 Task: Look for space in Kosamba, India from 7th July, 2023 to 15th July, 2023 for 6 adults in price range Rs.15000 to Rs.20000. Place can be entire place with 3 bedrooms having 3 beds and 3 bathrooms. Property type can be house, flat, guest house. Booking option can be shelf check-in. Required host language is English.
Action: Mouse moved to (505, 93)
Screenshot: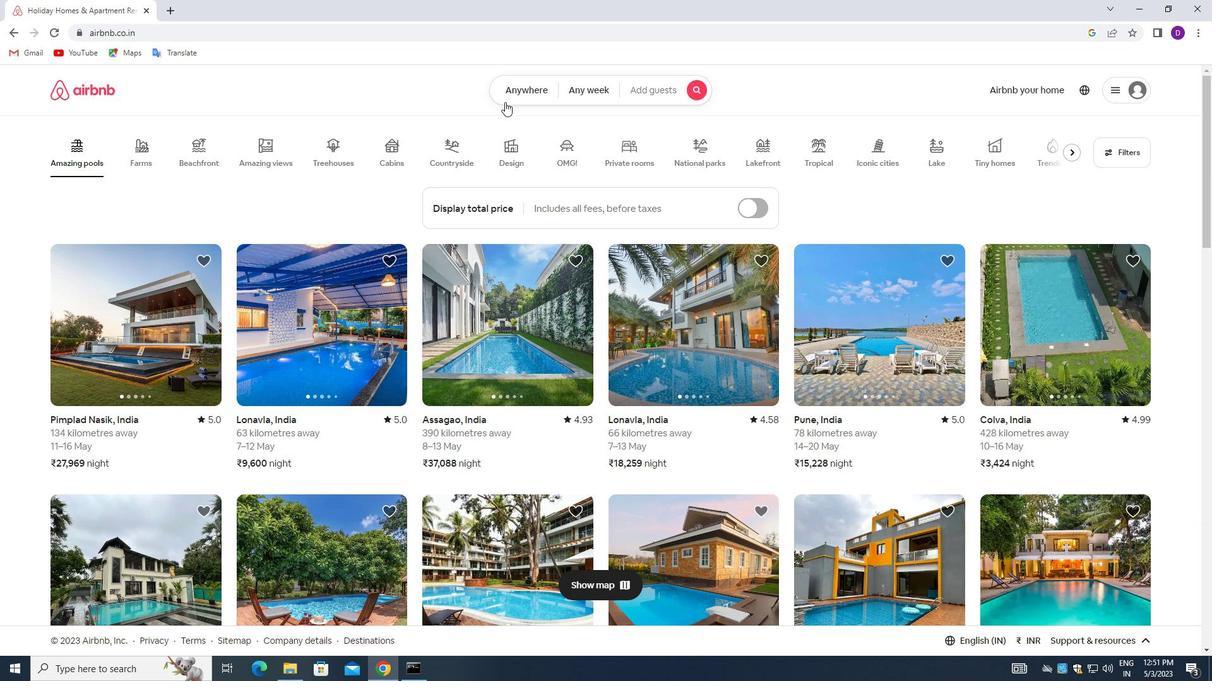 
Action: Mouse pressed left at (505, 93)
Screenshot: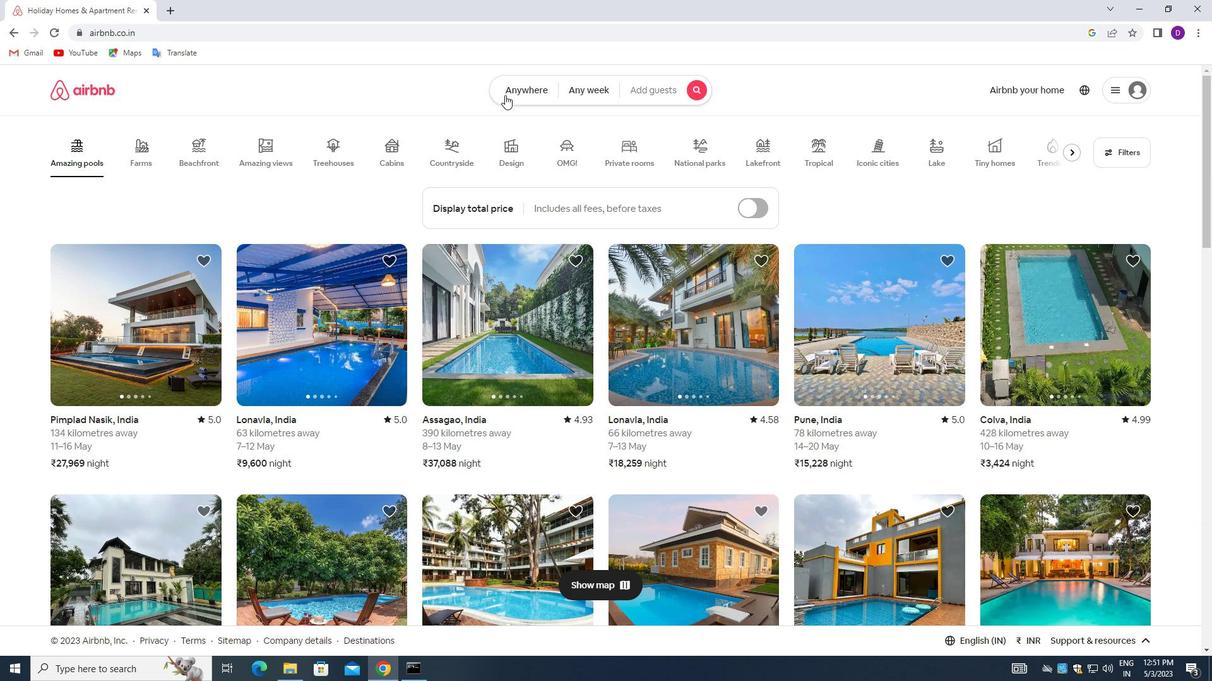 
Action: Mouse moved to (415, 143)
Screenshot: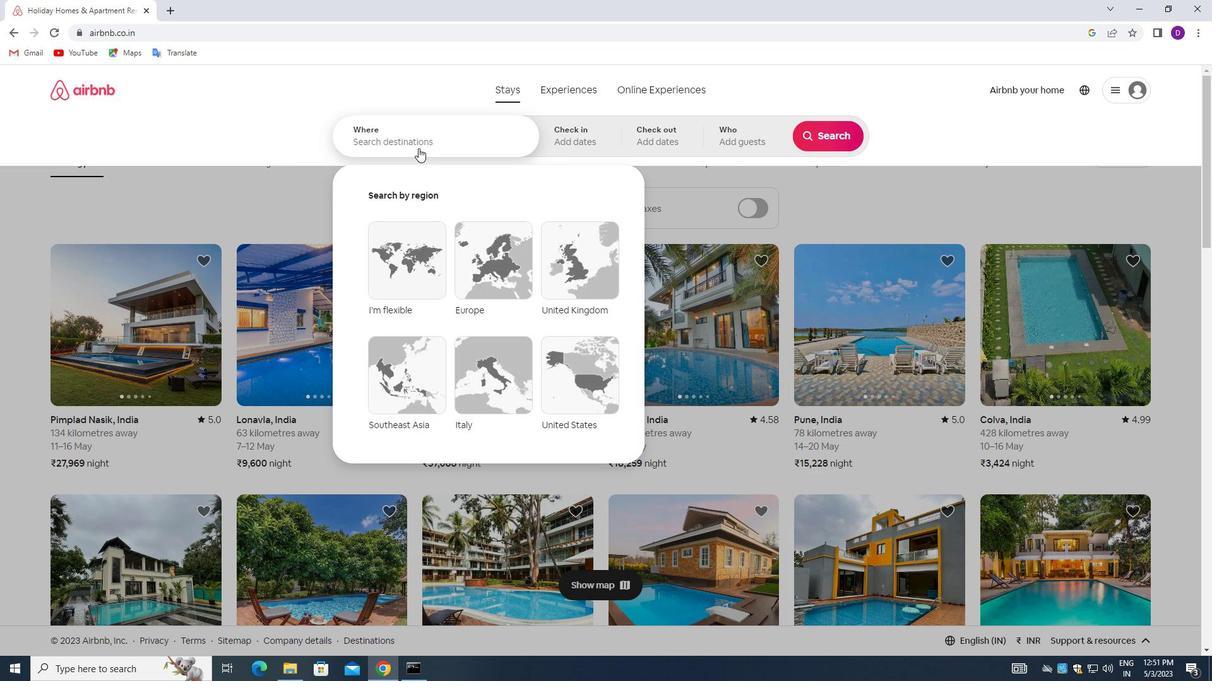 
Action: Mouse pressed left at (415, 143)
Screenshot: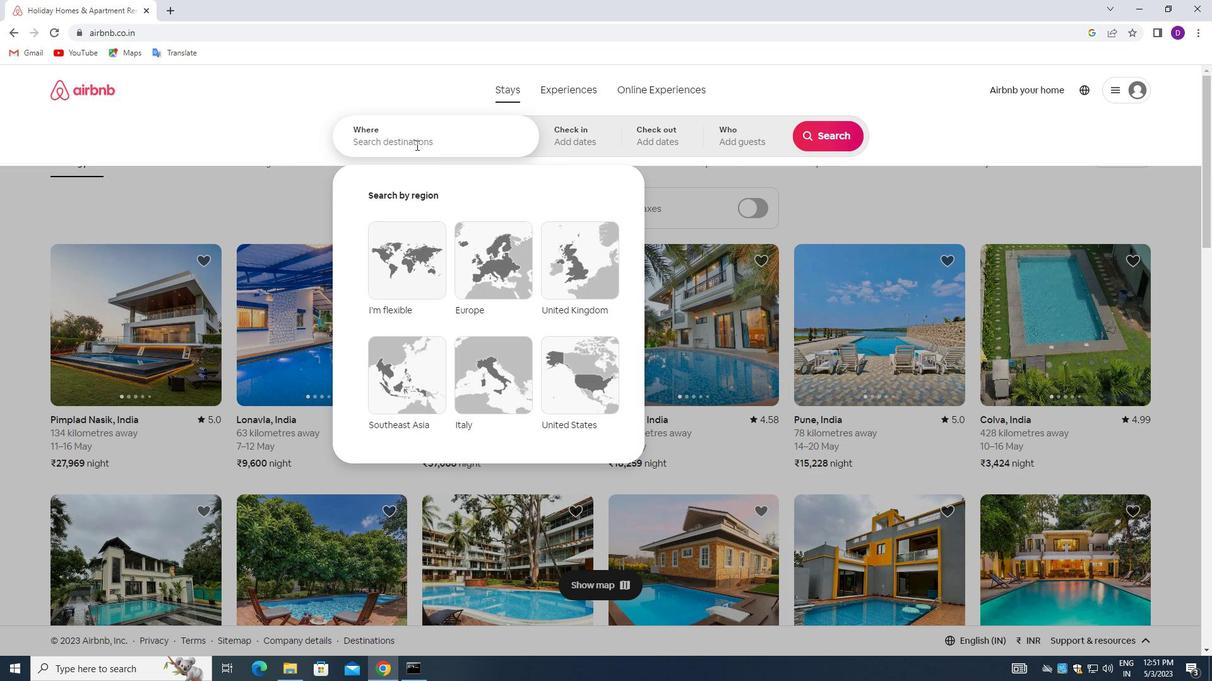 
Action: Mouse moved to (289, 127)
Screenshot: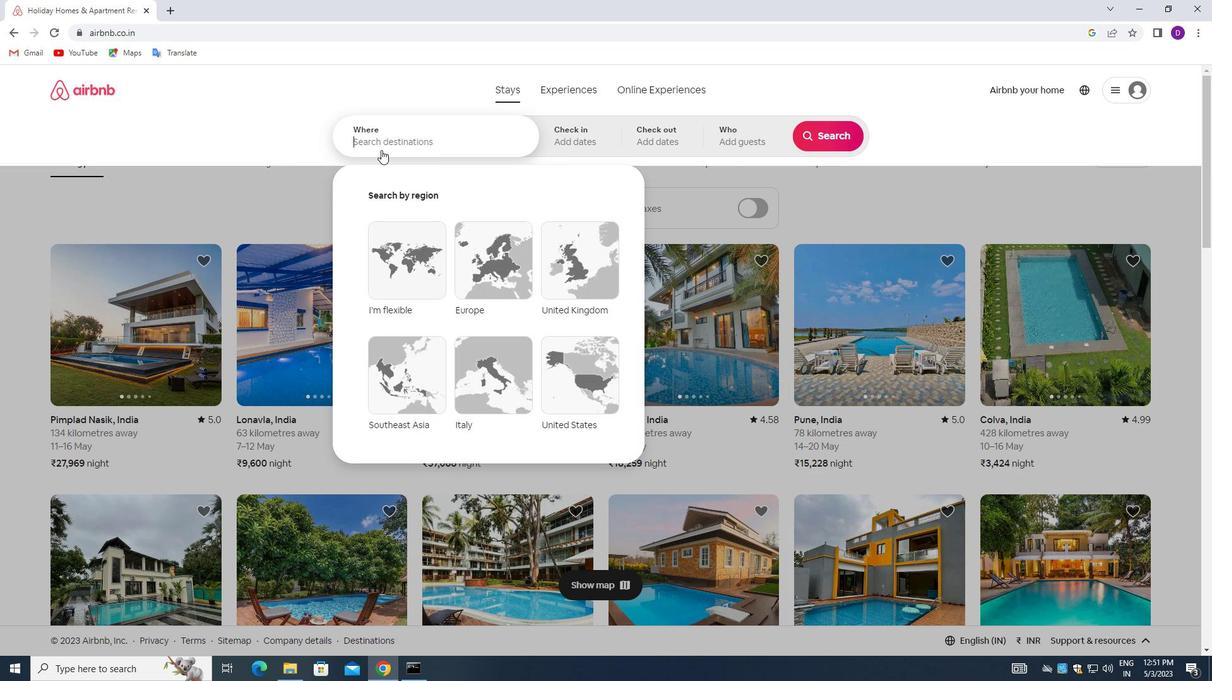 
Action: Key pressed <Key.shift>KOSAMBA,<Key.space><Key.shift>INDIA<Key.enter>
Screenshot: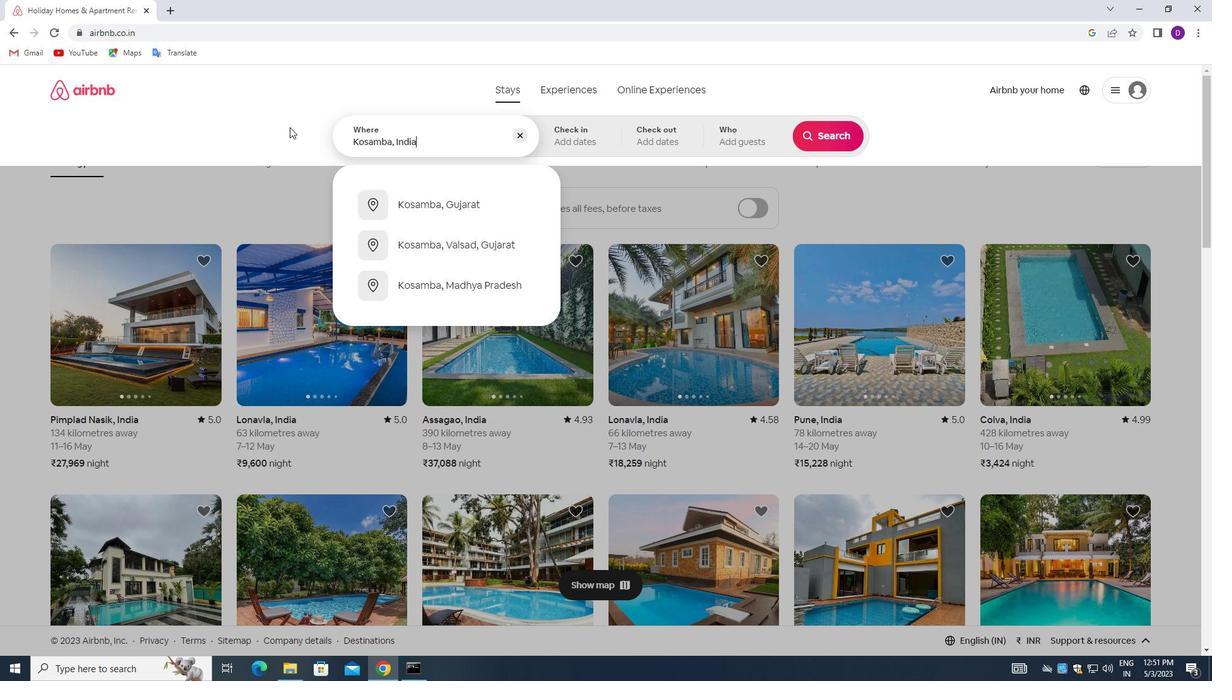
Action: Mouse moved to (821, 241)
Screenshot: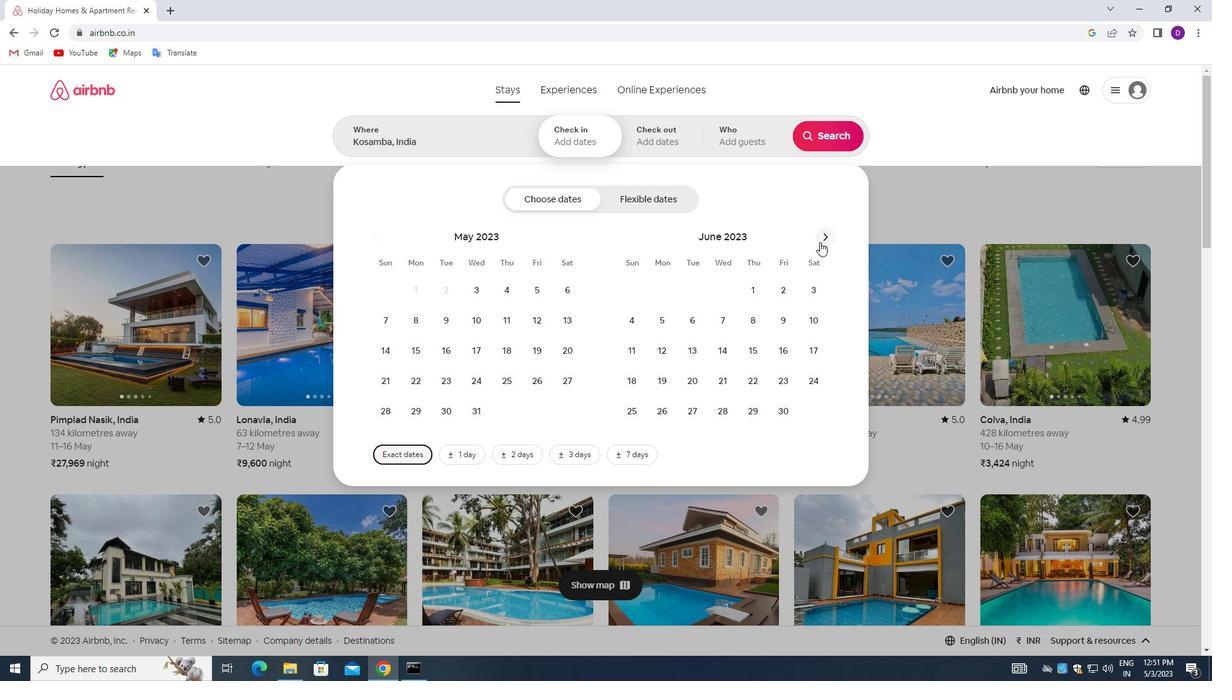 
Action: Mouse pressed left at (821, 241)
Screenshot: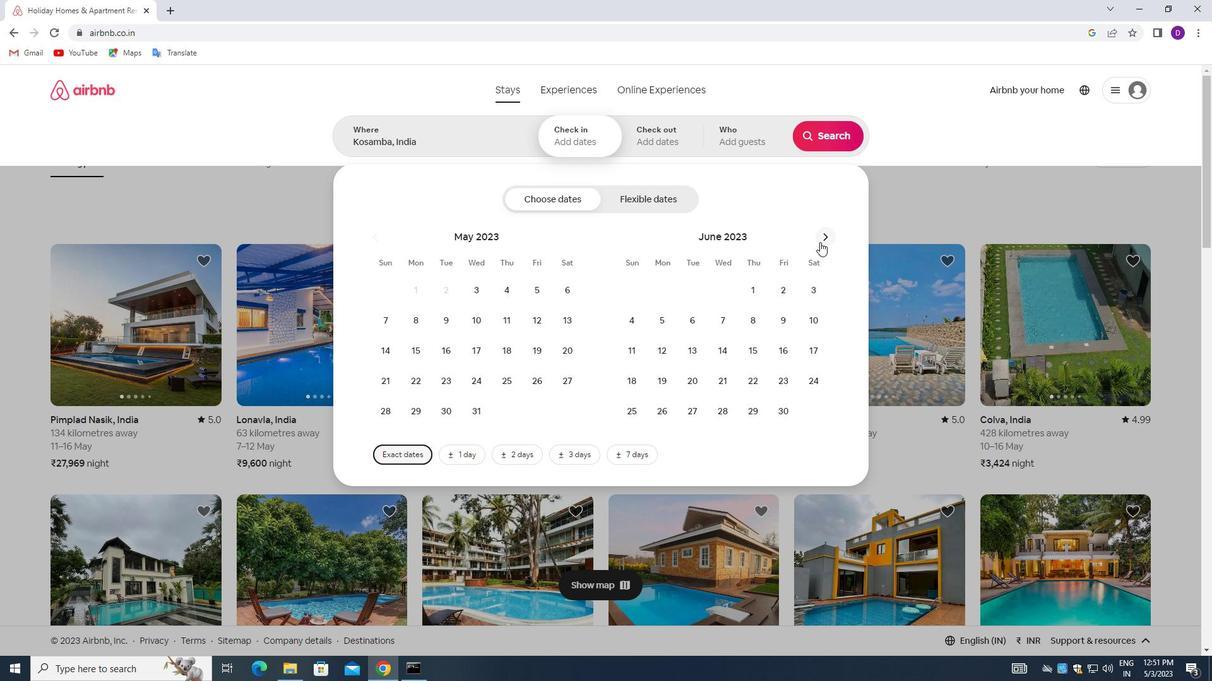 
Action: Mouse moved to (786, 311)
Screenshot: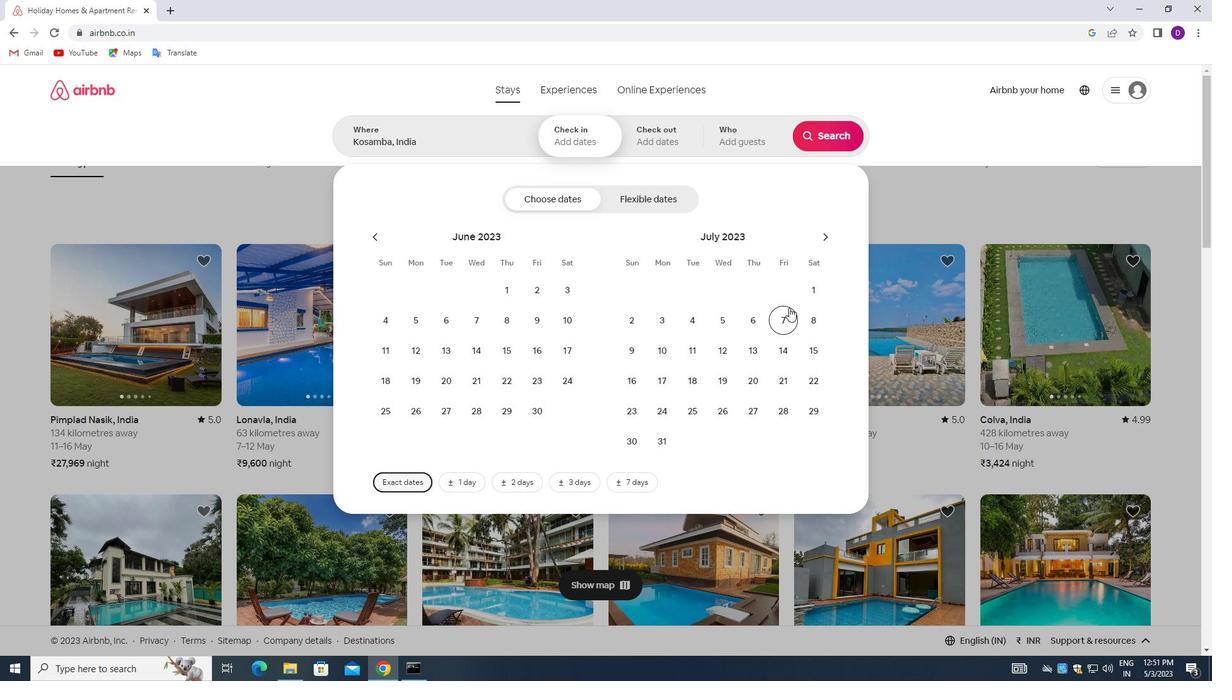
Action: Mouse pressed left at (786, 311)
Screenshot: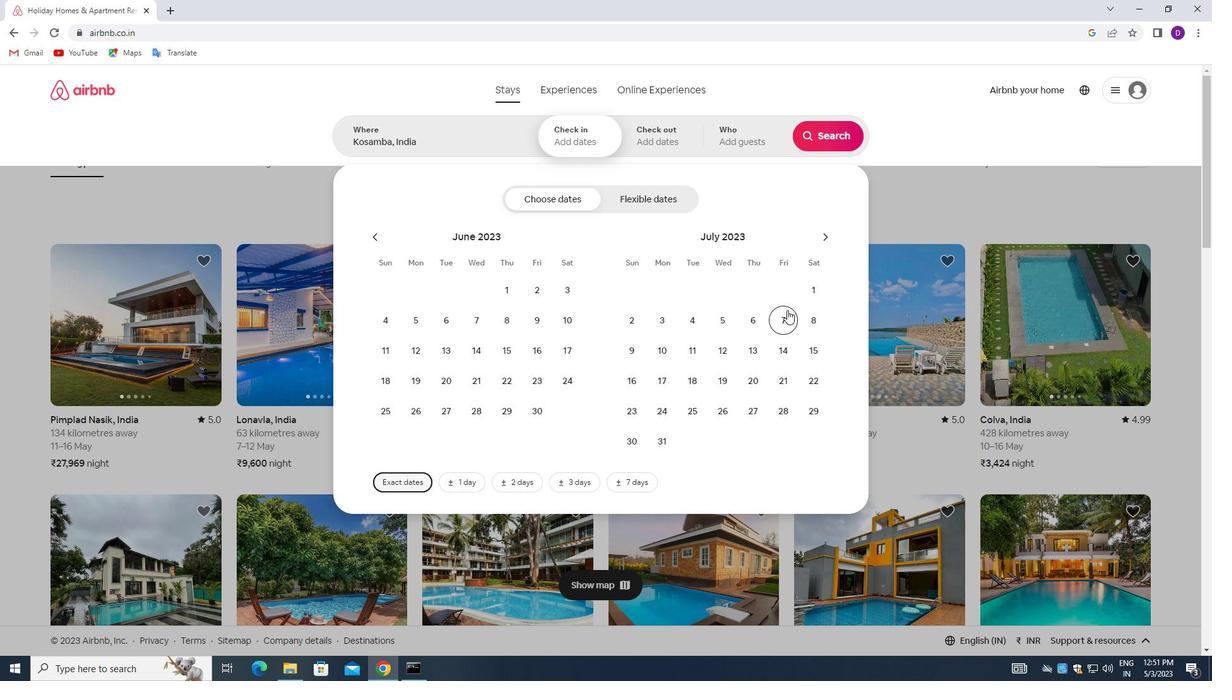 
Action: Mouse moved to (804, 347)
Screenshot: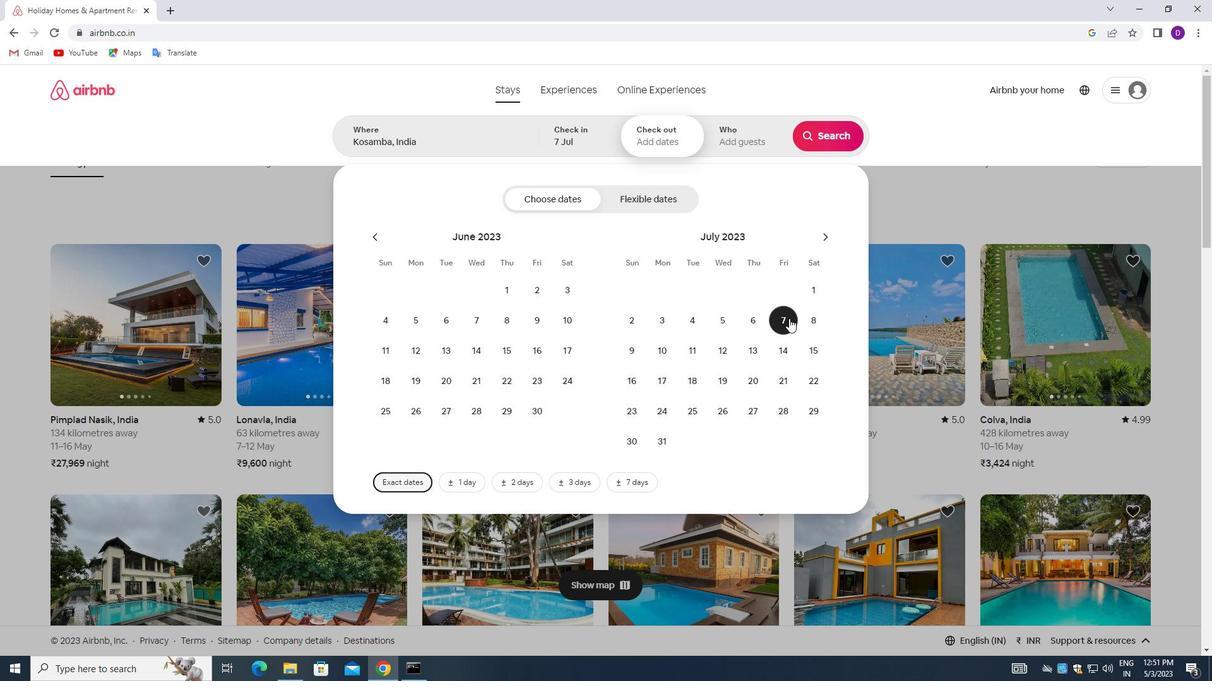 
Action: Mouse pressed left at (804, 347)
Screenshot: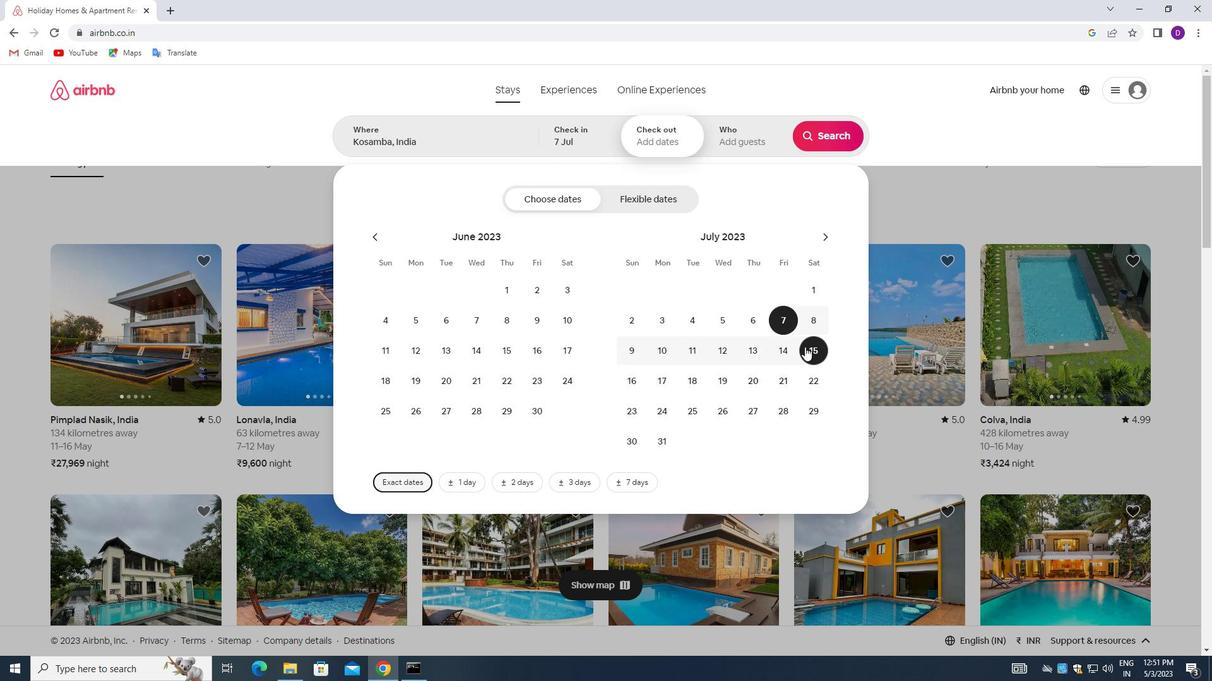 
Action: Mouse moved to (738, 137)
Screenshot: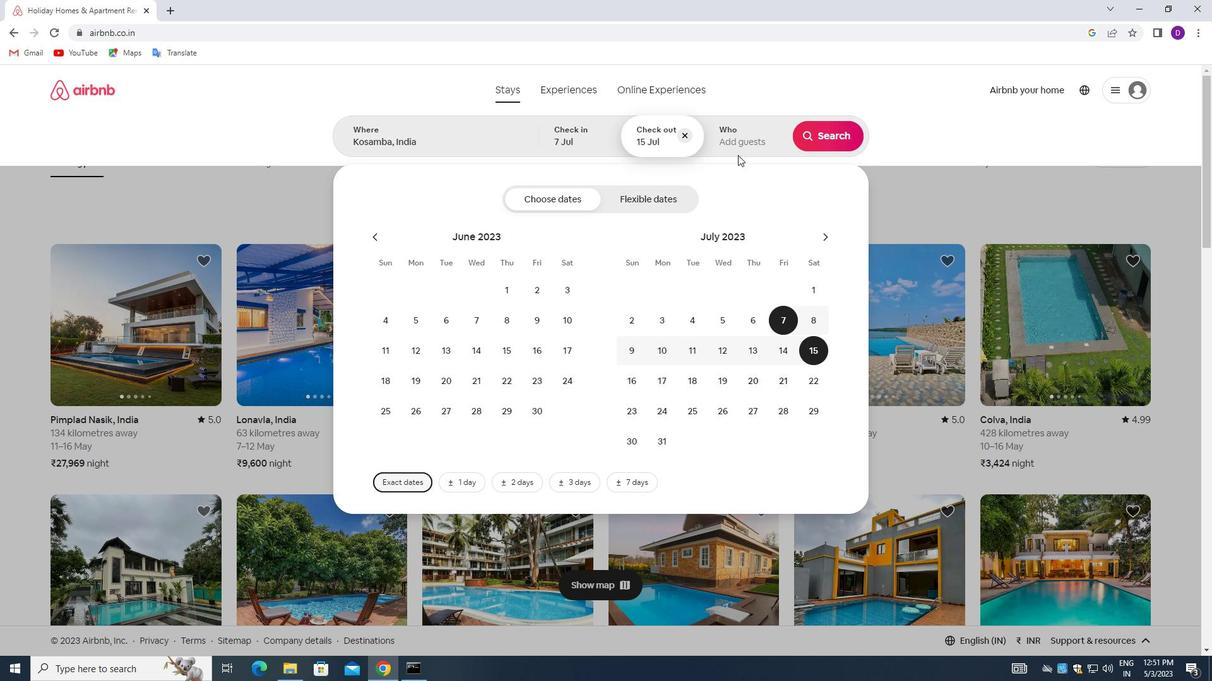 
Action: Mouse pressed left at (738, 137)
Screenshot: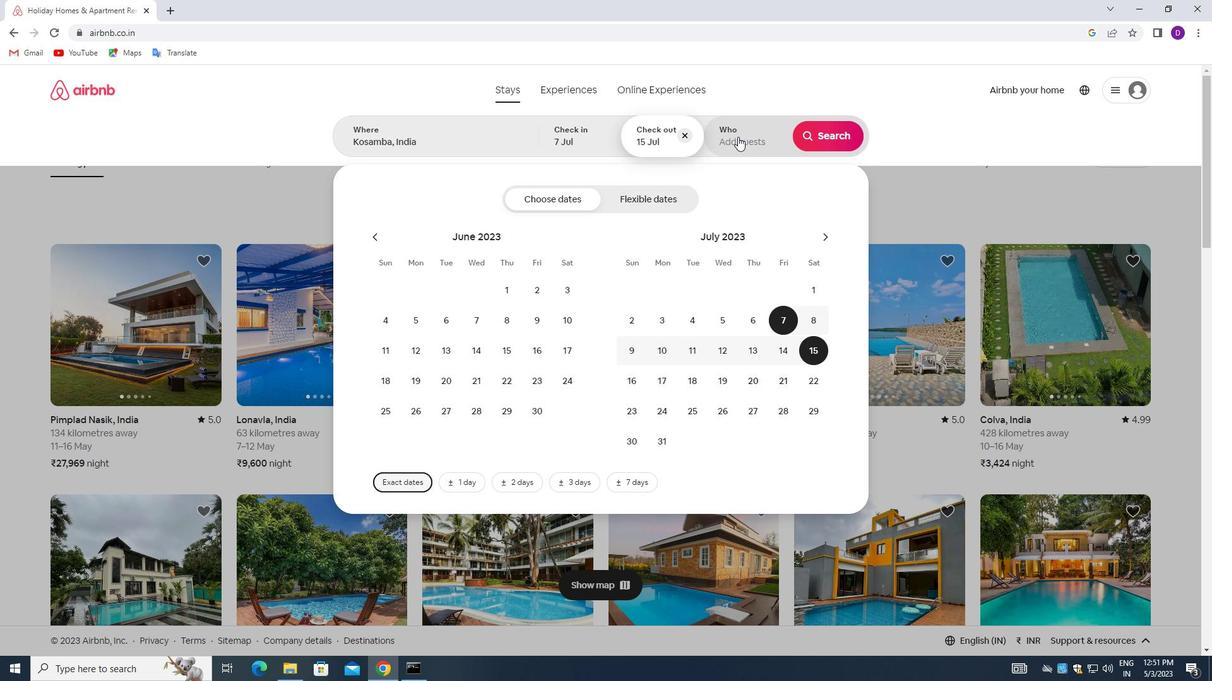 
Action: Mouse moved to (830, 207)
Screenshot: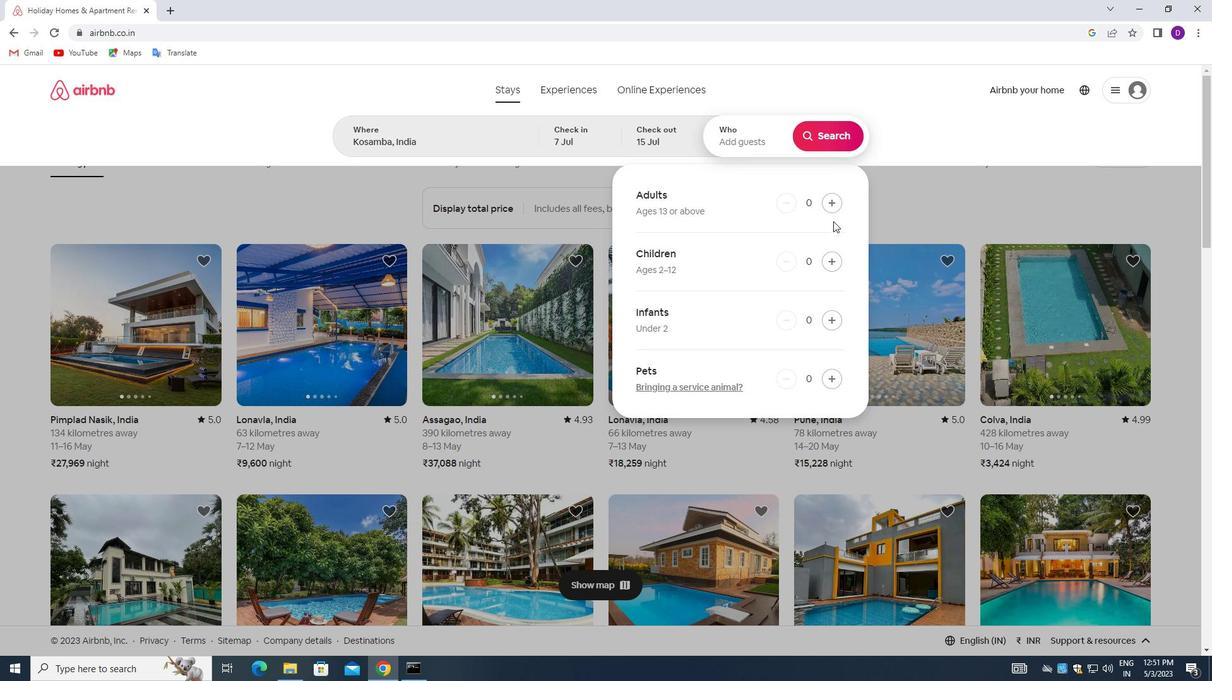 
Action: Mouse pressed left at (830, 207)
Screenshot: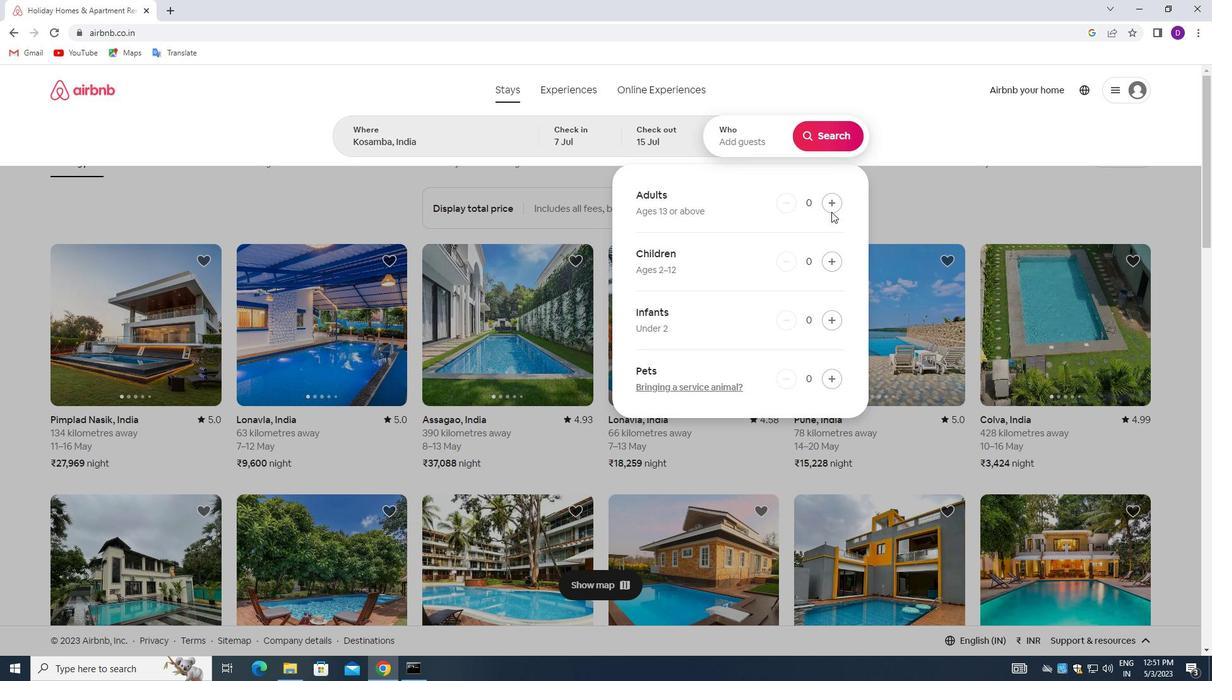 
Action: Mouse pressed left at (830, 207)
Screenshot: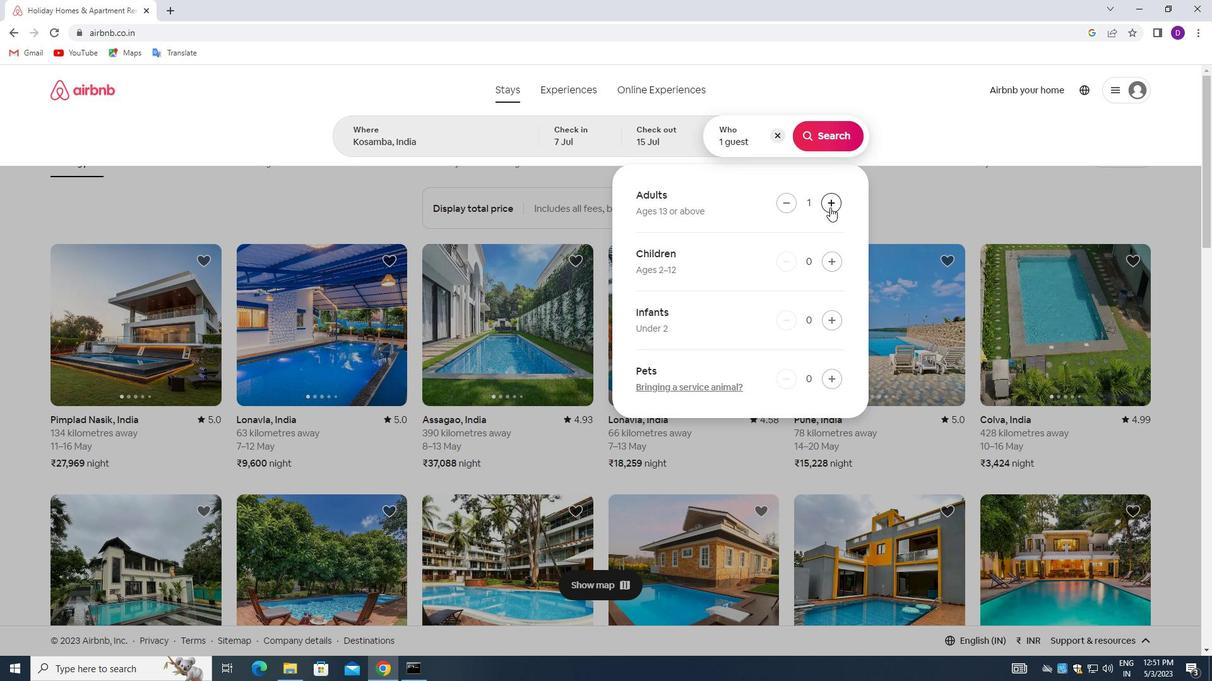 
Action: Mouse pressed left at (830, 207)
Screenshot: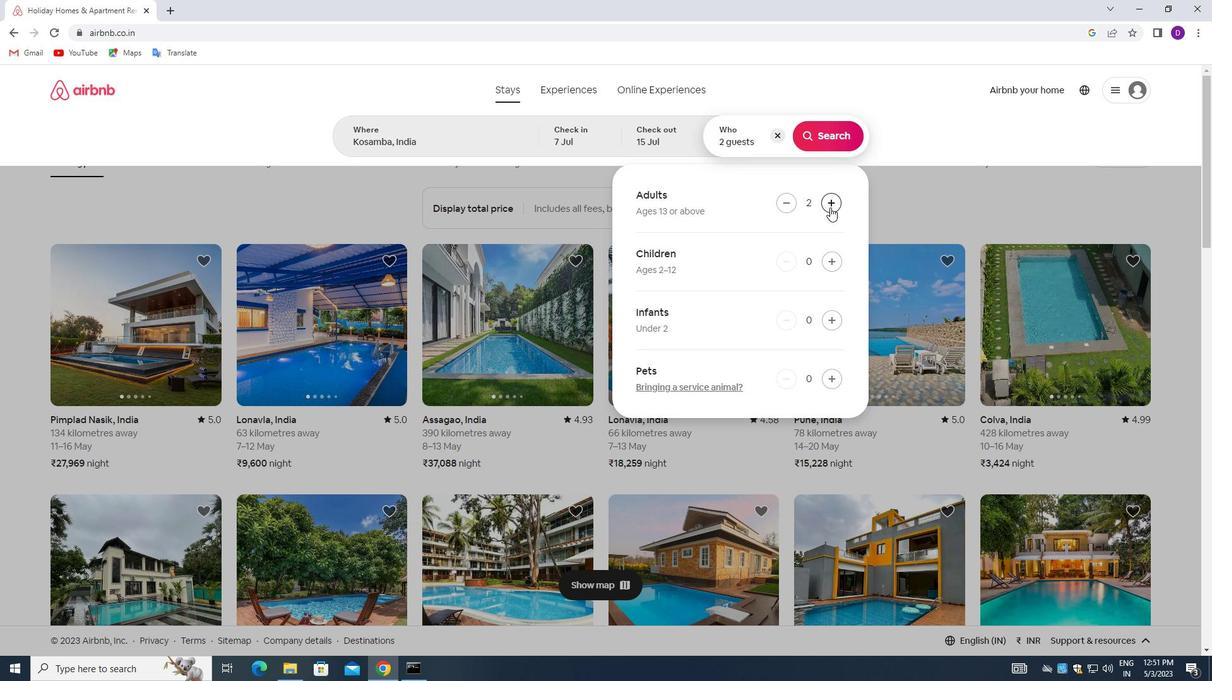 
Action: Mouse pressed left at (830, 207)
Screenshot: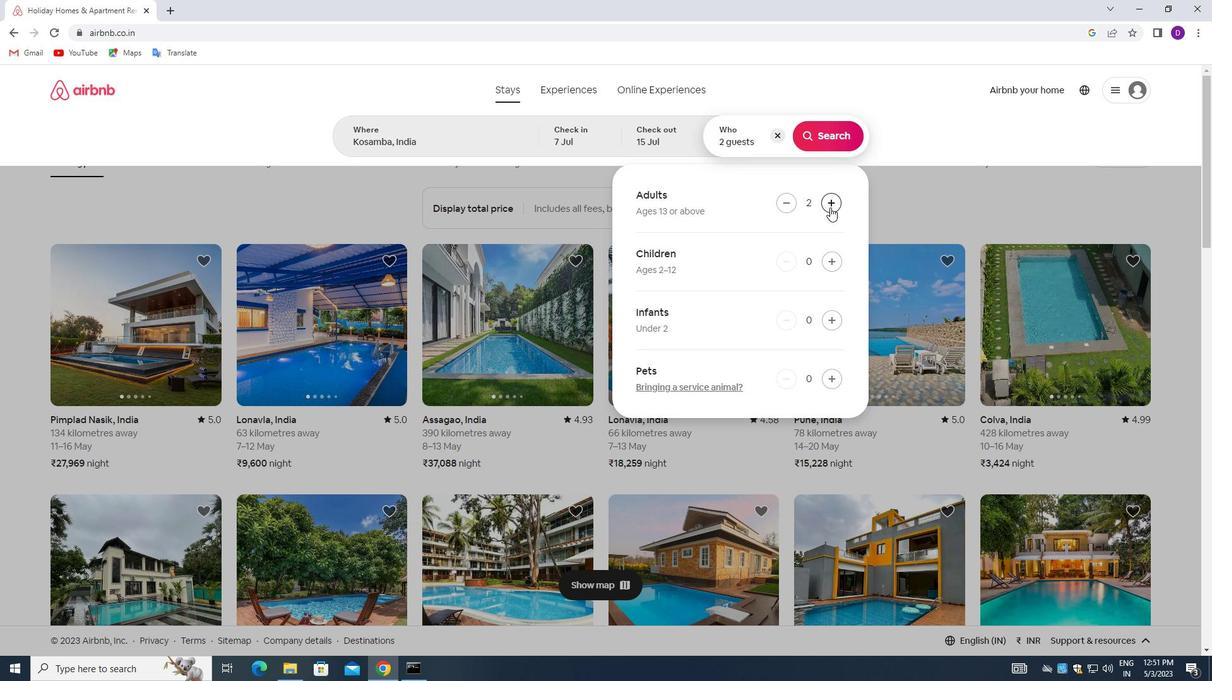 
Action: Mouse pressed left at (830, 207)
Screenshot: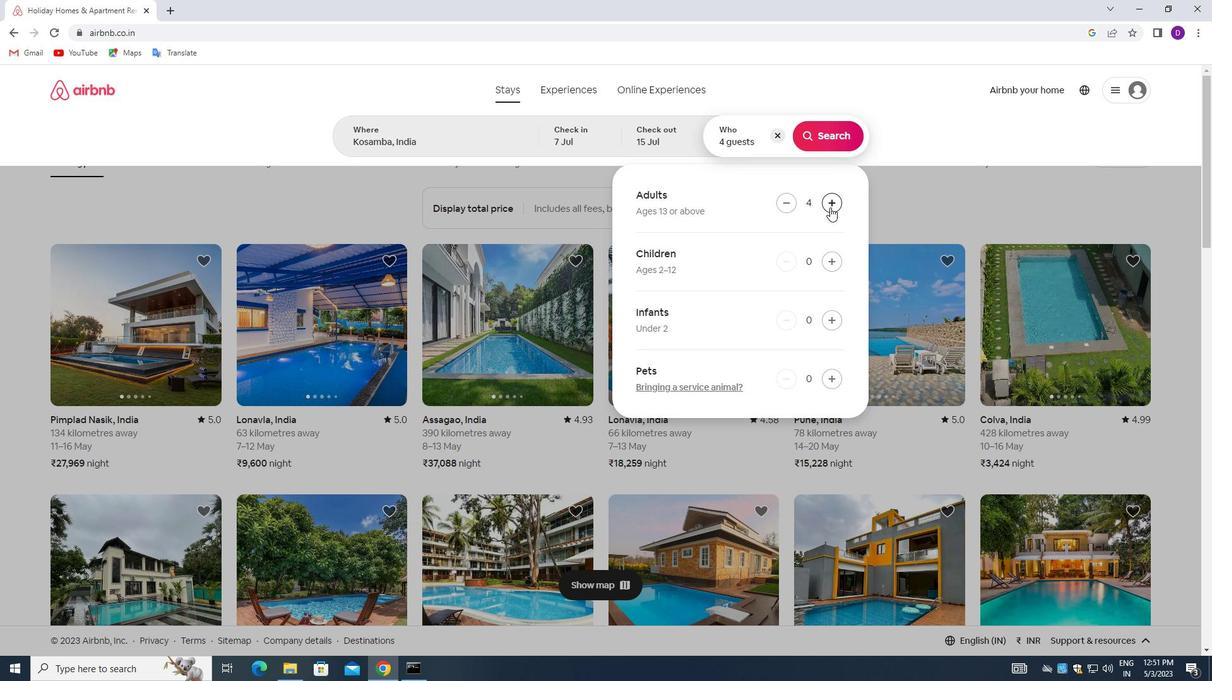 
Action: Mouse pressed left at (830, 207)
Screenshot: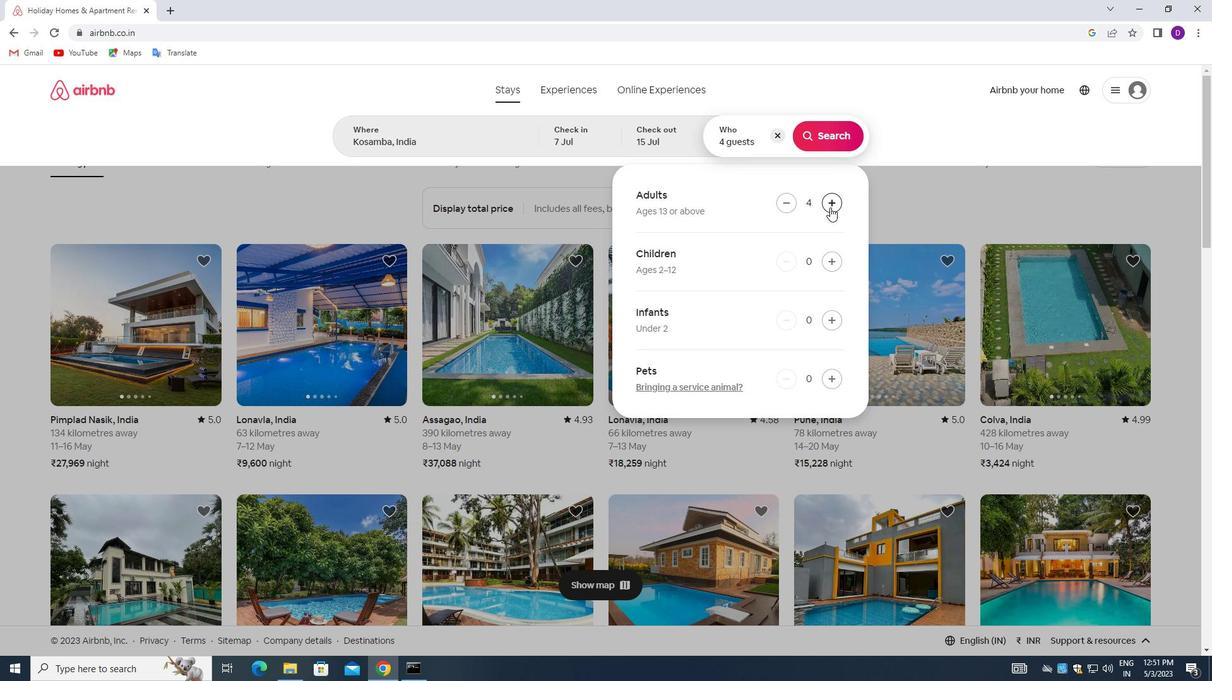 
Action: Mouse moved to (822, 135)
Screenshot: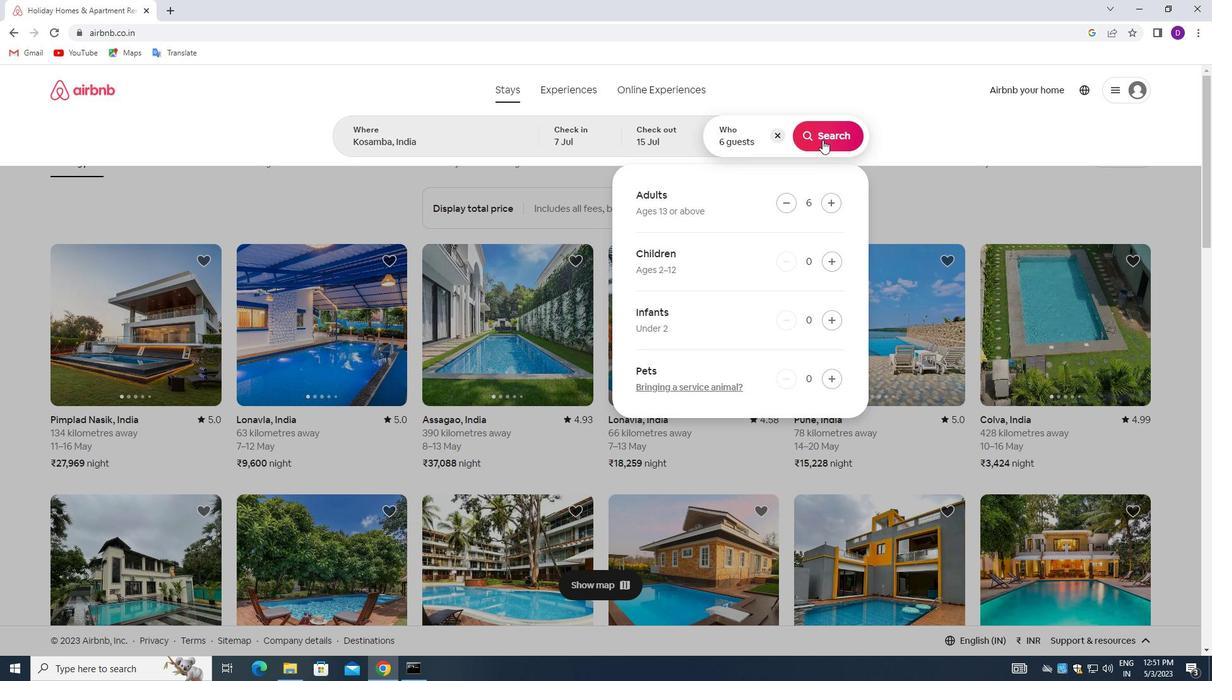 
Action: Mouse pressed left at (822, 135)
Screenshot: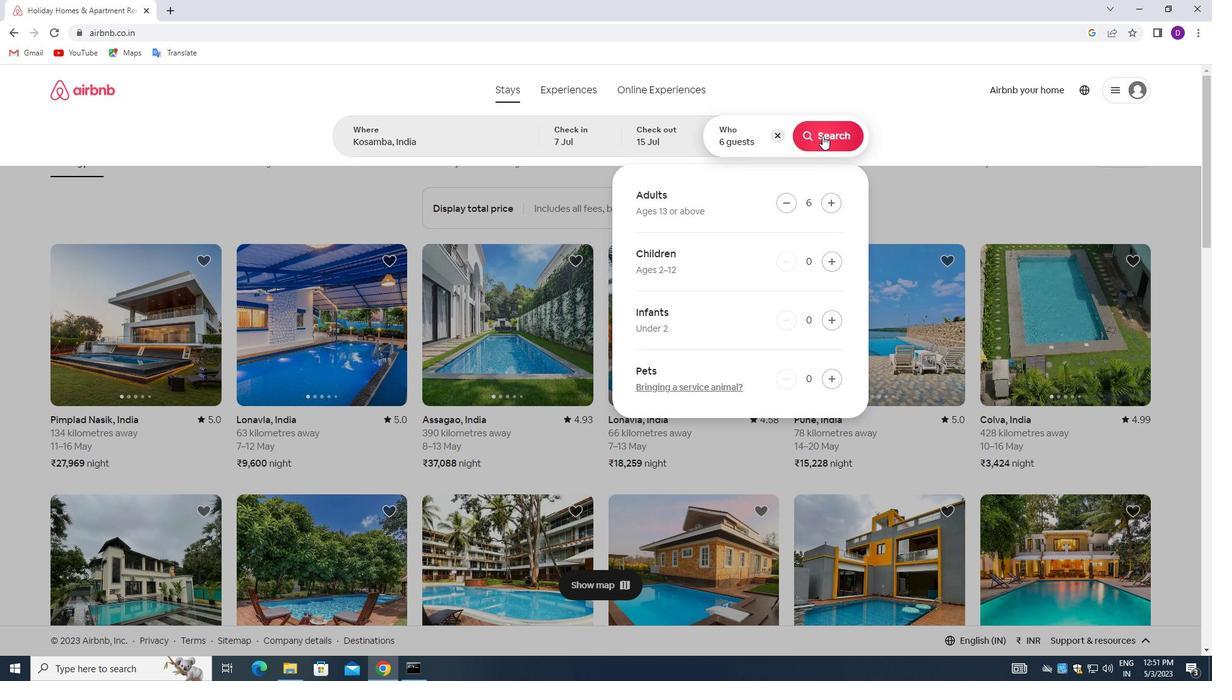 
Action: Mouse moved to (1149, 146)
Screenshot: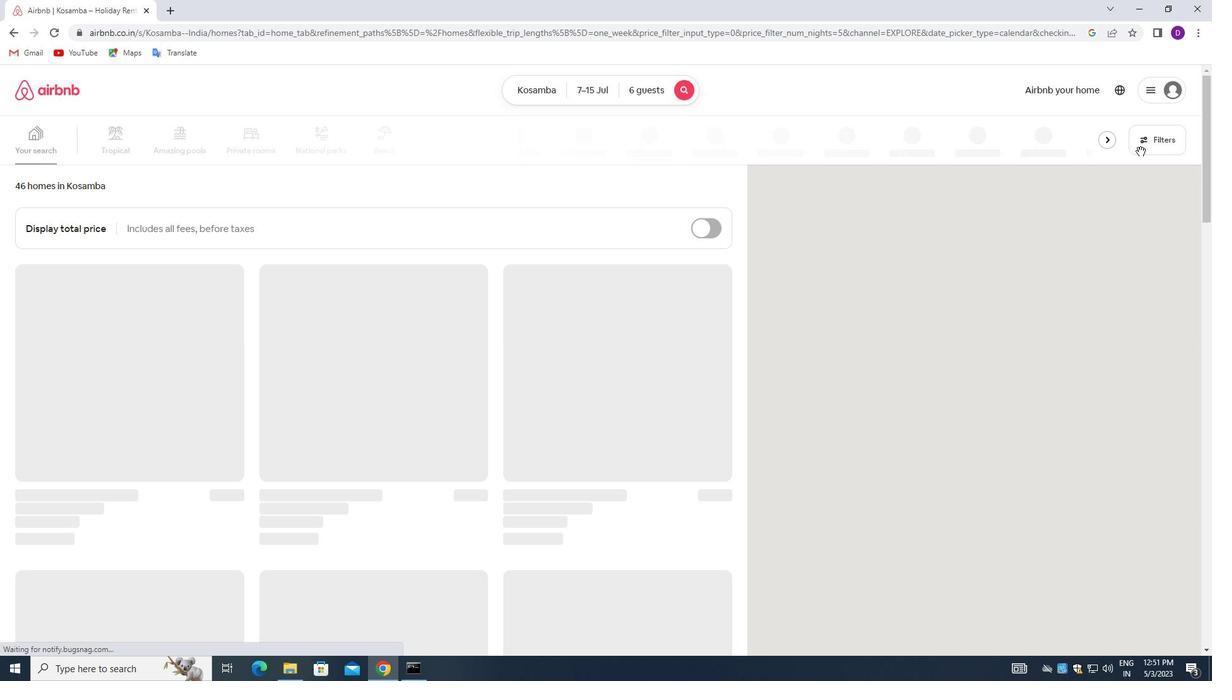 
Action: Mouse pressed left at (1149, 146)
Screenshot: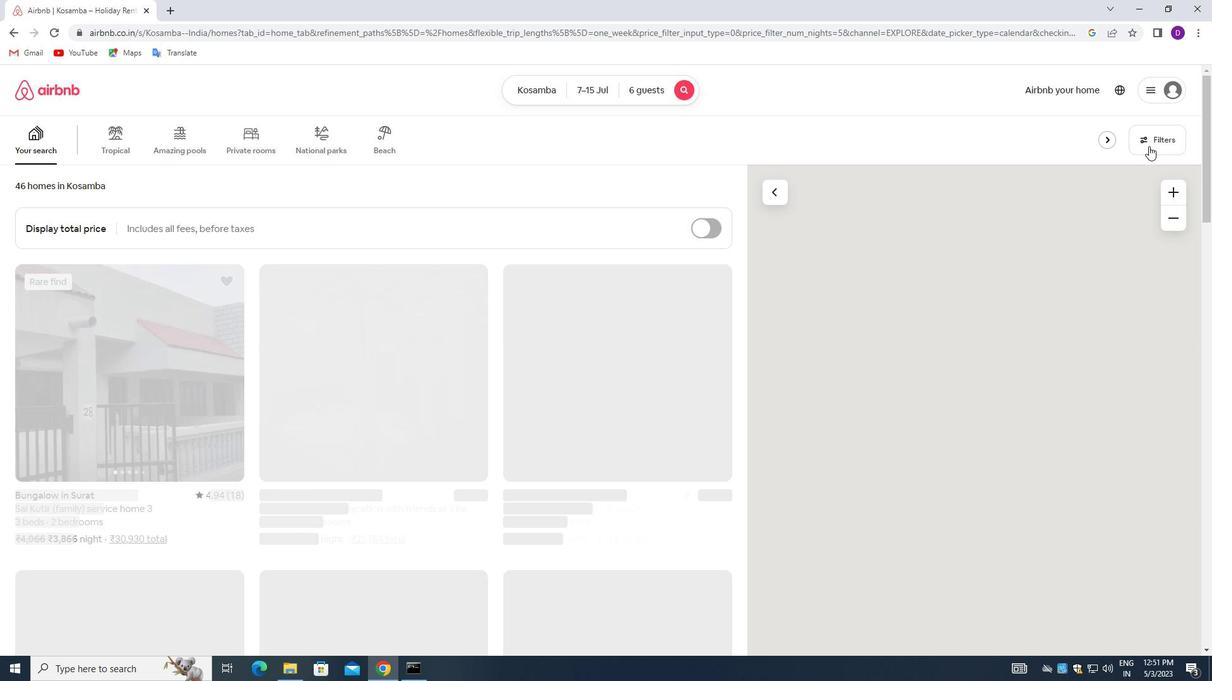 
Action: Mouse moved to (439, 304)
Screenshot: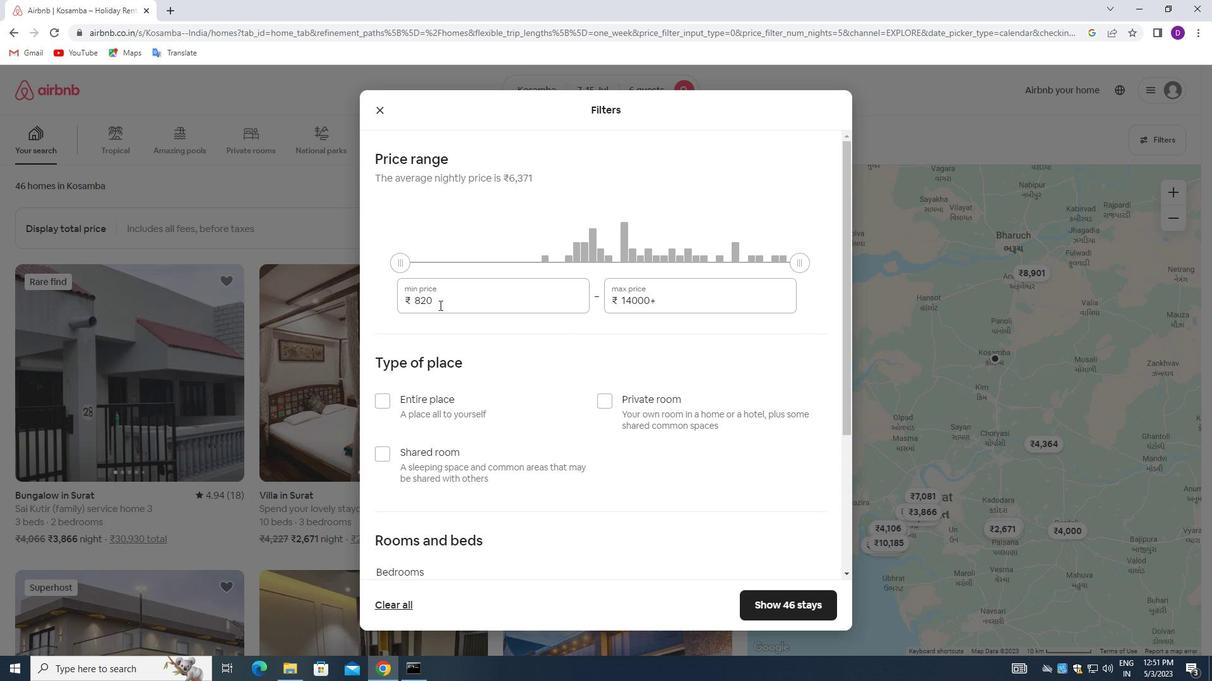 
Action: Mouse pressed left at (439, 304)
Screenshot: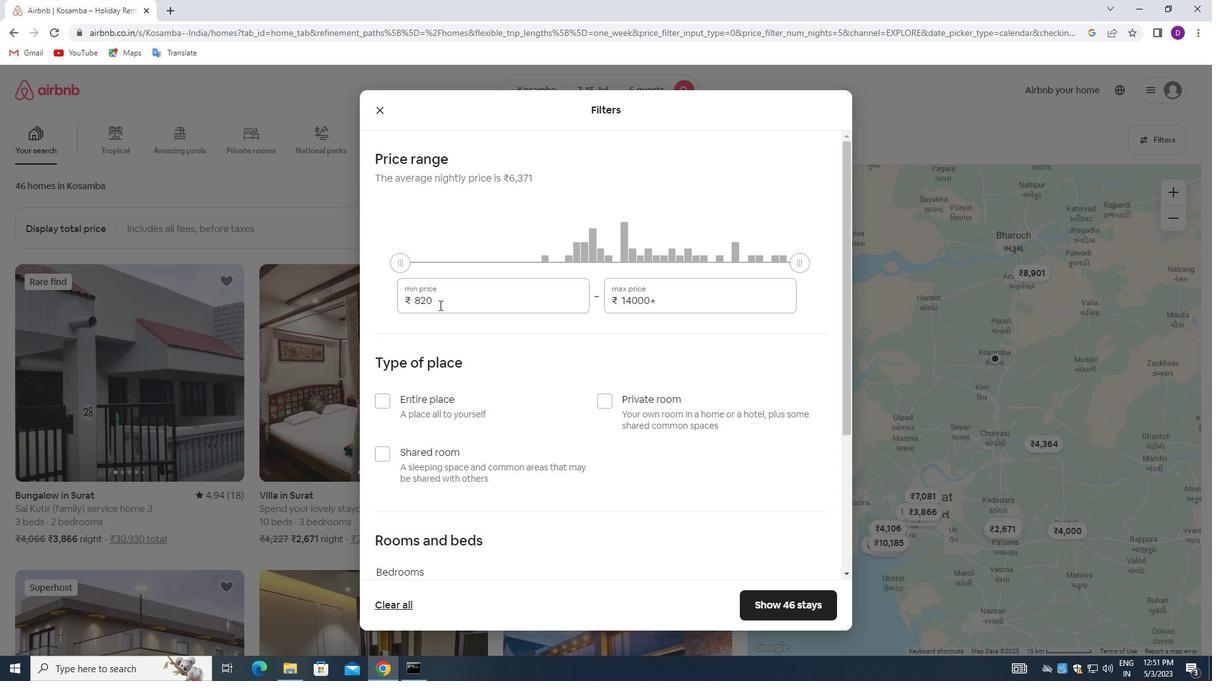 
Action: Mouse pressed left at (439, 304)
Screenshot: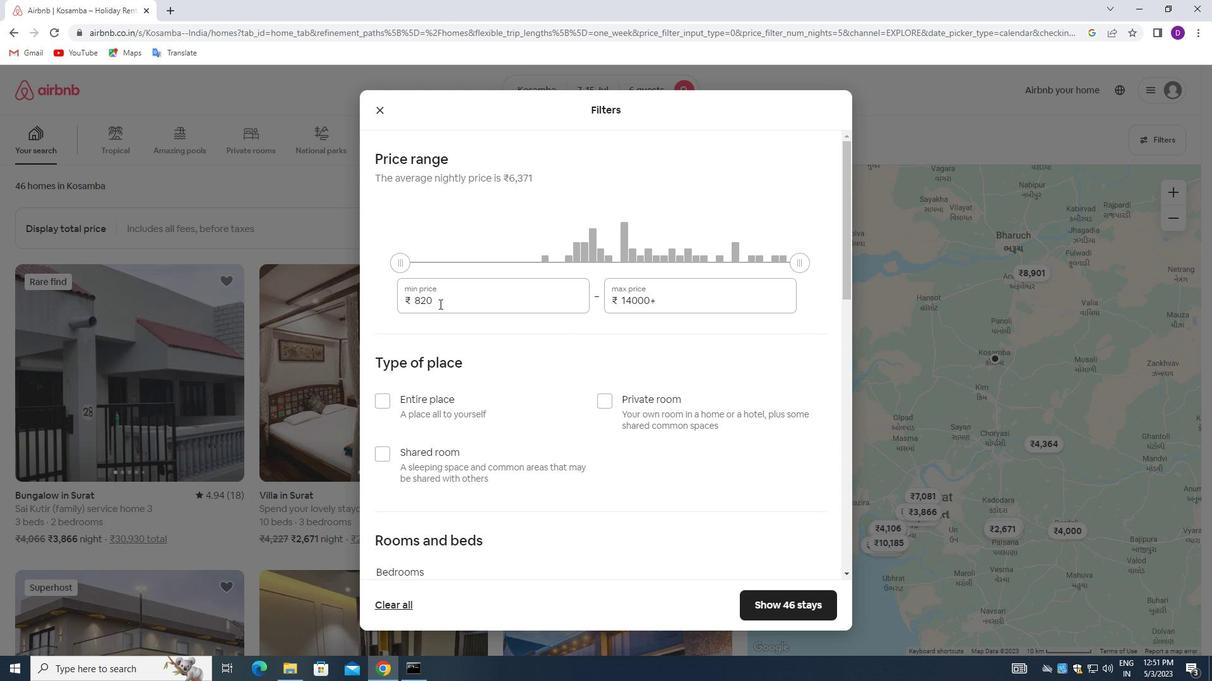 
Action: Key pressed 15000<Key.tab>2<Key.backspace><Key.backspace><Key.backspace><Key.backspace><Key.backspace><Key.backspace><Key.backspace><Key.backspace><Key.backspace><Key.backspace><Key.backspace>20000
Screenshot: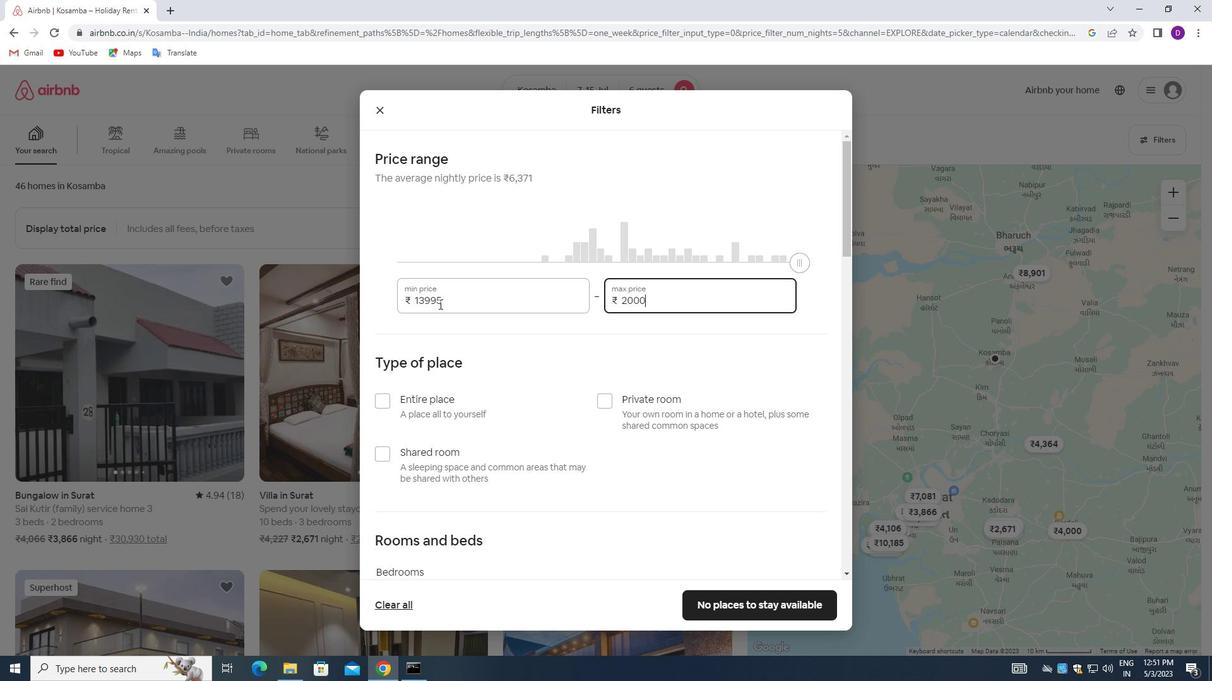 
Action: Mouse moved to (527, 336)
Screenshot: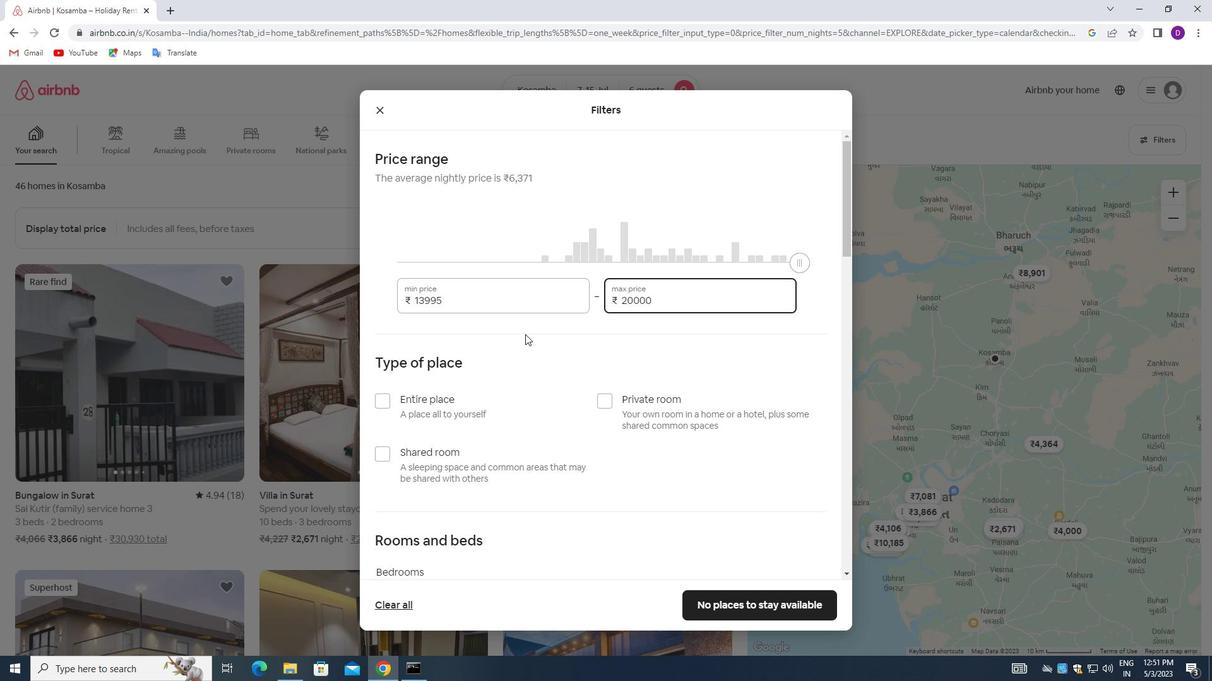 
Action: Mouse scrolled (527, 335) with delta (0, 0)
Screenshot: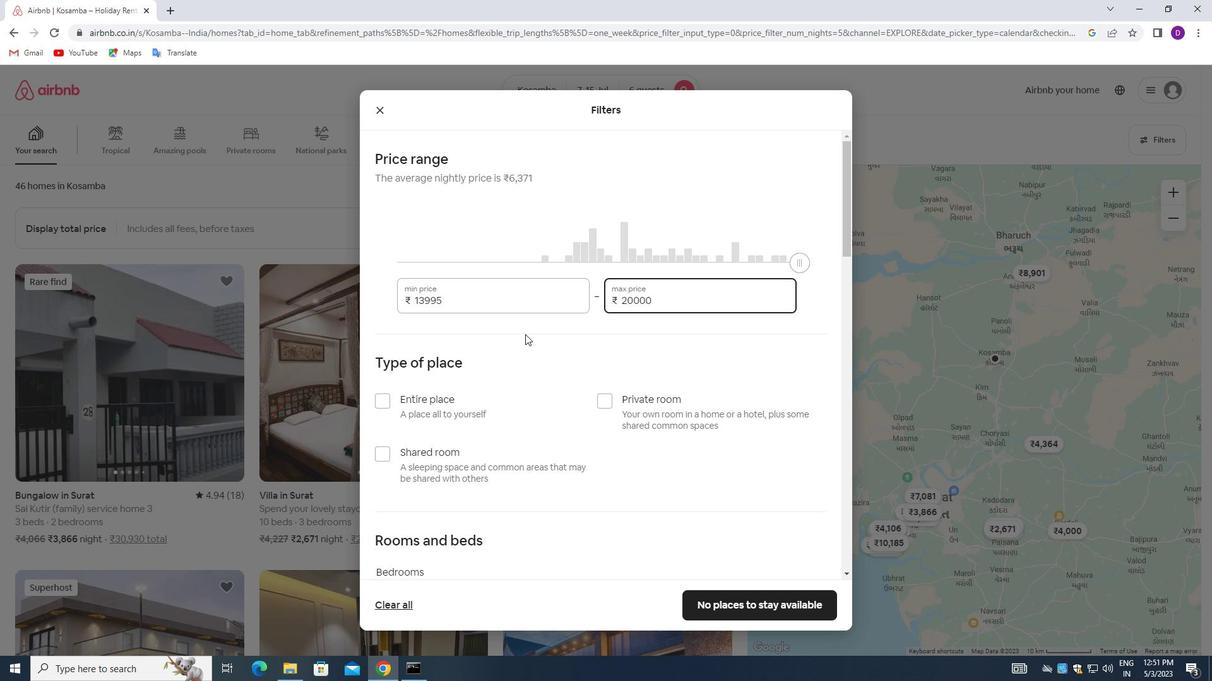 
Action: Mouse moved to (384, 333)
Screenshot: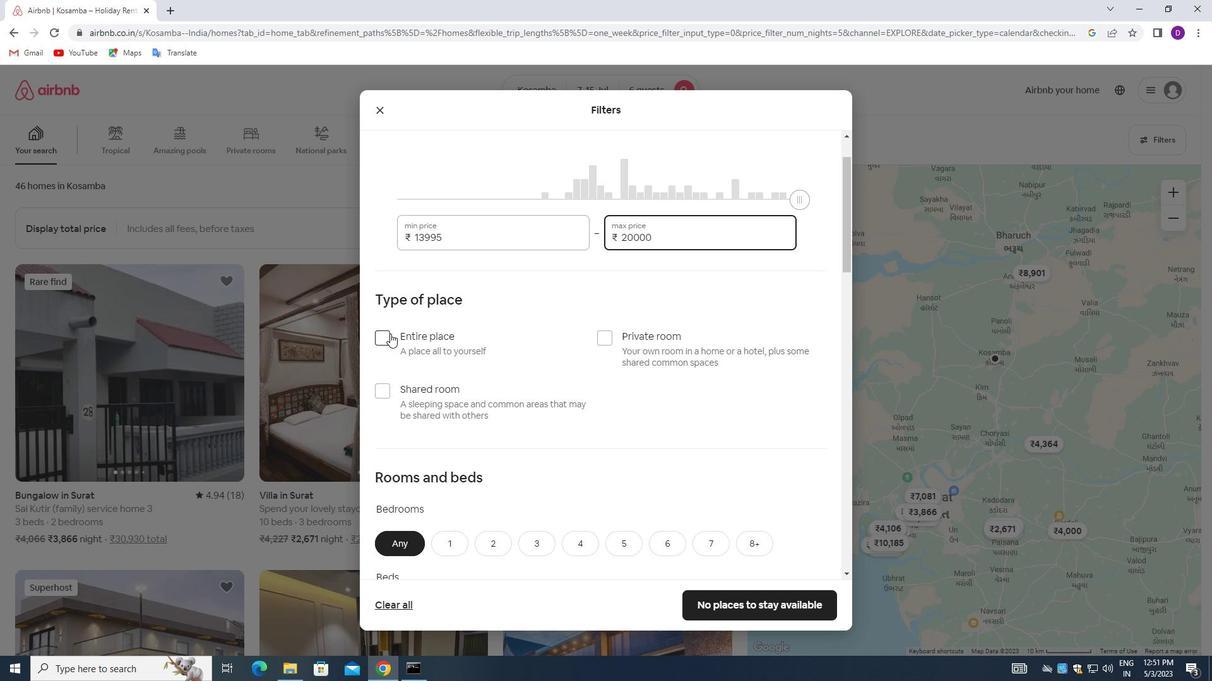 
Action: Mouse pressed left at (384, 333)
Screenshot: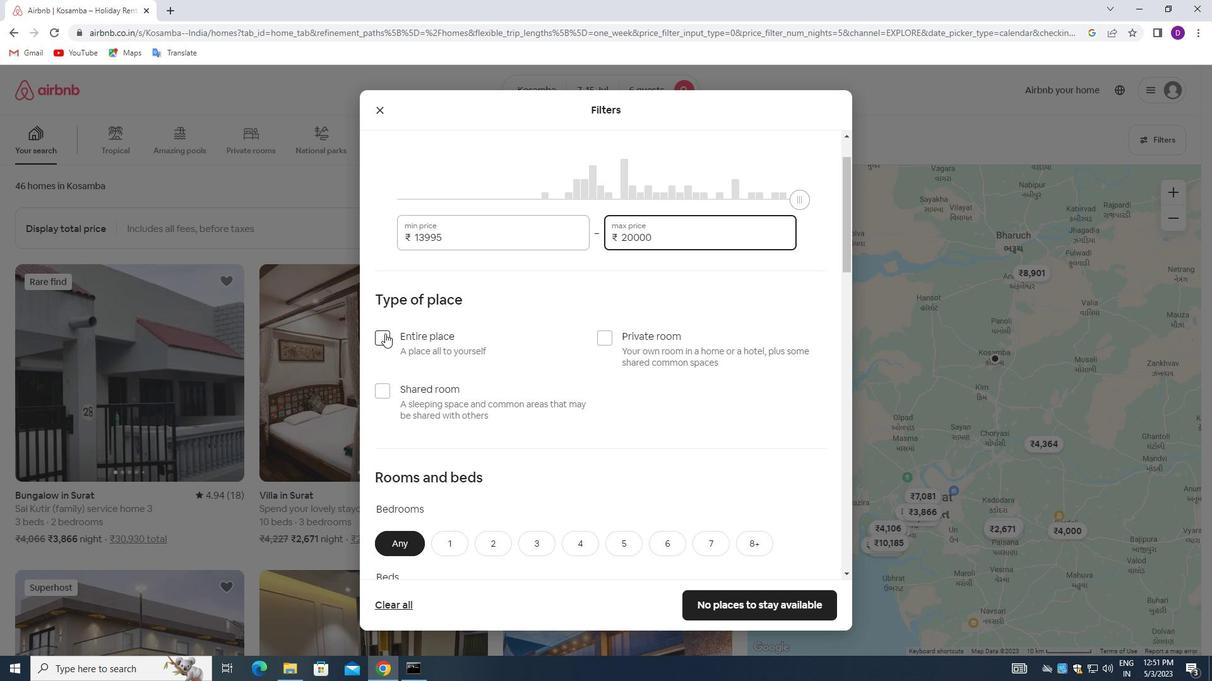 
Action: Mouse moved to (531, 352)
Screenshot: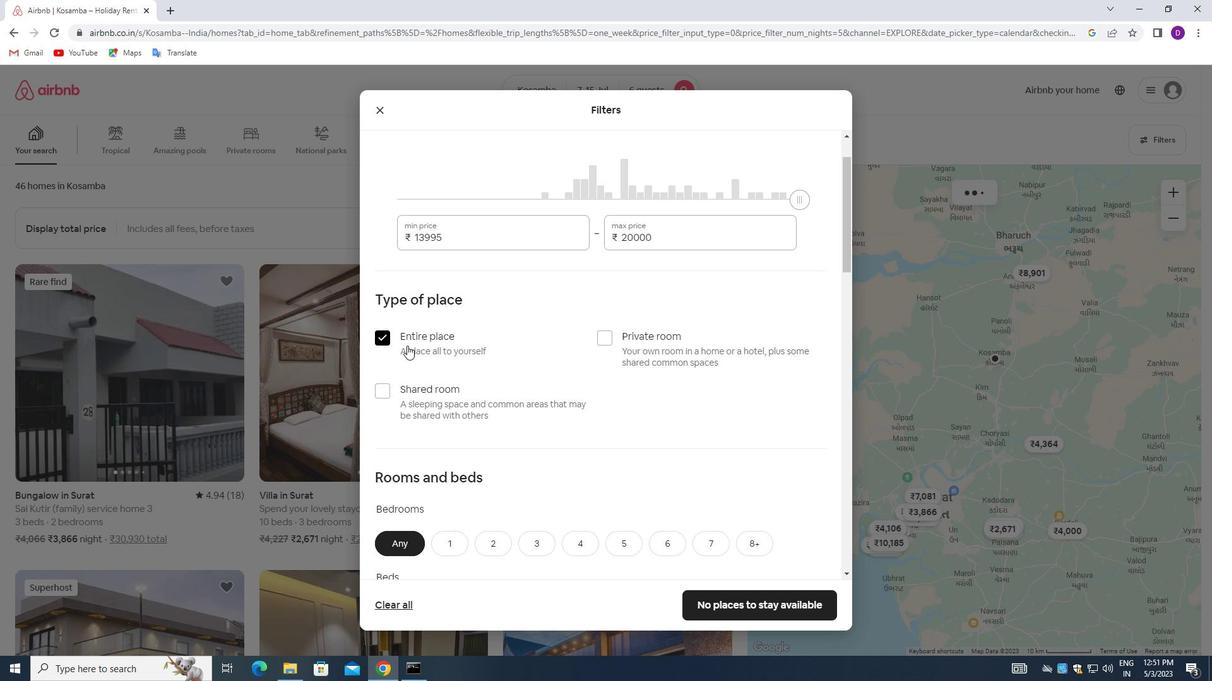 
Action: Mouse scrolled (531, 352) with delta (0, 0)
Screenshot: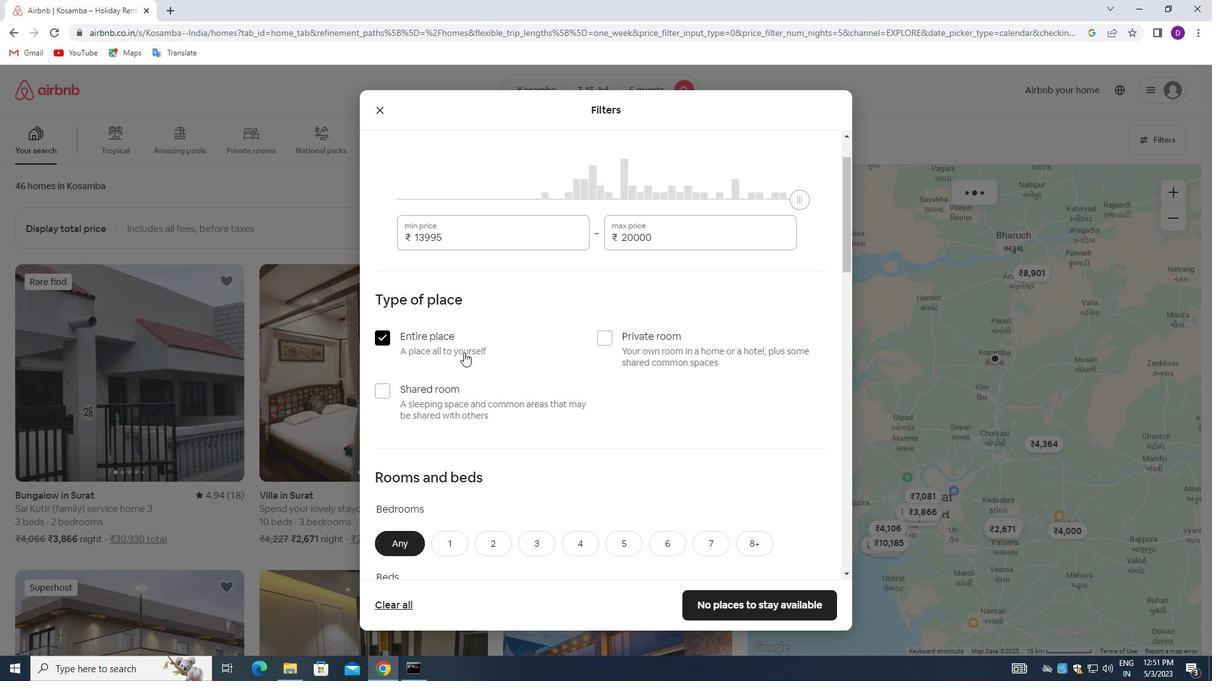 
Action: Mouse scrolled (531, 352) with delta (0, 0)
Screenshot: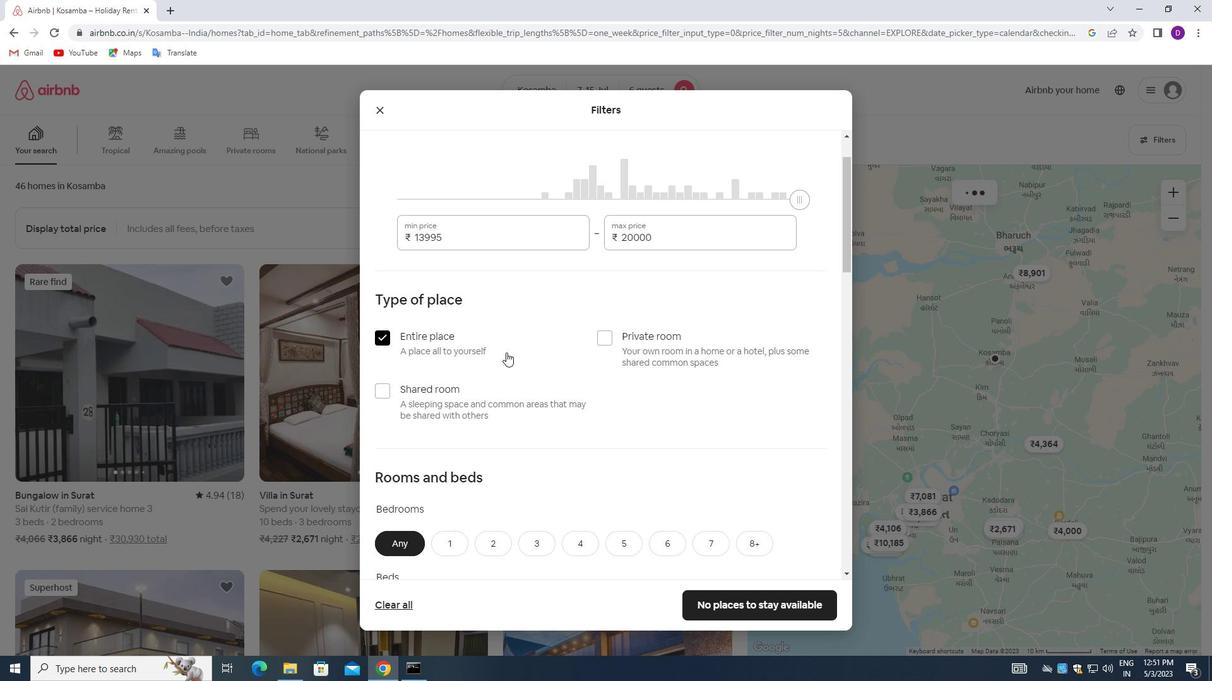 
Action: Mouse moved to (532, 352)
Screenshot: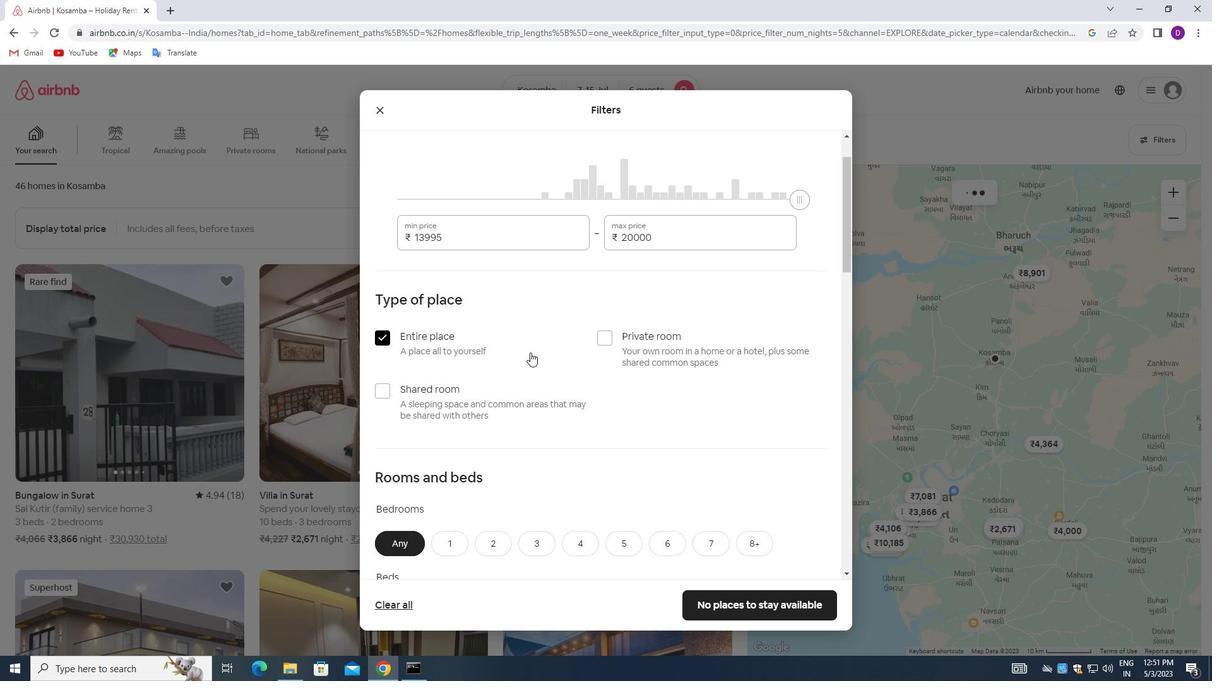 
Action: Mouse scrolled (532, 352) with delta (0, 0)
Screenshot: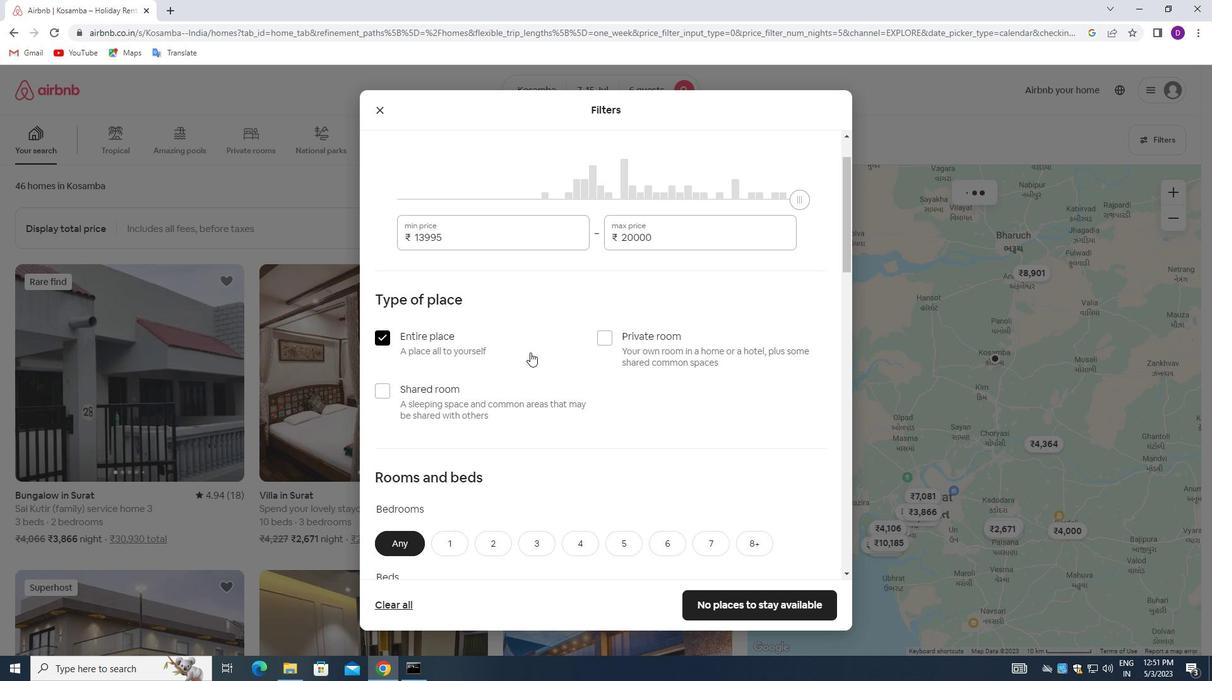 
Action: Mouse moved to (535, 351)
Screenshot: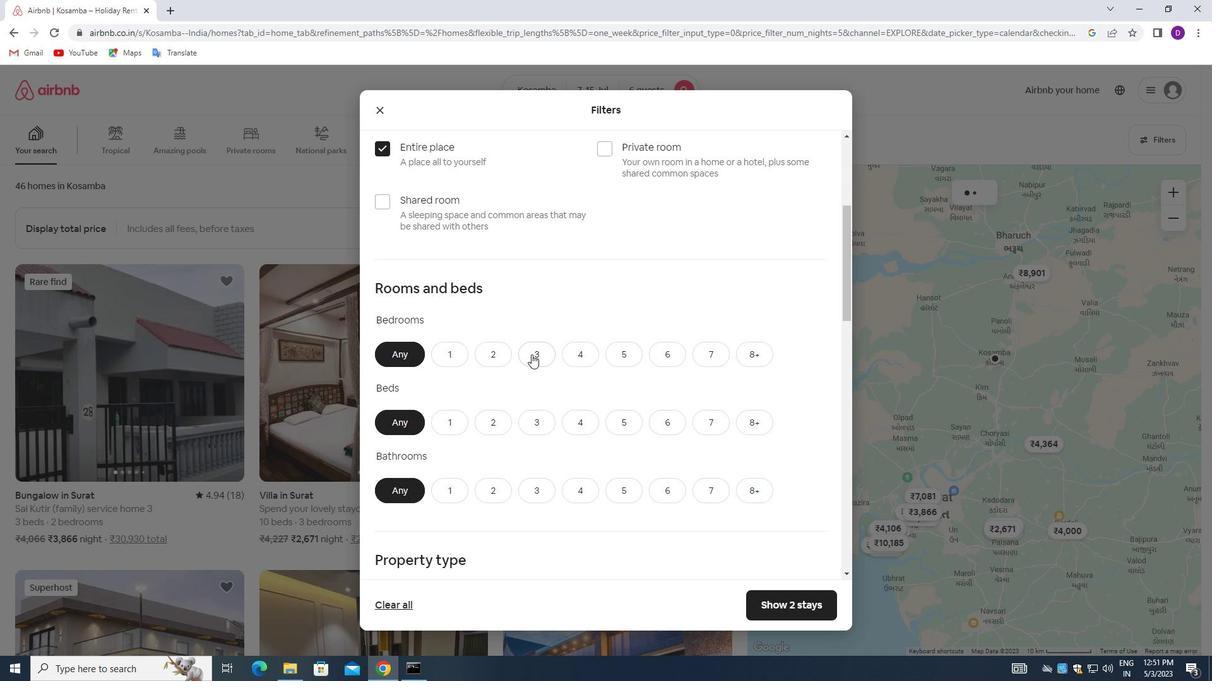 
Action: Mouse pressed left at (535, 351)
Screenshot: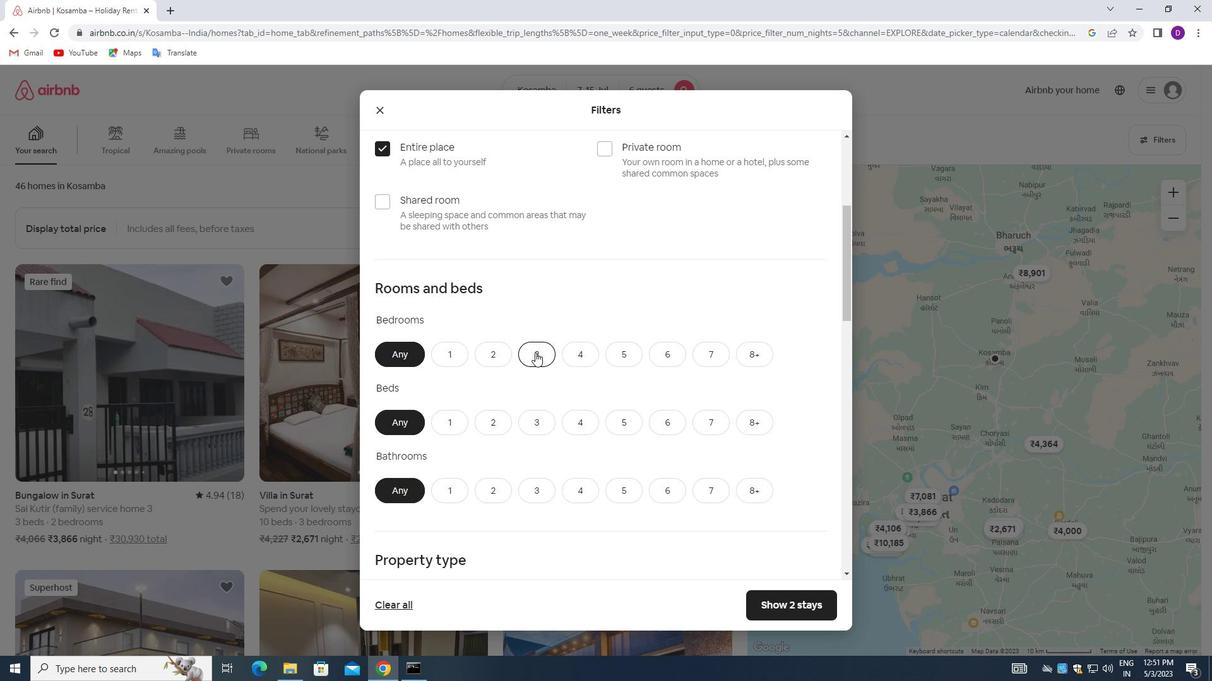 
Action: Mouse moved to (539, 421)
Screenshot: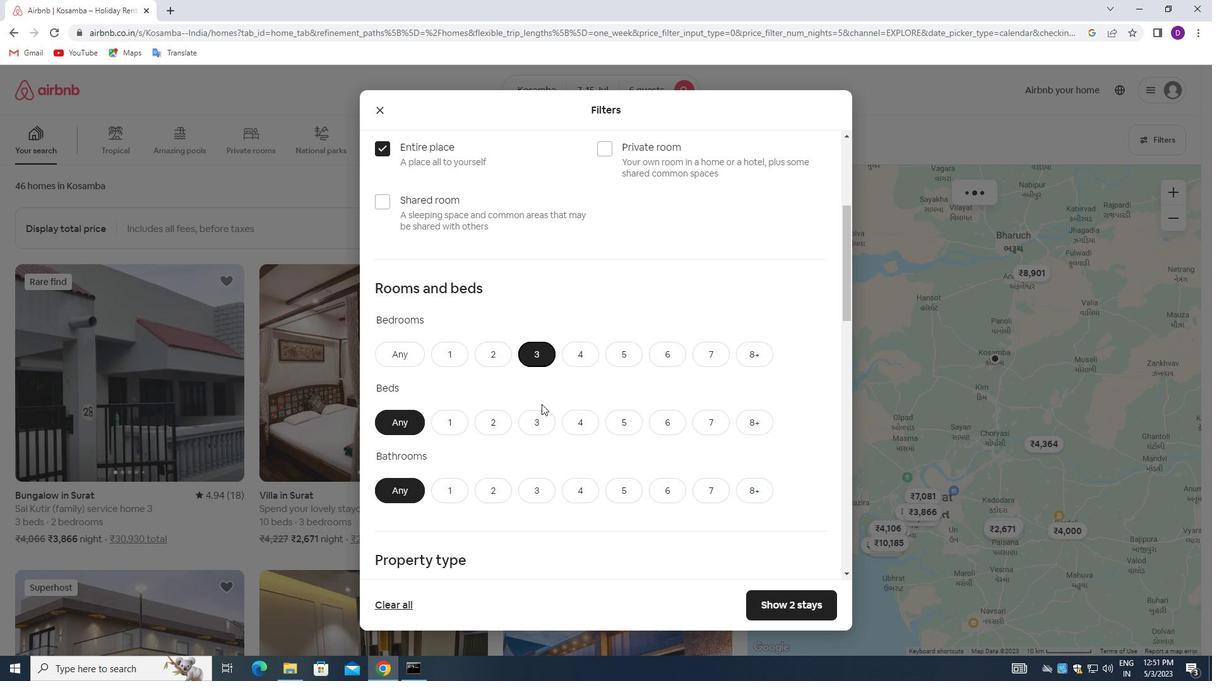 
Action: Mouse pressed left at (539, 421)
Screenshot: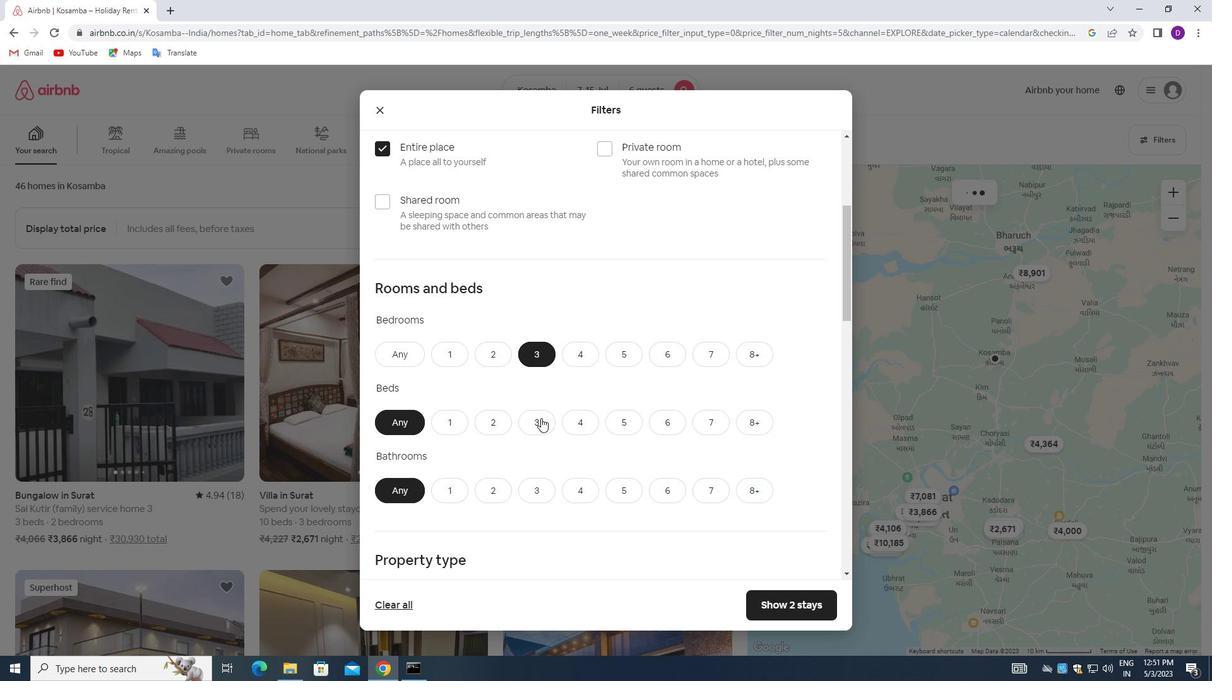 
Action: Mouse moved to (534, 491)
Screenshot: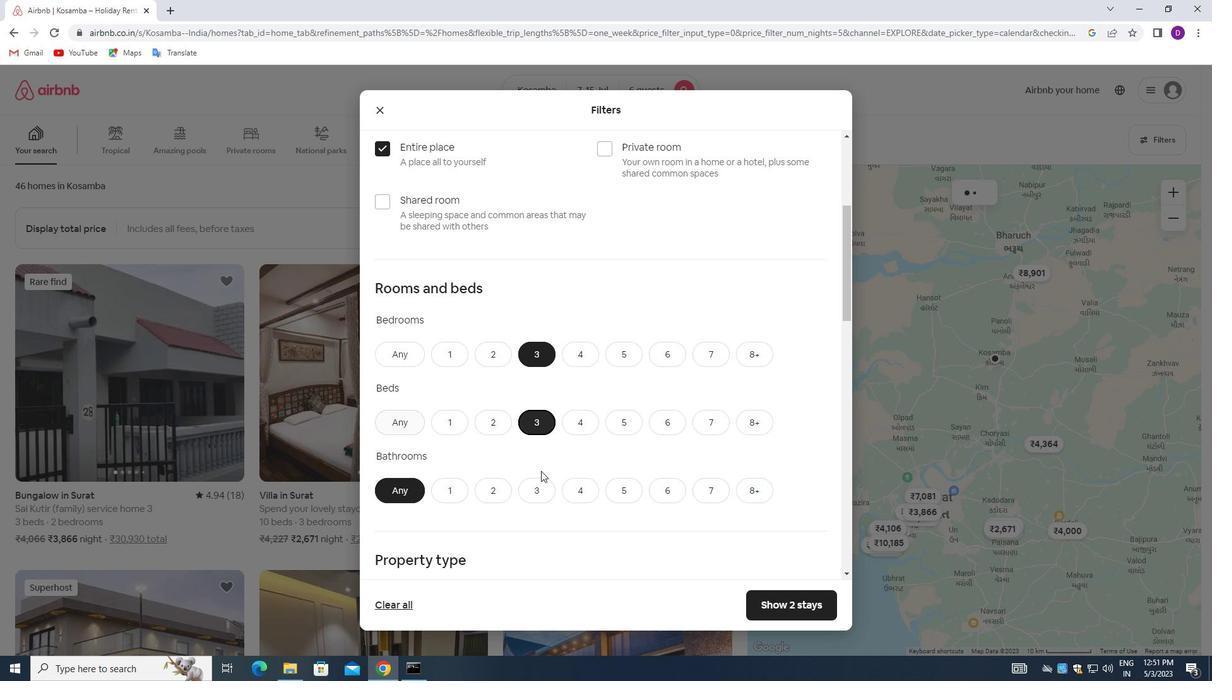 
Action: Mouse pressed left at (534, 491)
Screenshot: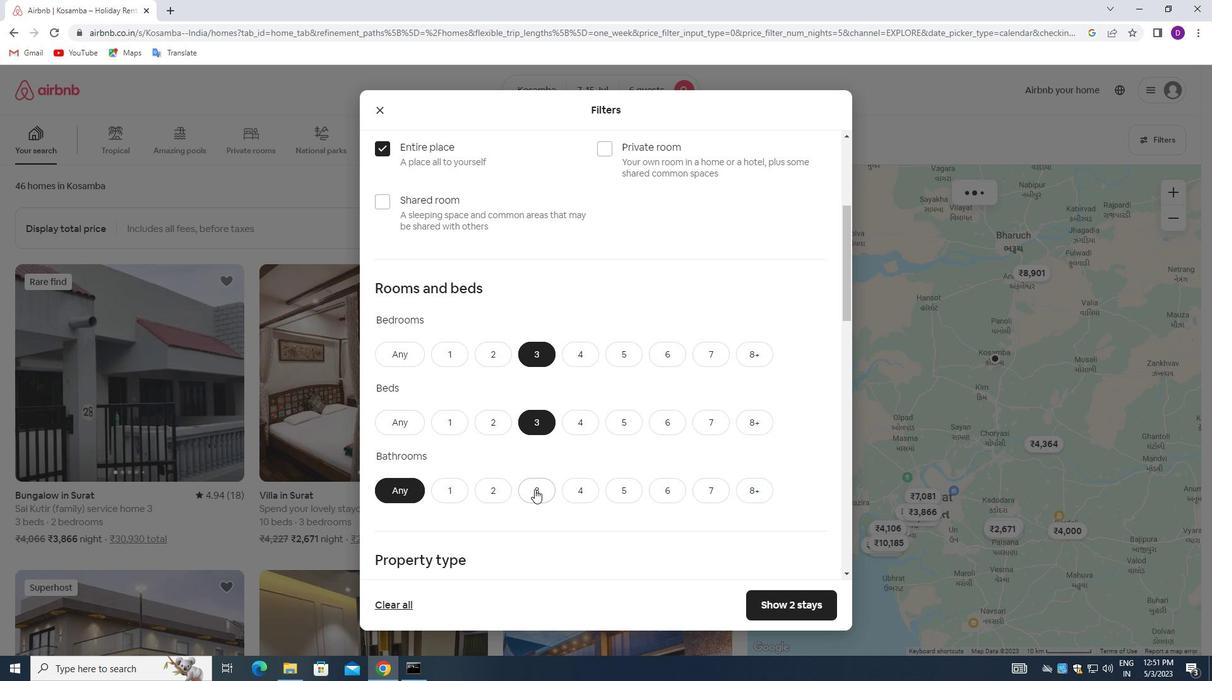 
Action: Mouse moved to (552, 393)
Screenshot: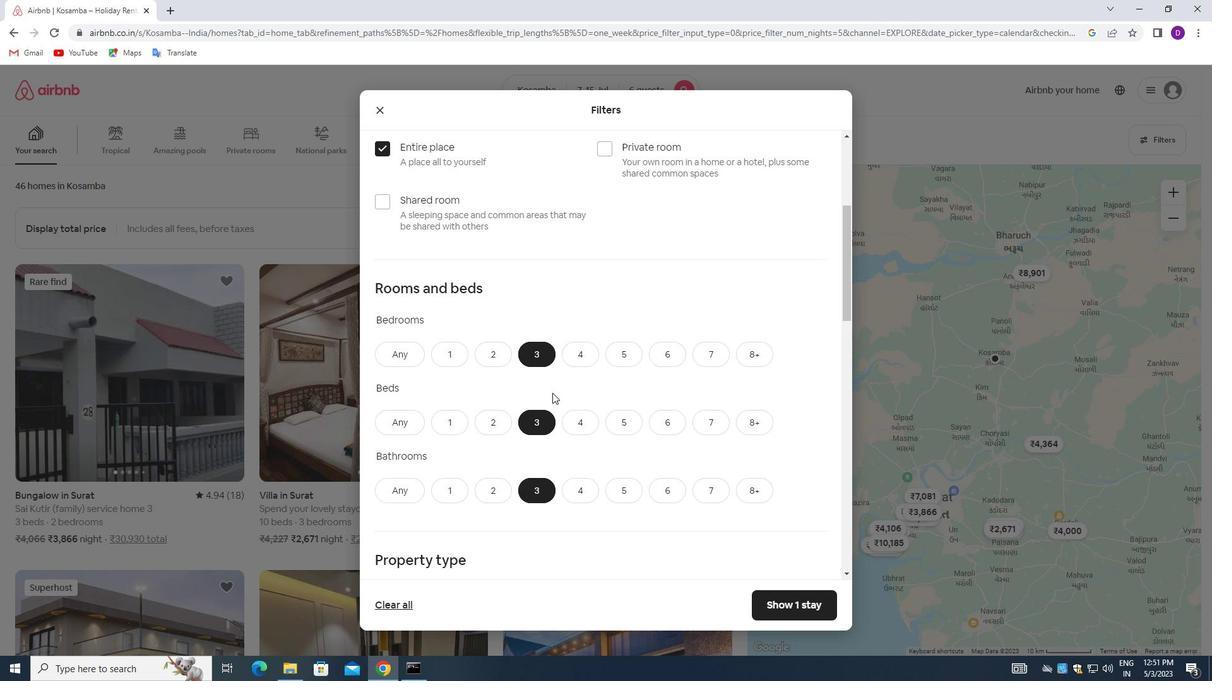 
Action: Mouse scrolled (552, 392) with delta (0, 0)
Screenshot: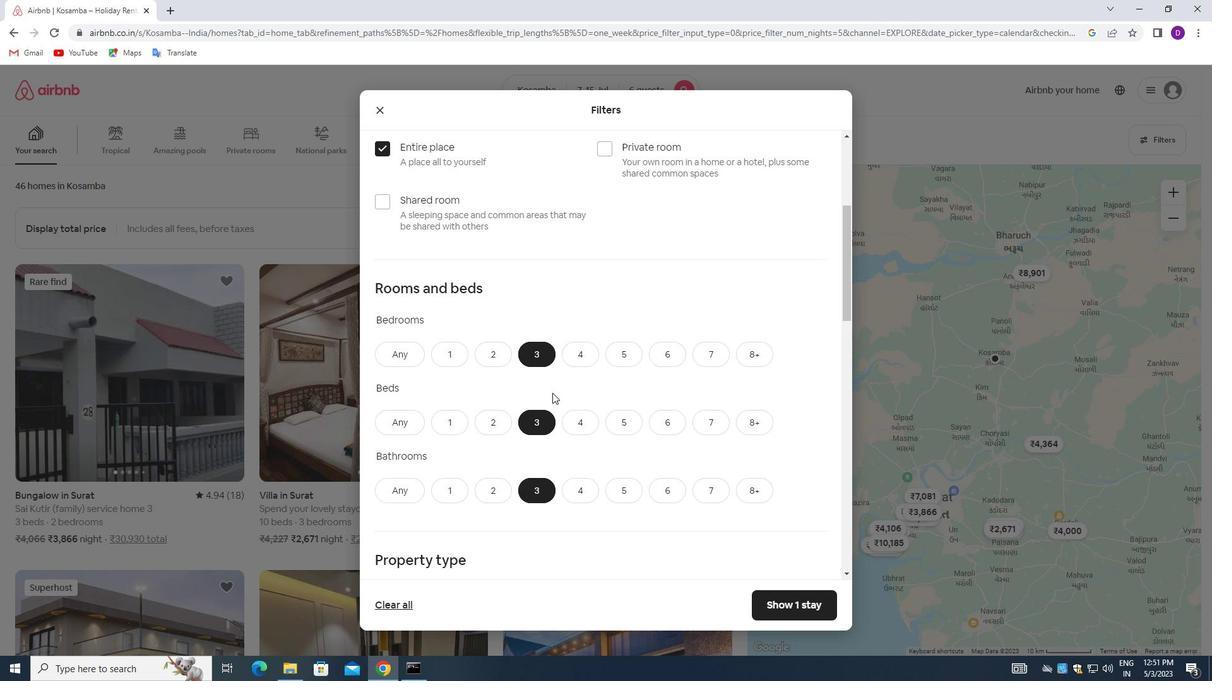 
Action: Mouse scrolled (552, 392) with delta (0, 0)
Screenshot: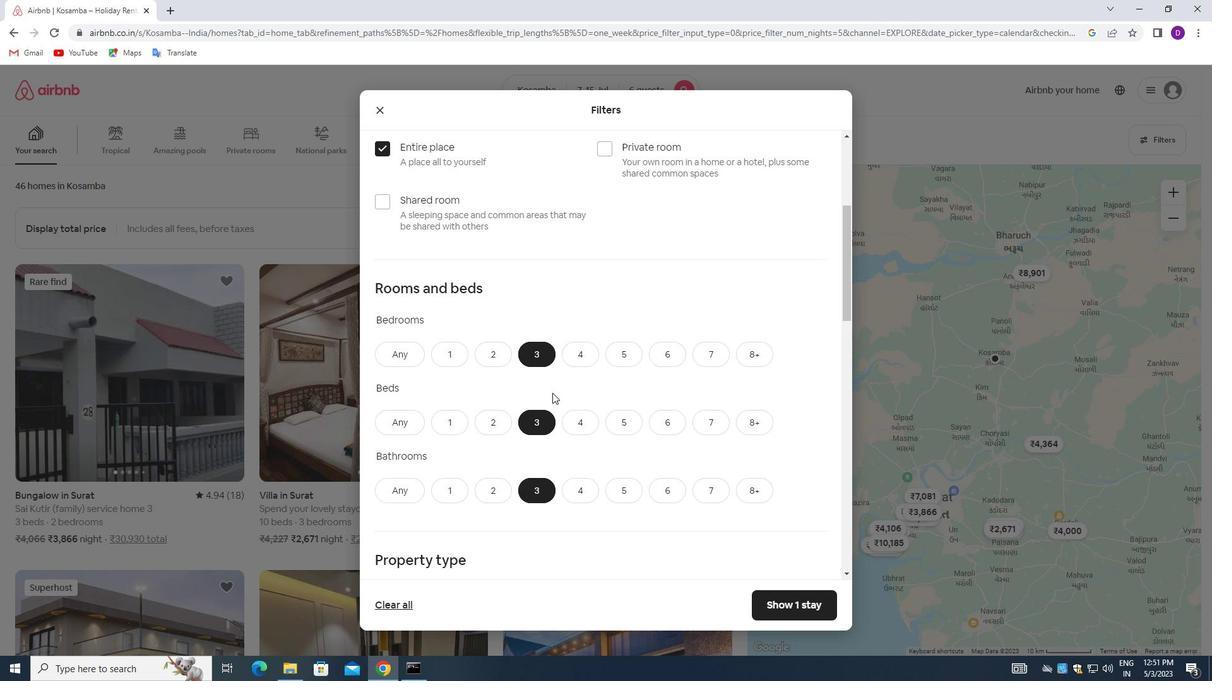 
Action: Mouse scrolled (552, 392) with delta (0, 0)
Screenshot: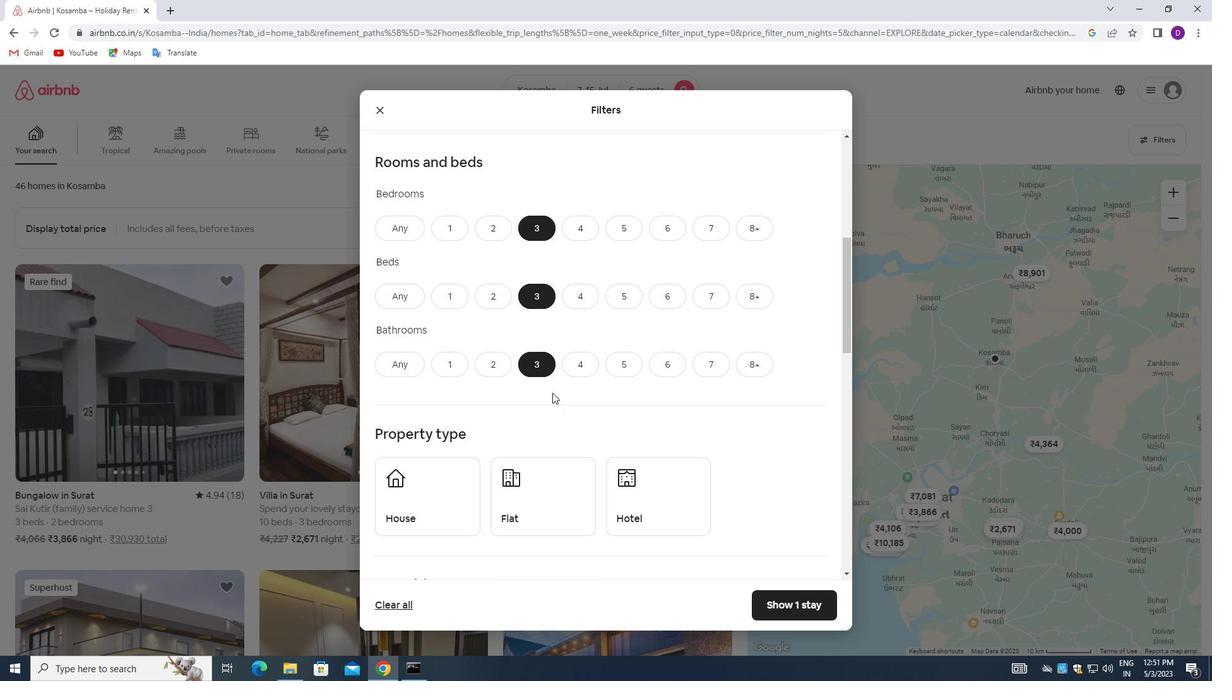 
Action: Mouse moved to (550, 395)
Screenshot: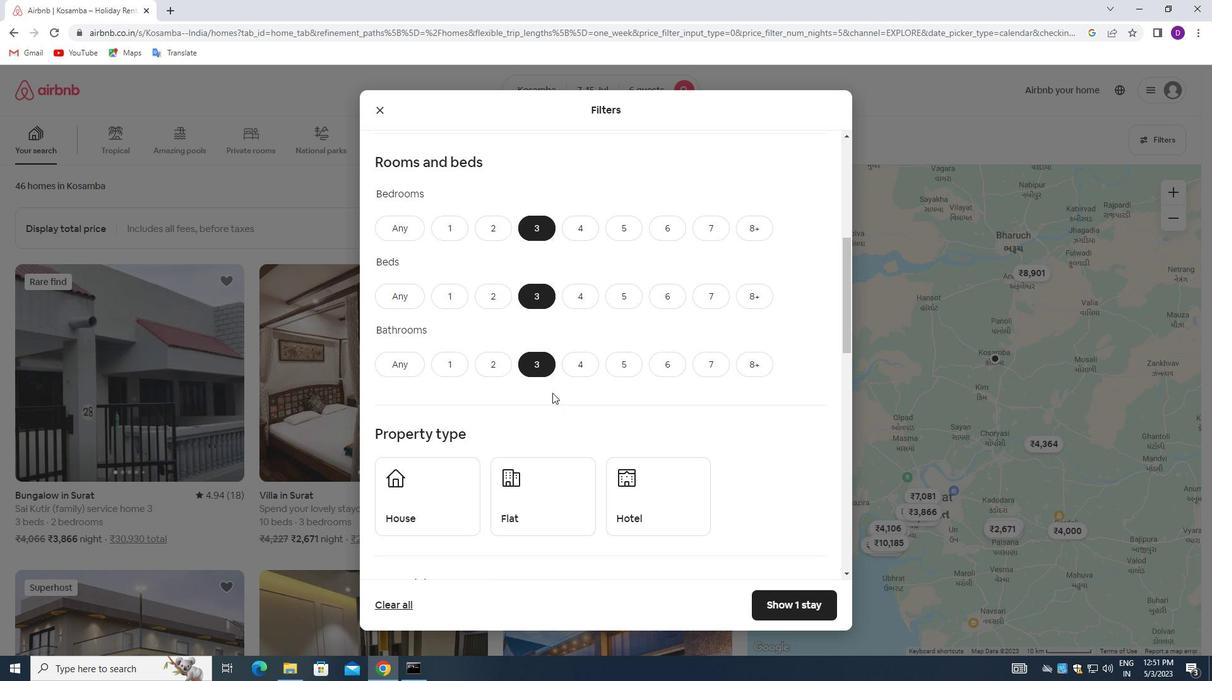 
Action: Mouse scrolled (550, 394) with delta (0, 0)
Screenshot: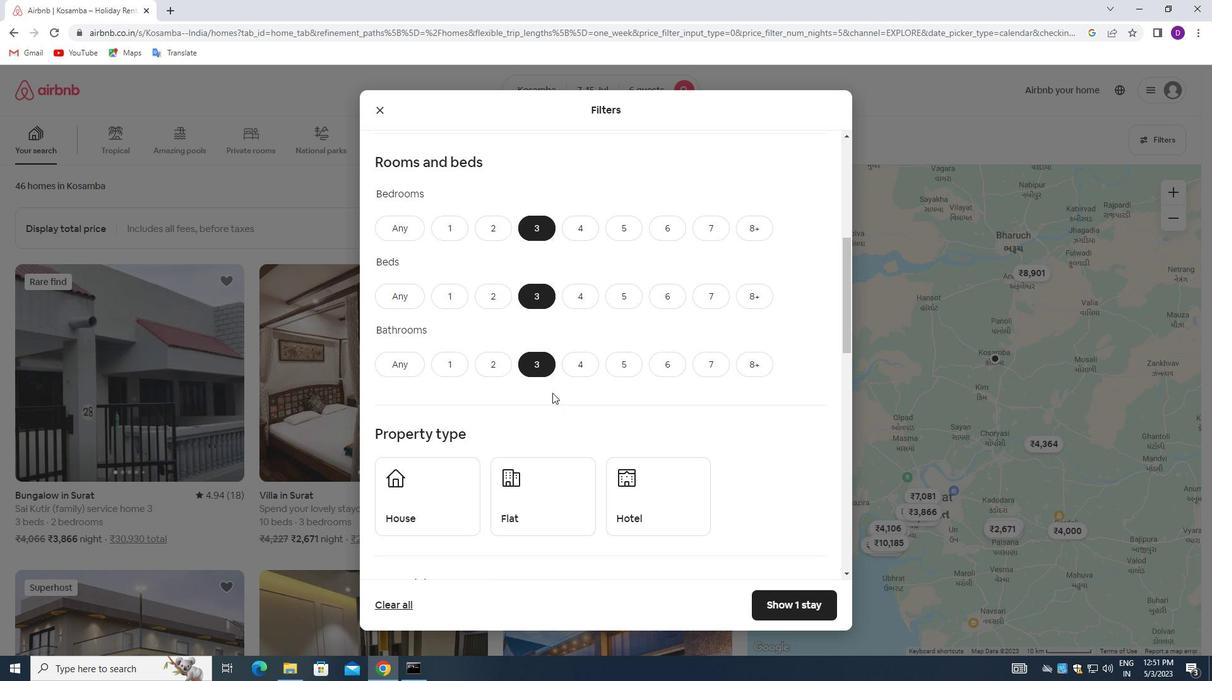 
Action: Mouse moved to (407, 372)
Screenshot: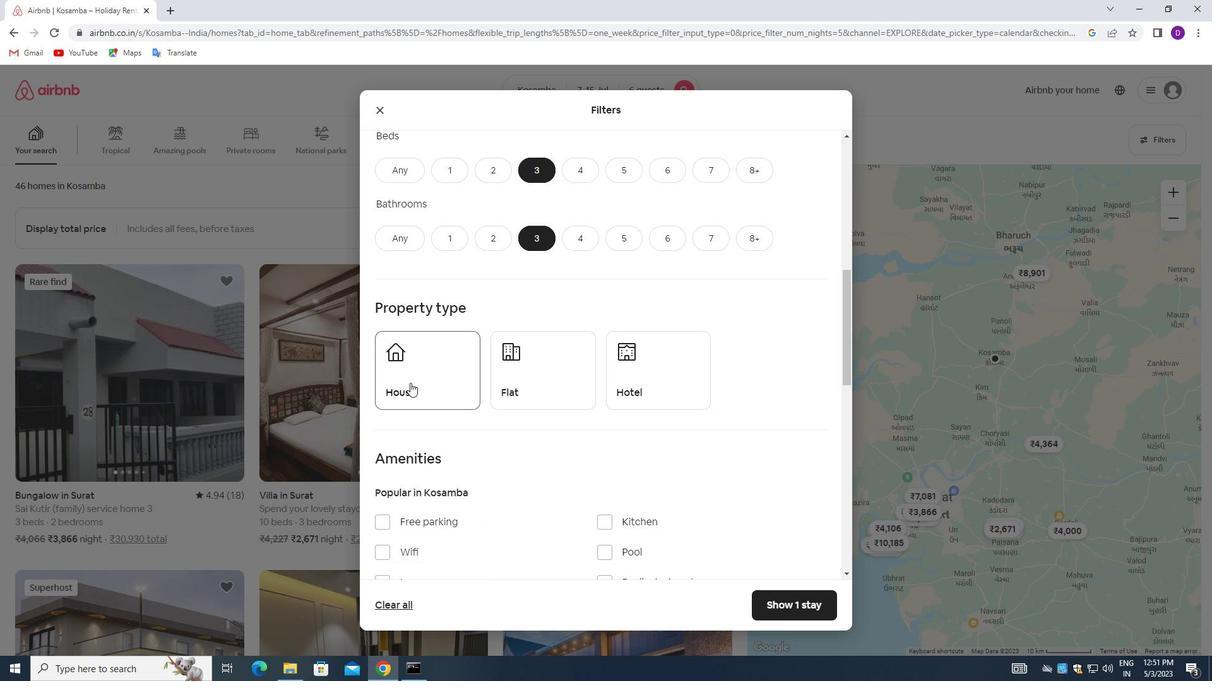 
Action: Mouse pressed left at (407, 372)
Screenshot: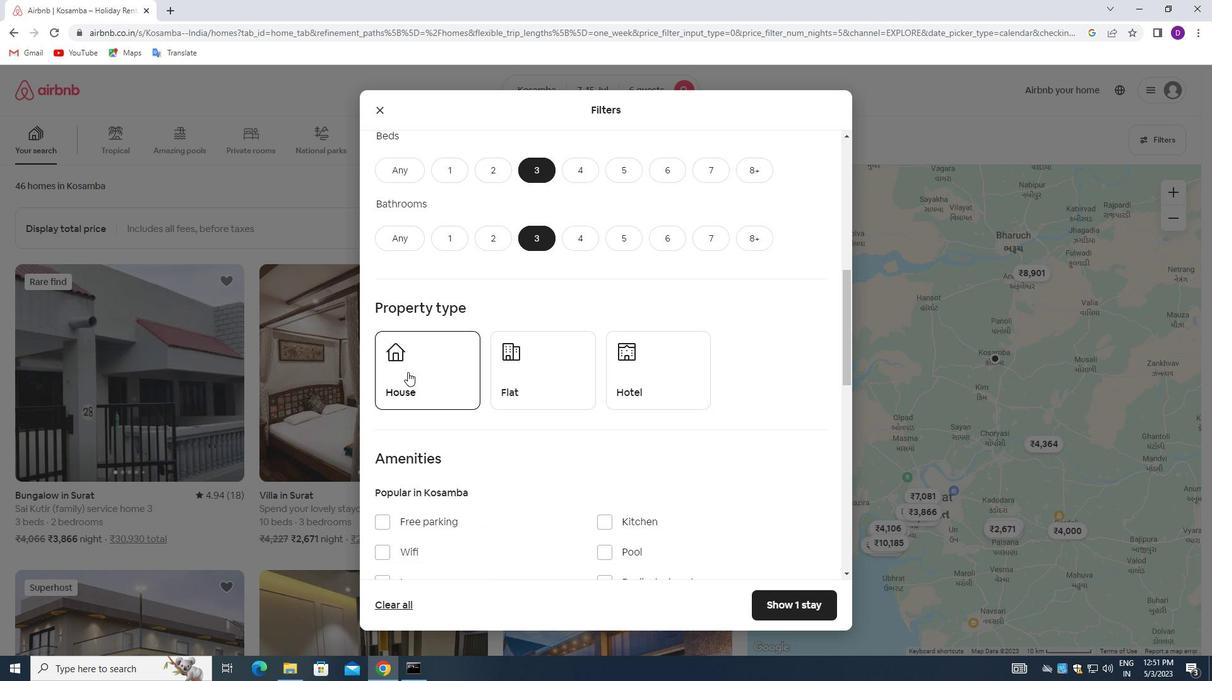 
Action: Mouse moved to (540, 378)
Screenshot: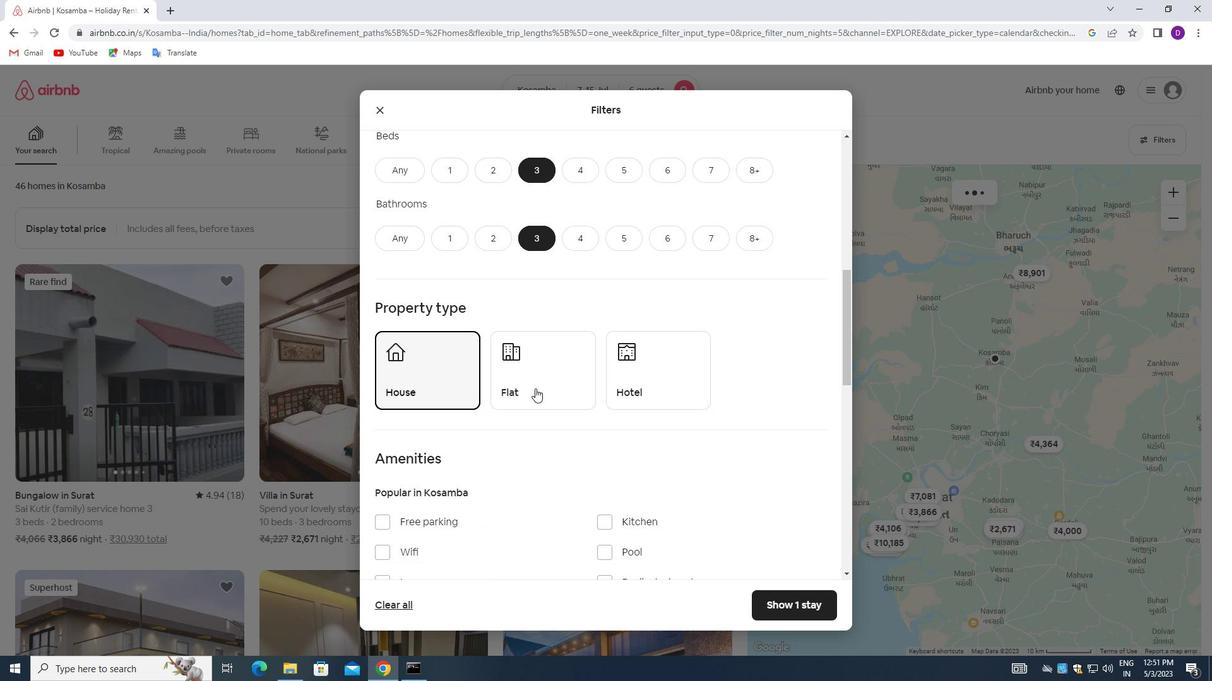 
Action: Mouse pressed left at (540, 378)
Screenshot: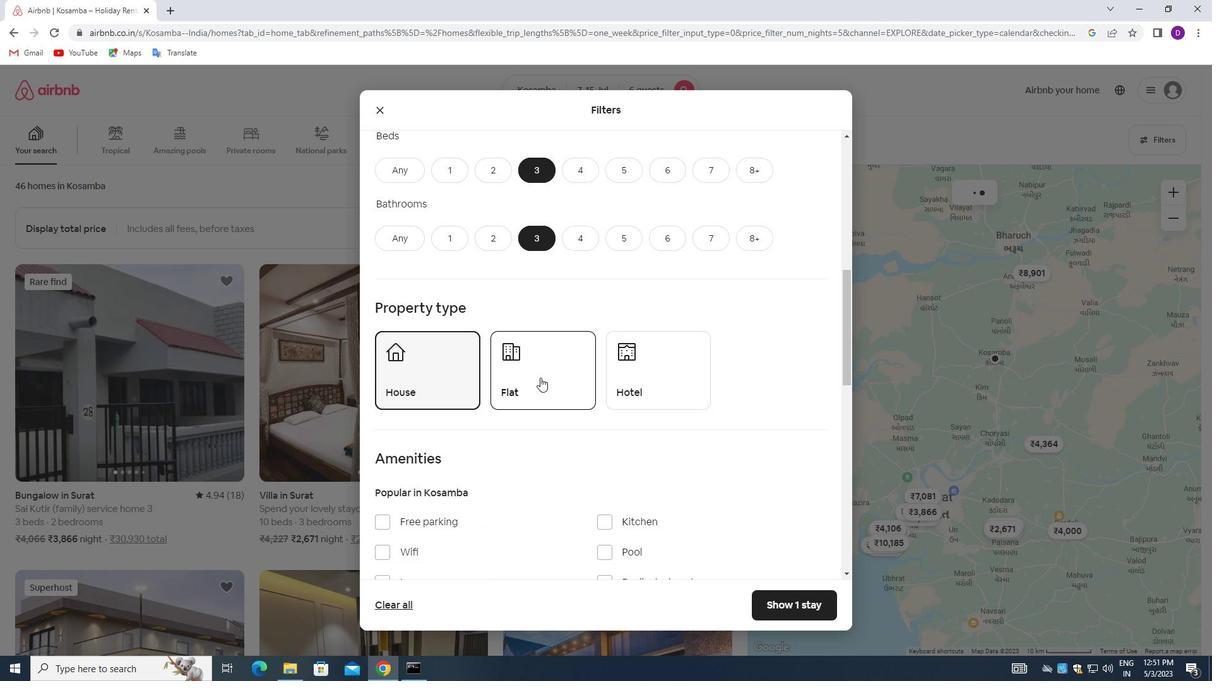 
Action: Mouse moved to (518, 375)
Screenshot: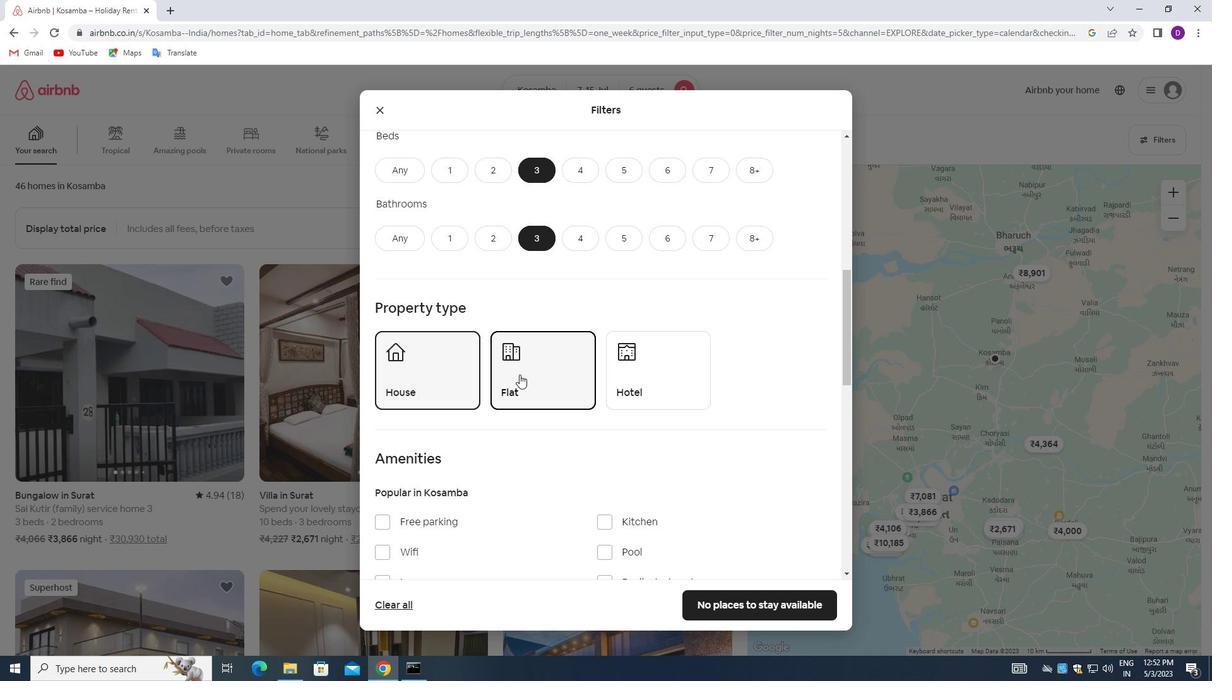 
Action: Mouse scrolled (518, 374) with delta (0, 0)
Screenshot: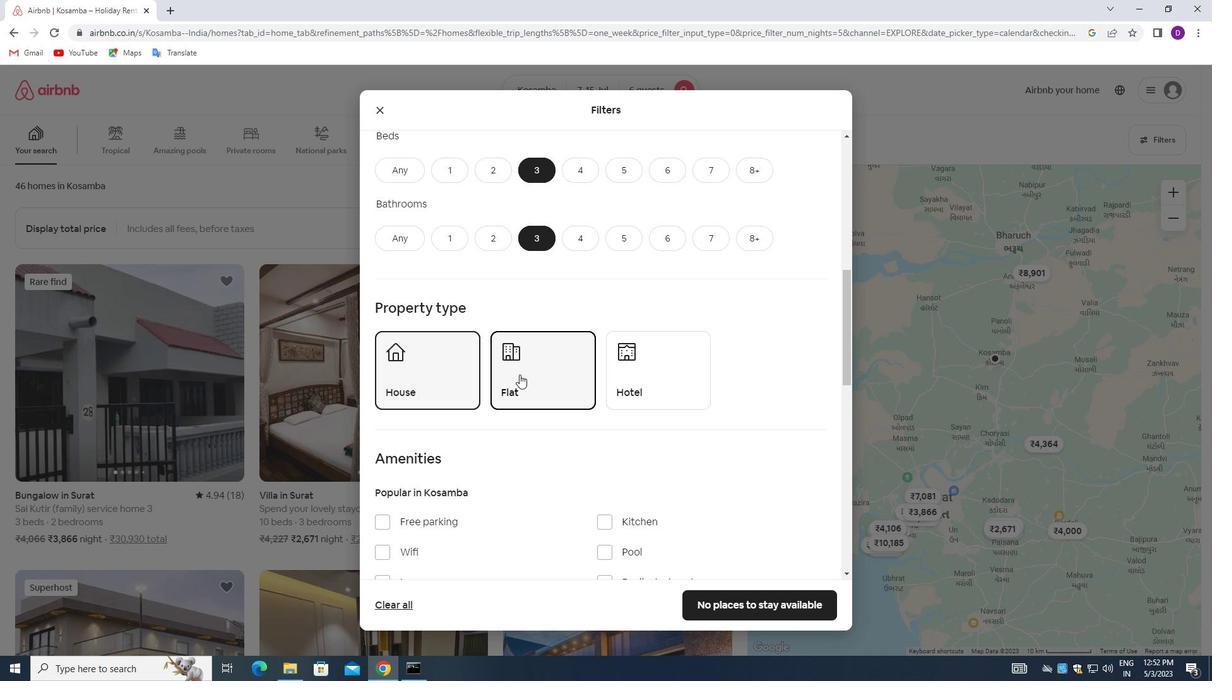 
Action: Mouse moved to (518, 375)
Screenshot: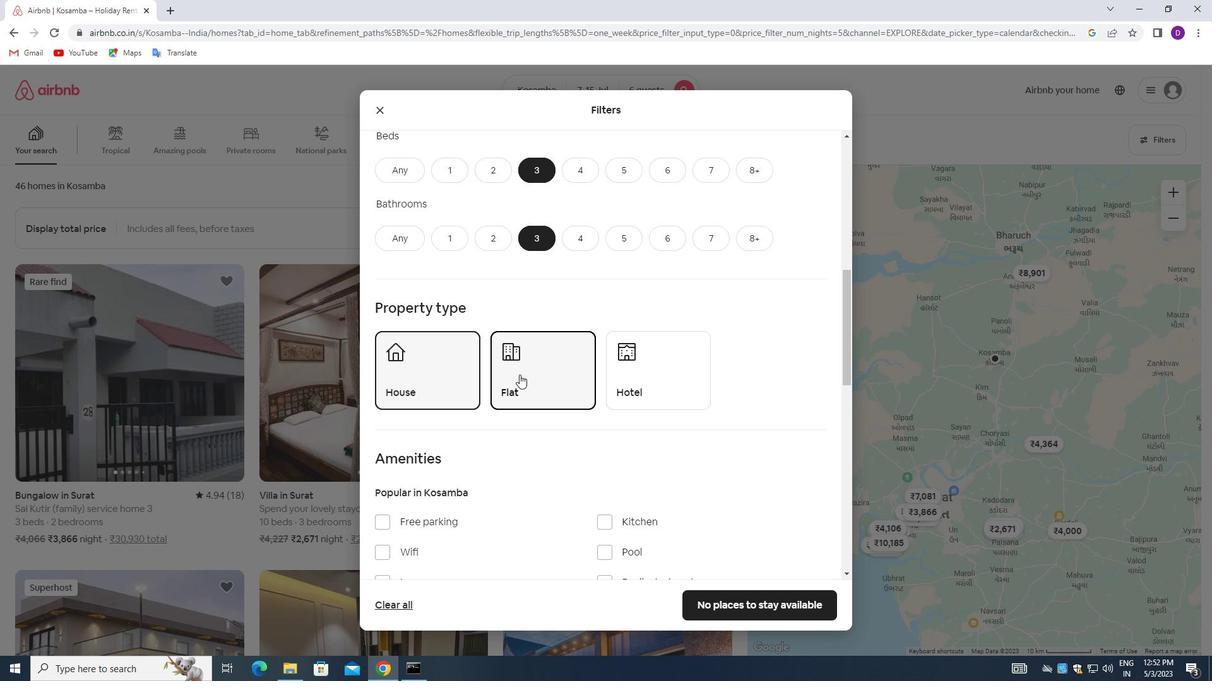 
Action: Mouse scrolled (518, 374) with delta (0, 0)
Screenshot: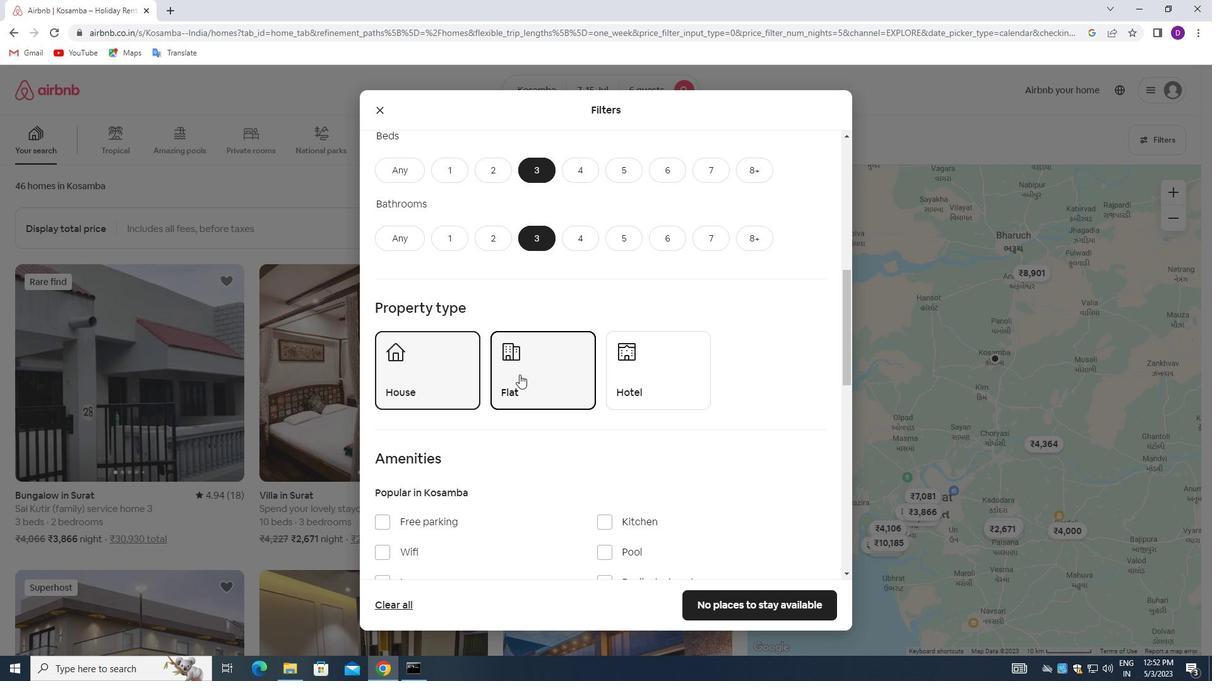 
Action: Mouse moved to (518, 376)
Screenshot: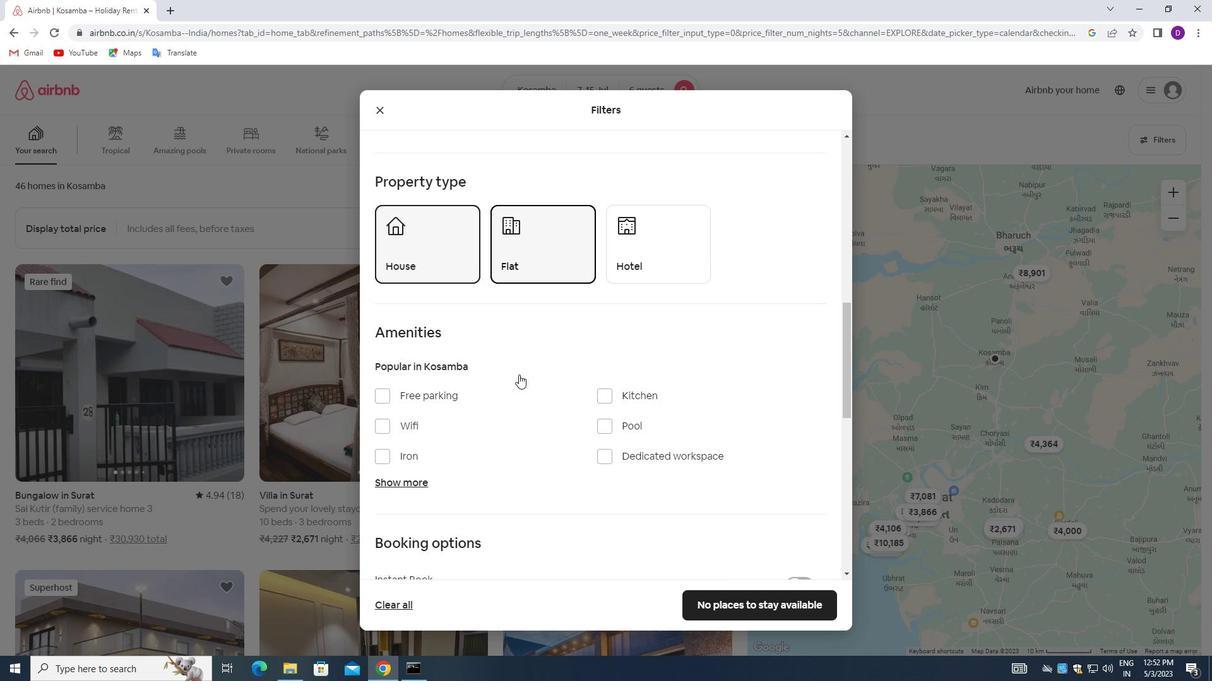 
Action: Mouse scrolled (518, 376) with delta (0, 0)
Screenshot: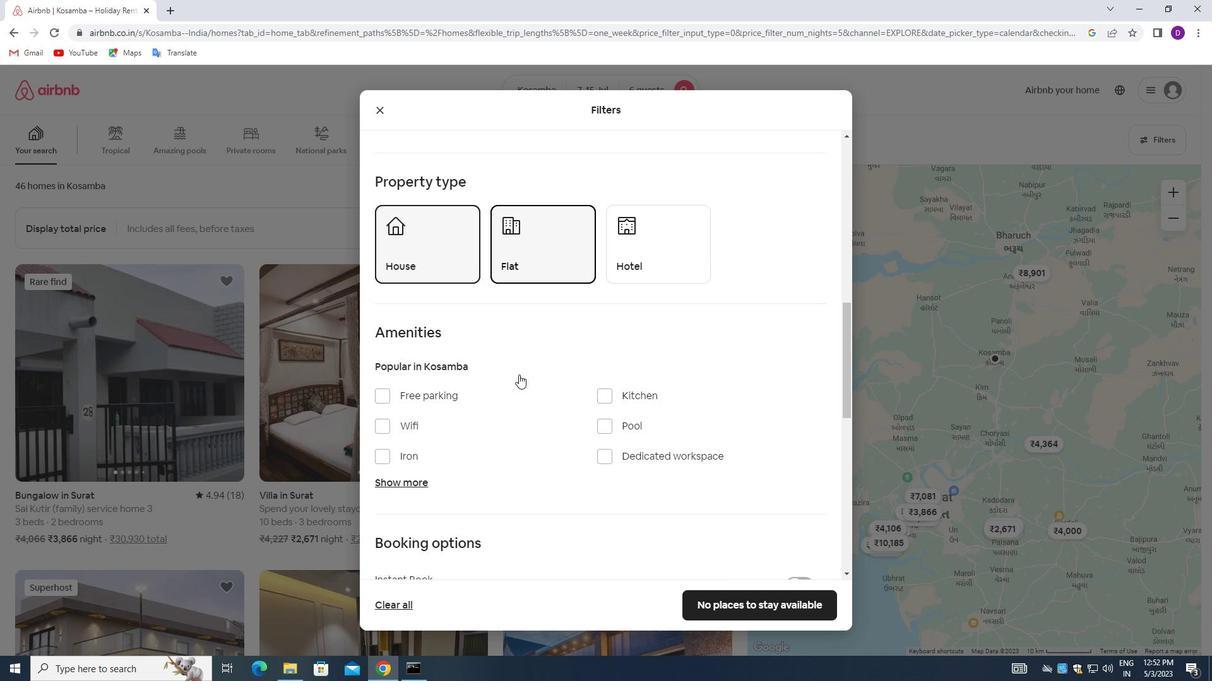 
Action: Mouse moved to (525, 383)
Screenshot: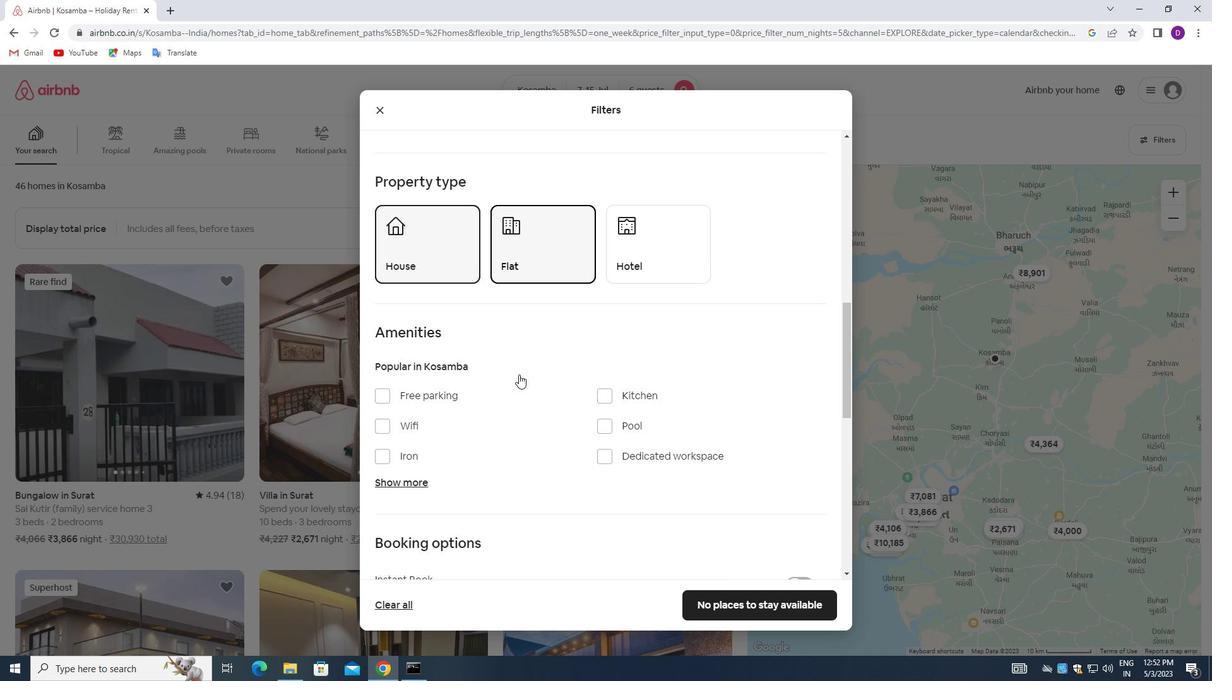 
Action: Mouse scrolled (525, 382) with delta (0, 0)
Screenshot: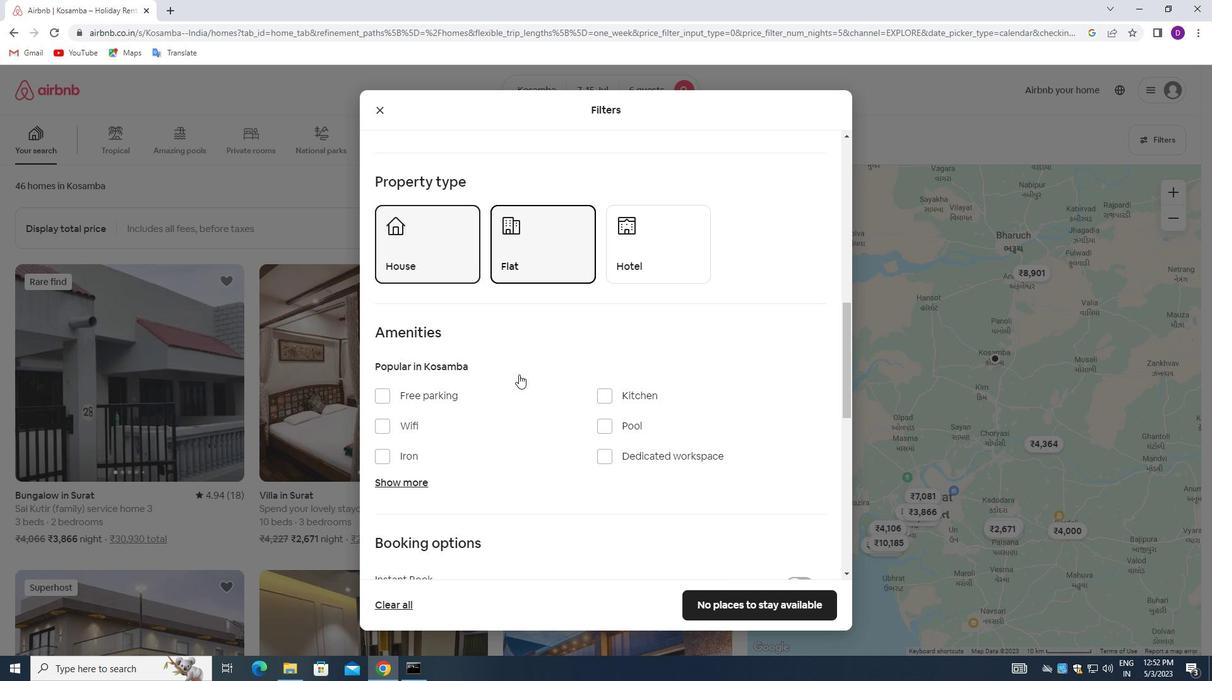 
Action: Mouse moved to (543, 395)
Screenshot: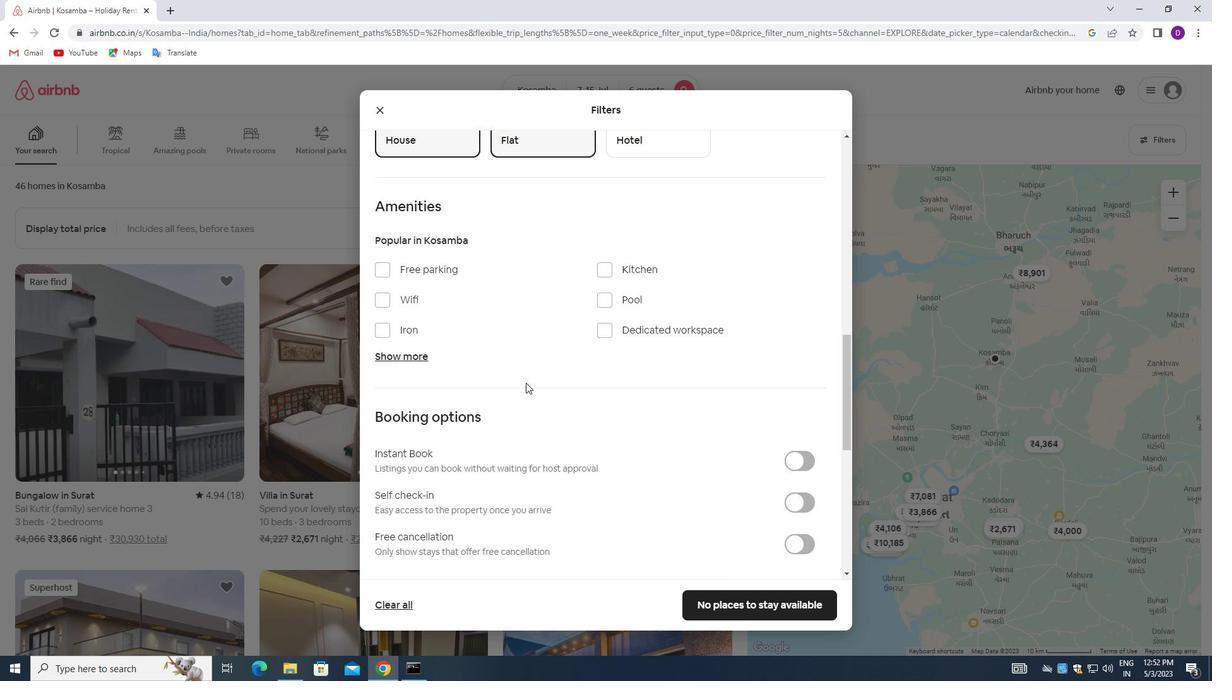 
Action: Mouse scrolled (543, 395) with delta (0, 0)
Screenshot: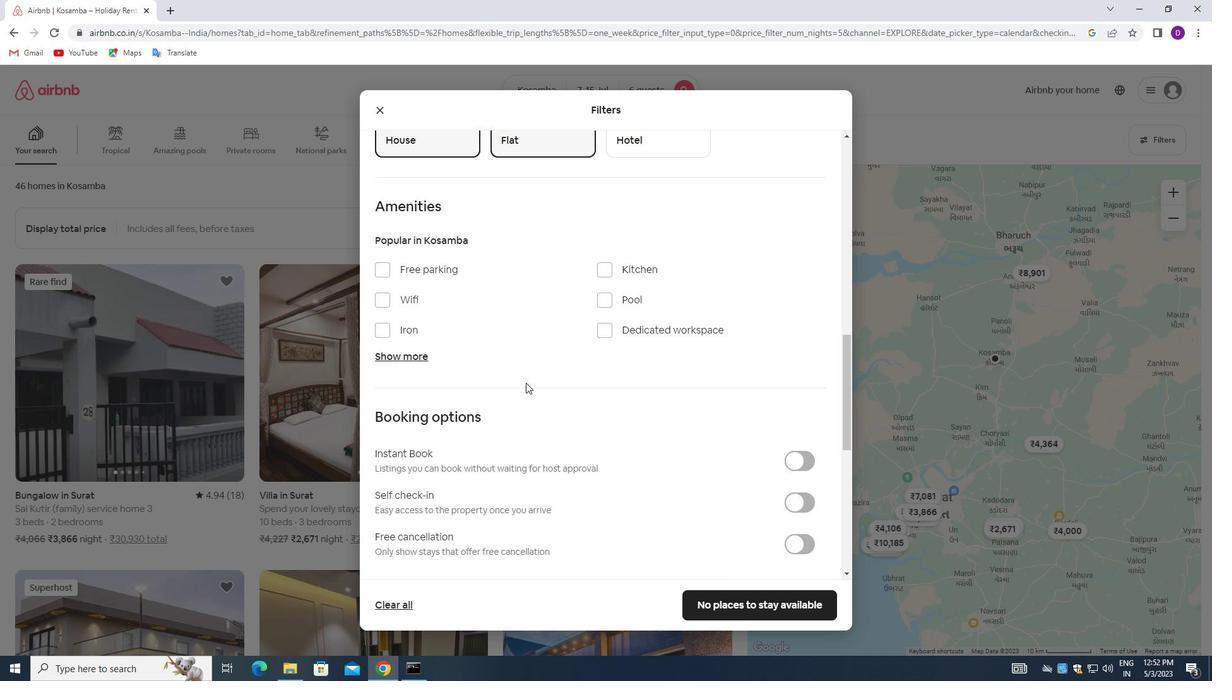 
Action: Mouse moved to (563, 412)
Screenshot: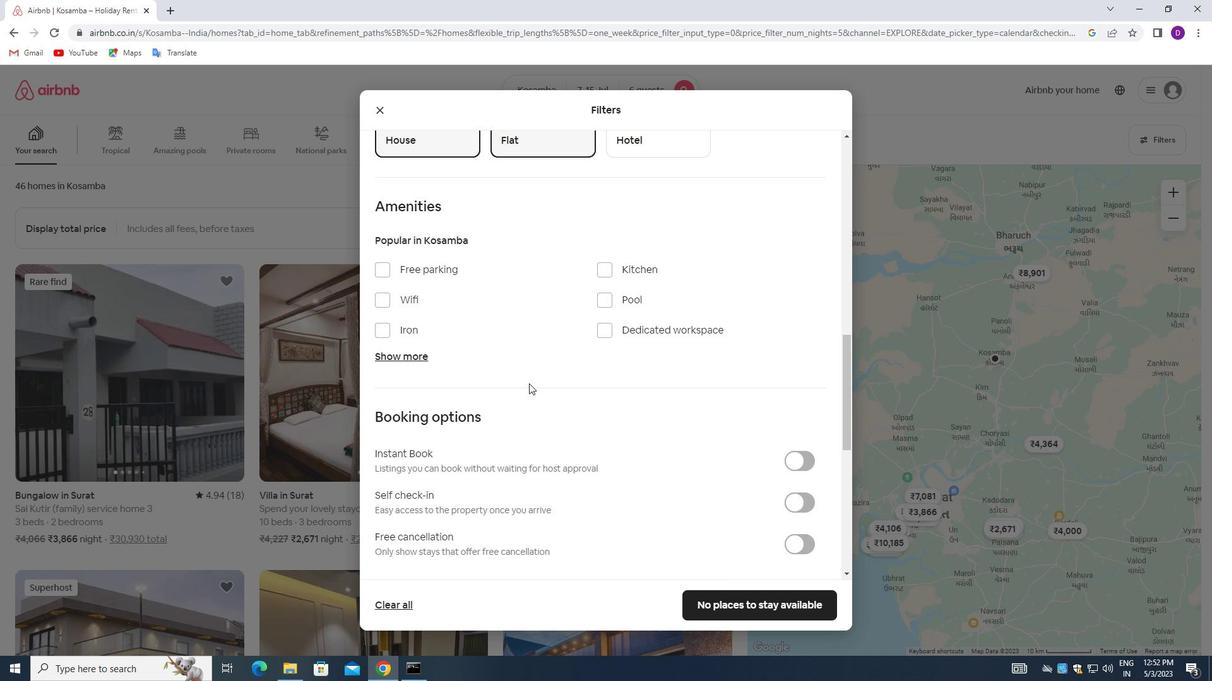
Action: Mouse scrolled (563, 412) with delta (0, 0)
Screenshot: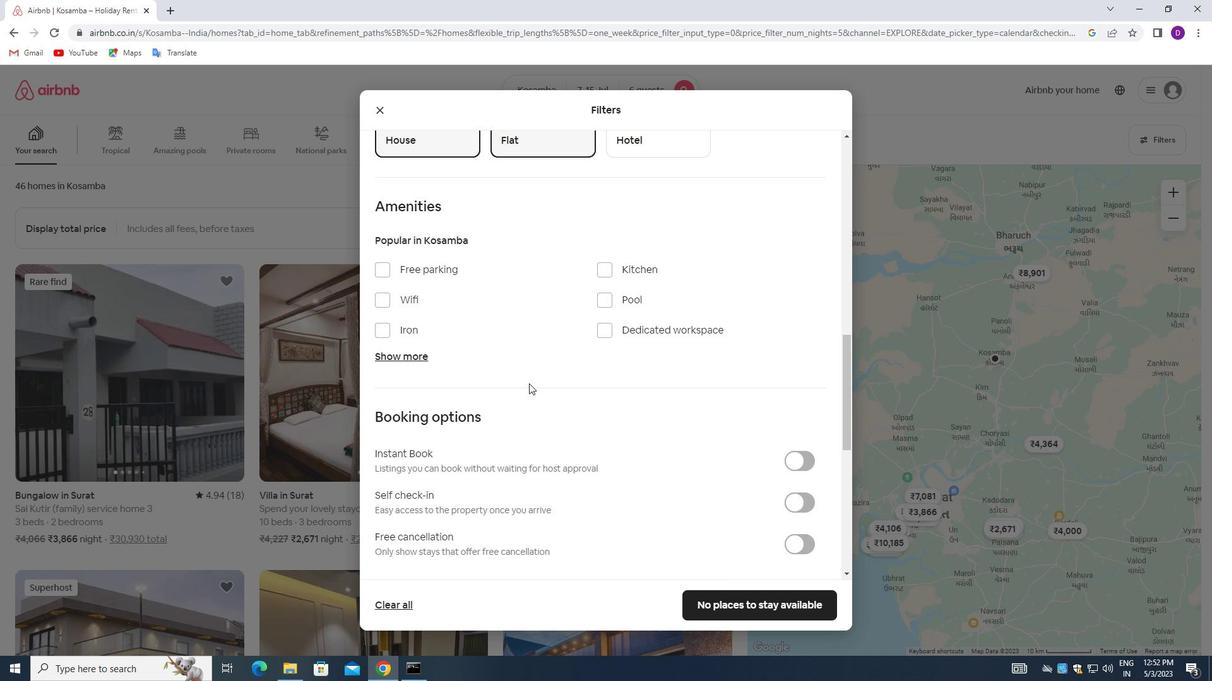 
Action: Mouse moved to (573, 417)
Screenshot: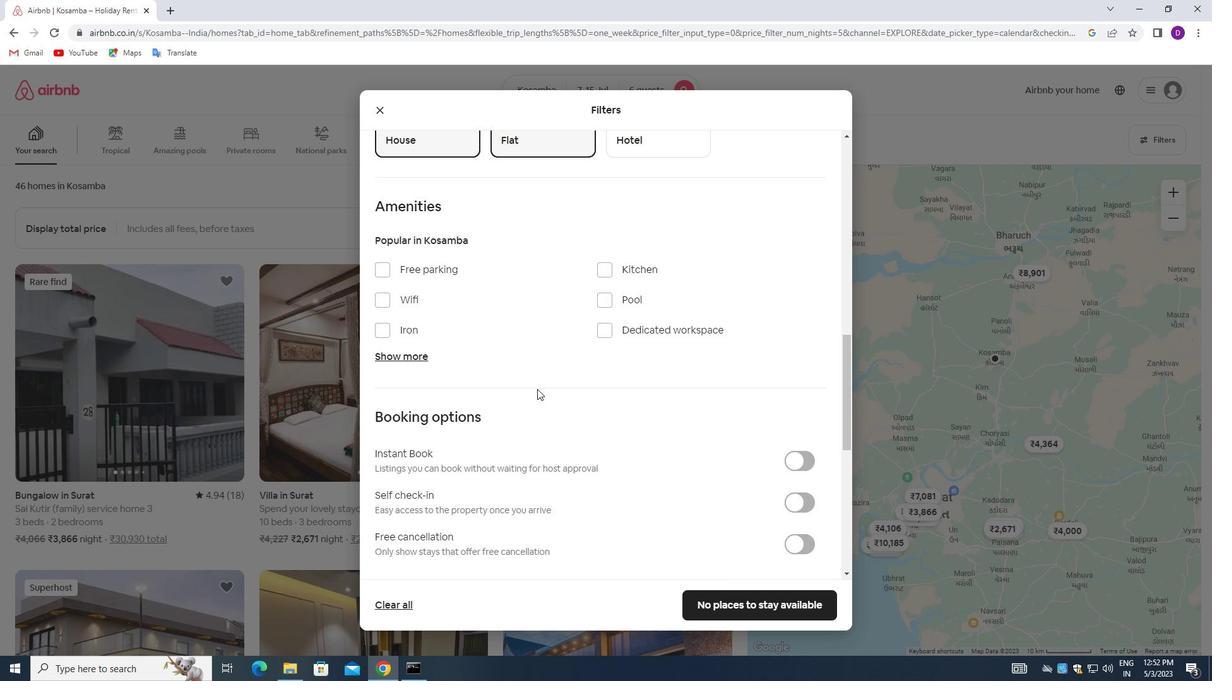 
Action: Mouse scrolled (573, 417) with delta (0, 0)
Screenshot: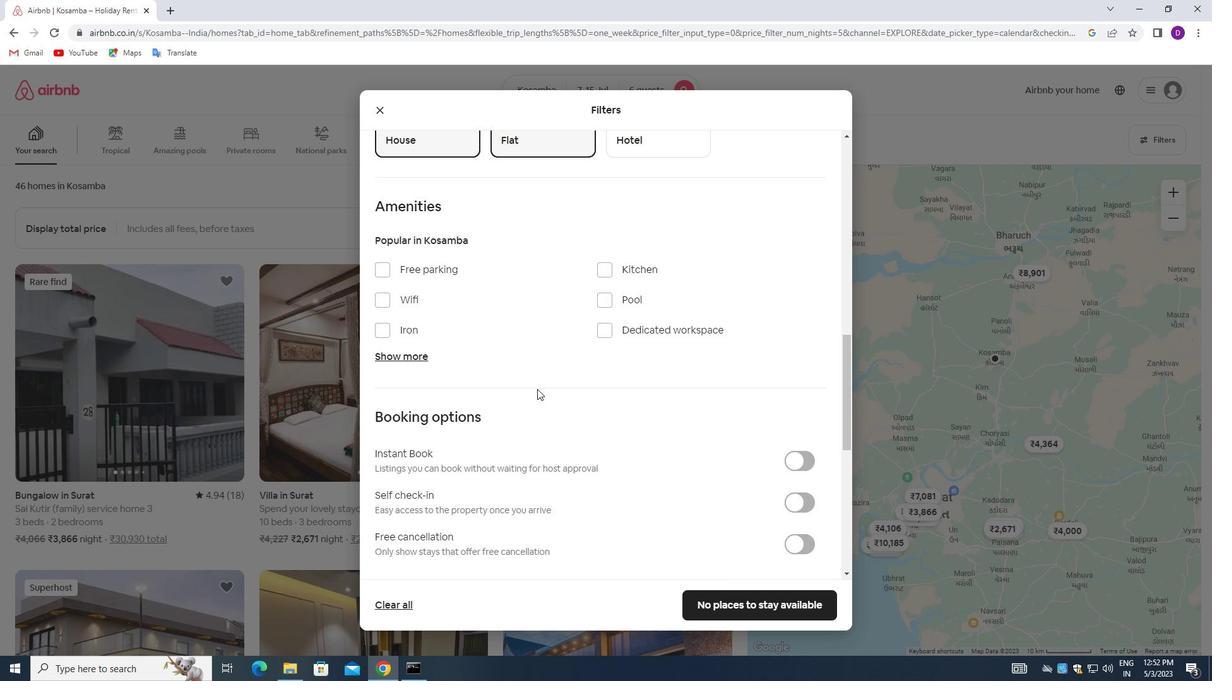 
Action: Mouse moved to (787, 313)
Screenshot: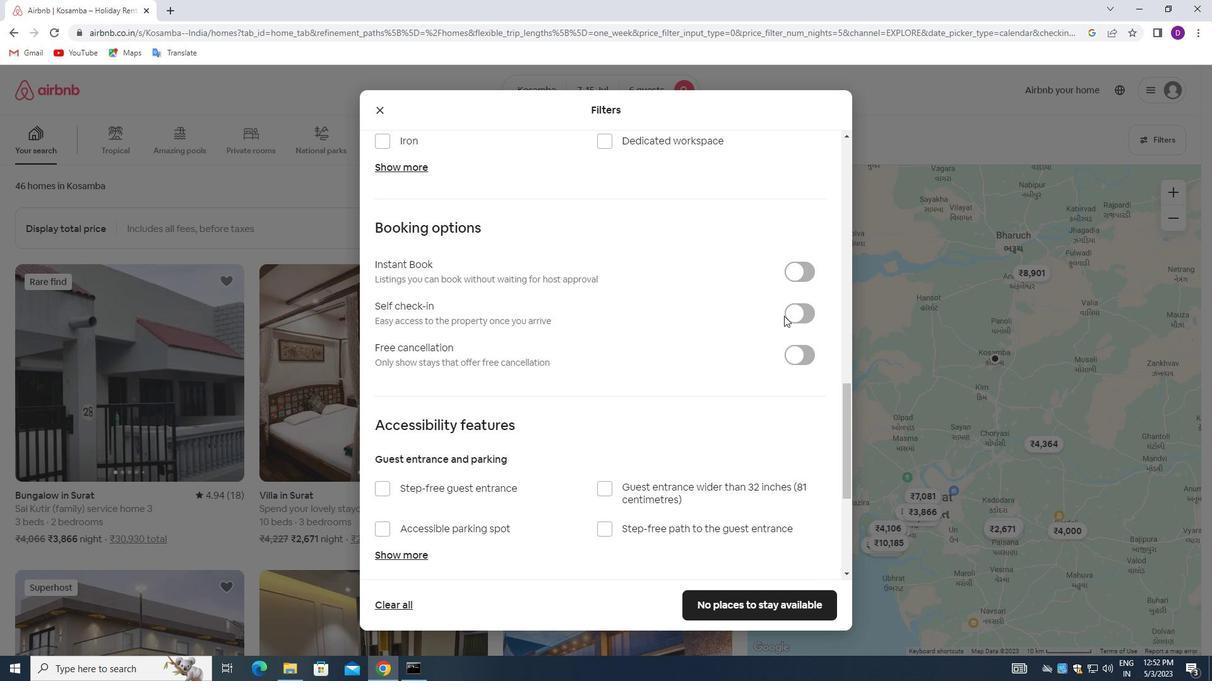 
Action: Mouse pressed left at (787, 313)
Screenshot: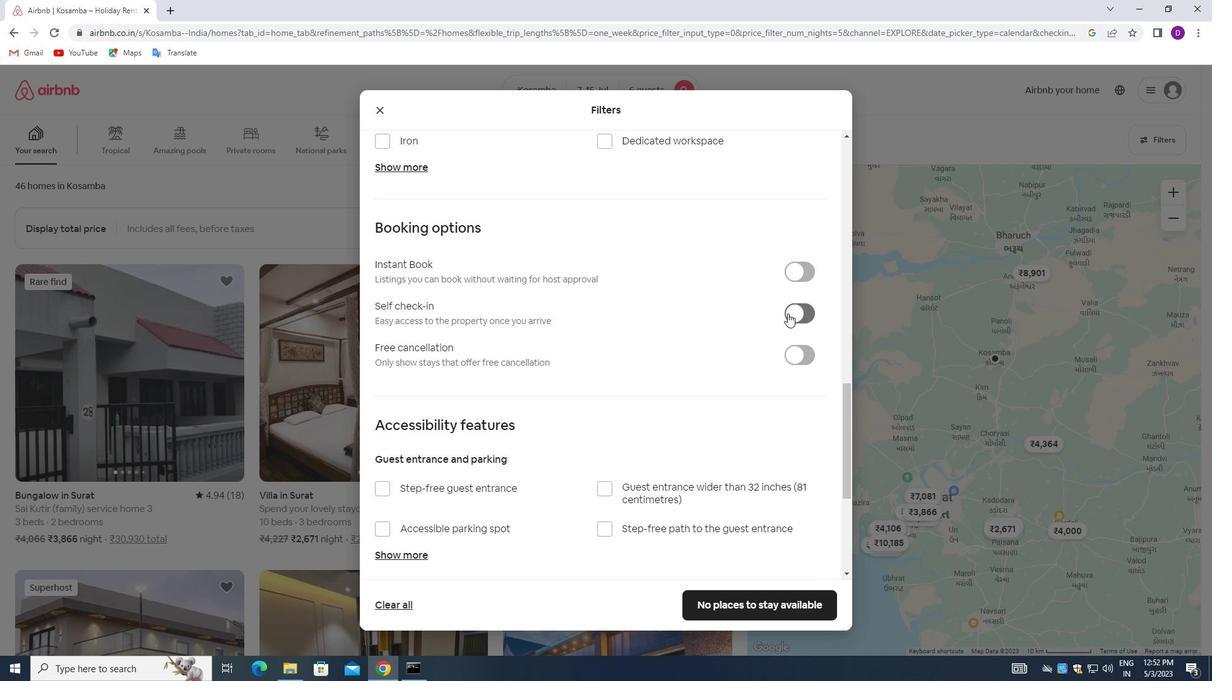 
Action: Mouse moved to (507, 364)
Screenshot: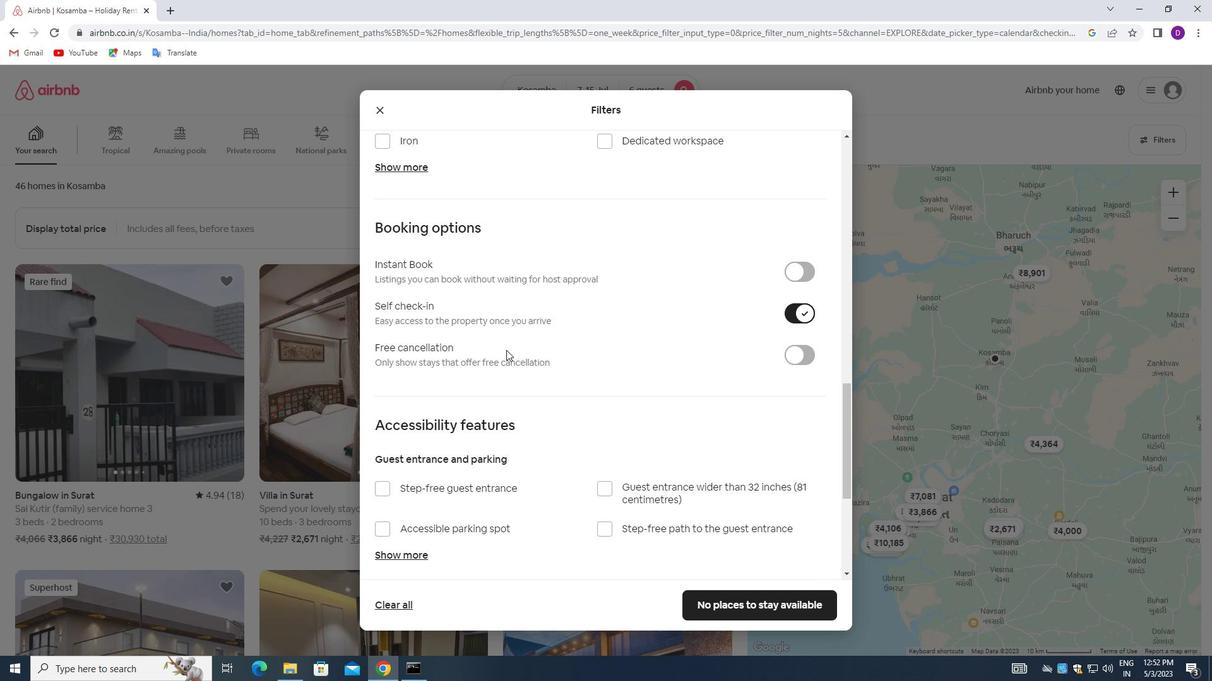 
Action: Mouse scrolled (507, 363) with delta (0, 0)
Screenshot: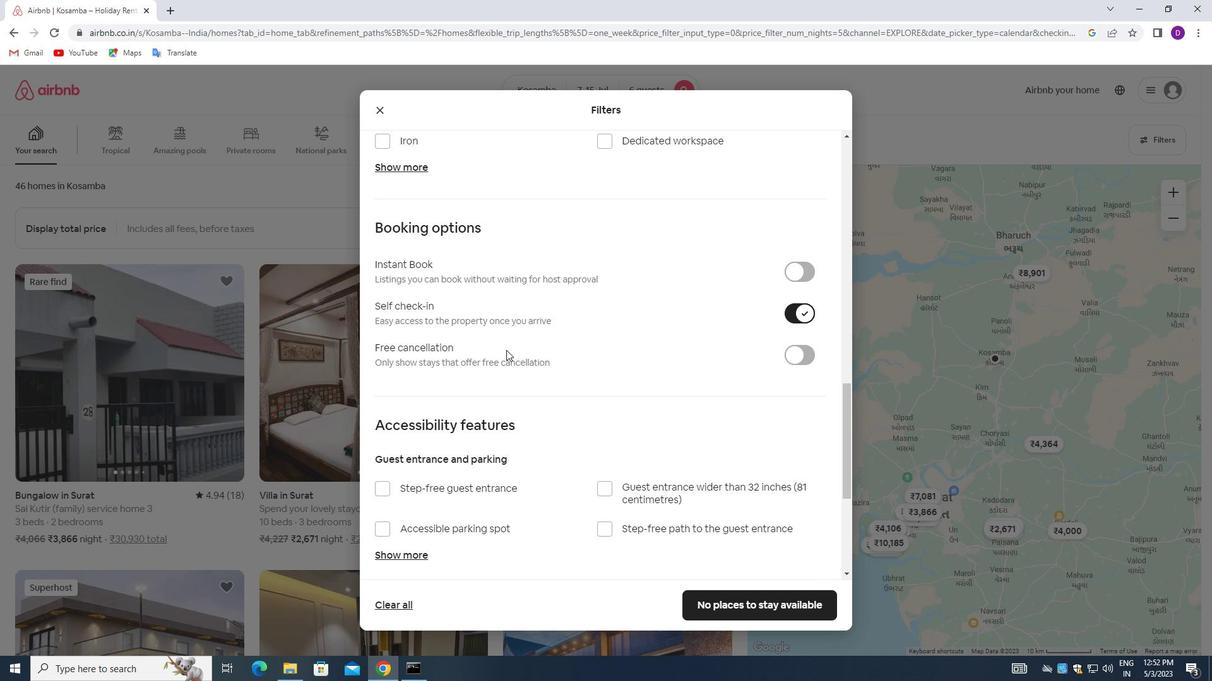 
Action: Mouse moved to (507, 365)
Screenshot: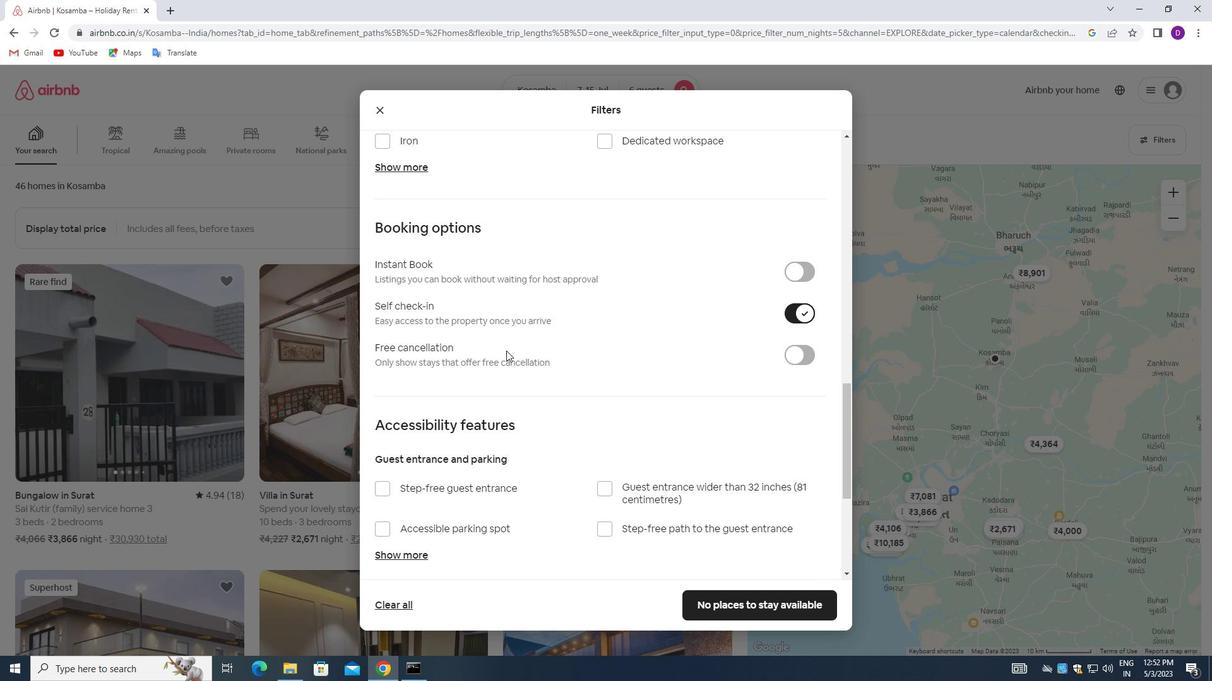 
Action: Mouse scrolled (507, 364) with delta (0, 0)
Screenshot: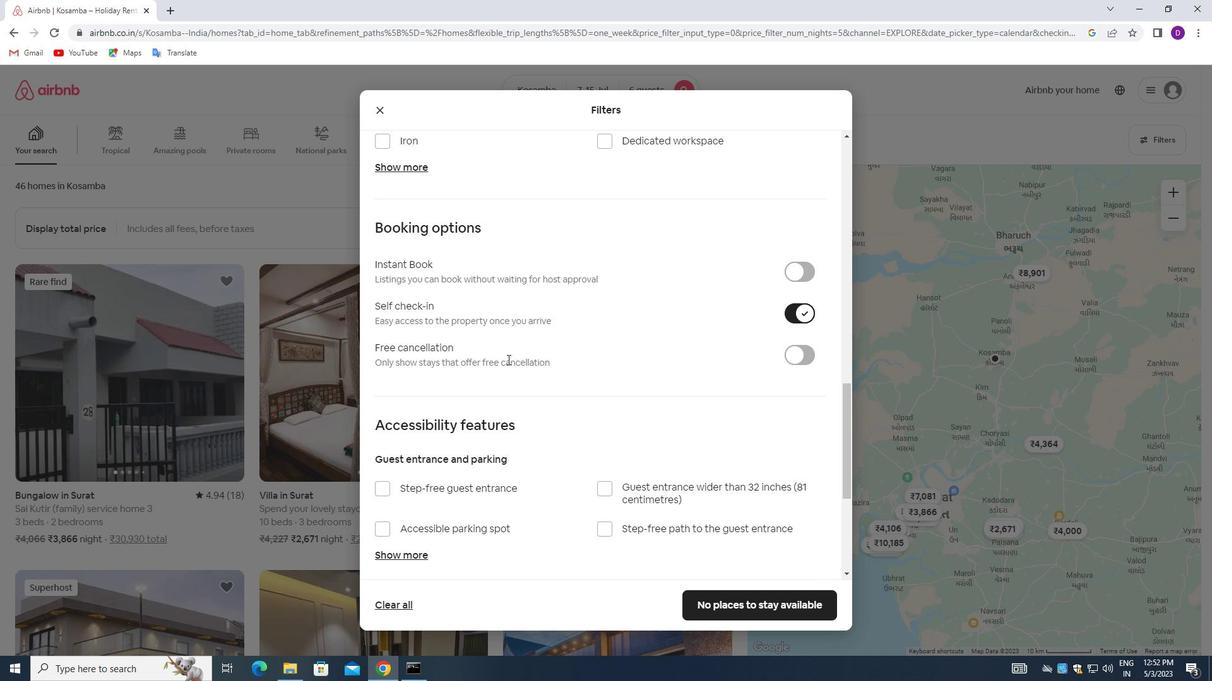 
Action: Mouse moved to (511, 379)
Screenshot: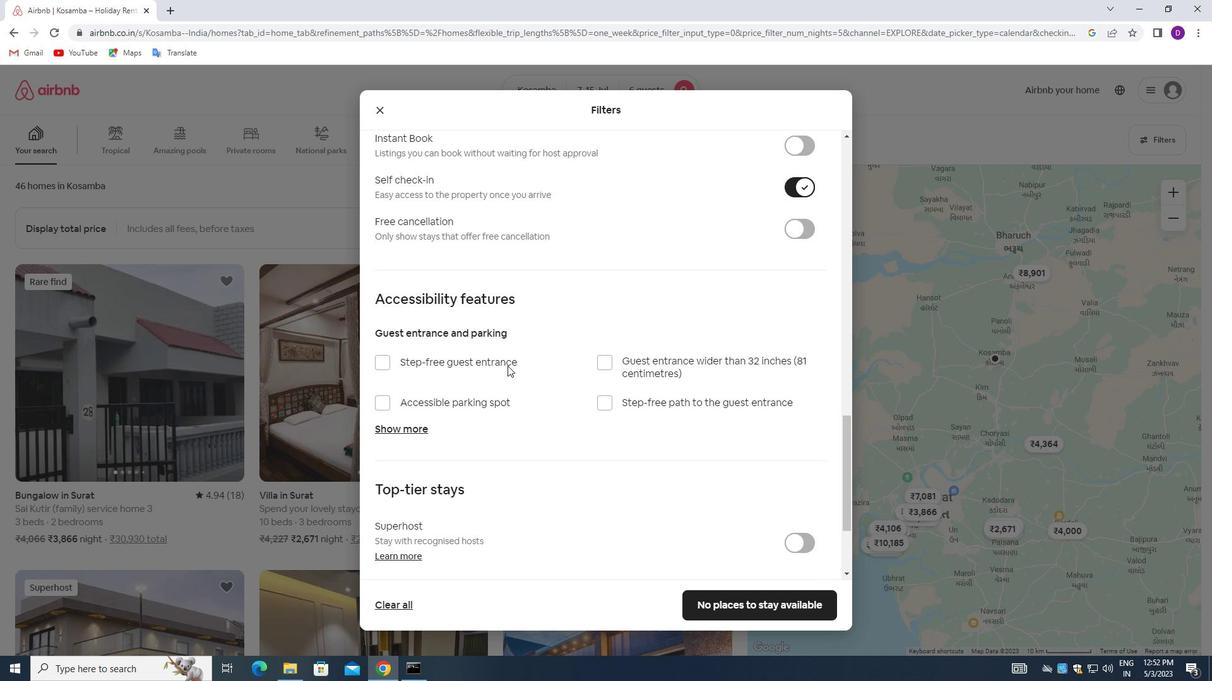 
Action: Mouse scrolled (511, 378) with delta (0, 0)
Screenshot: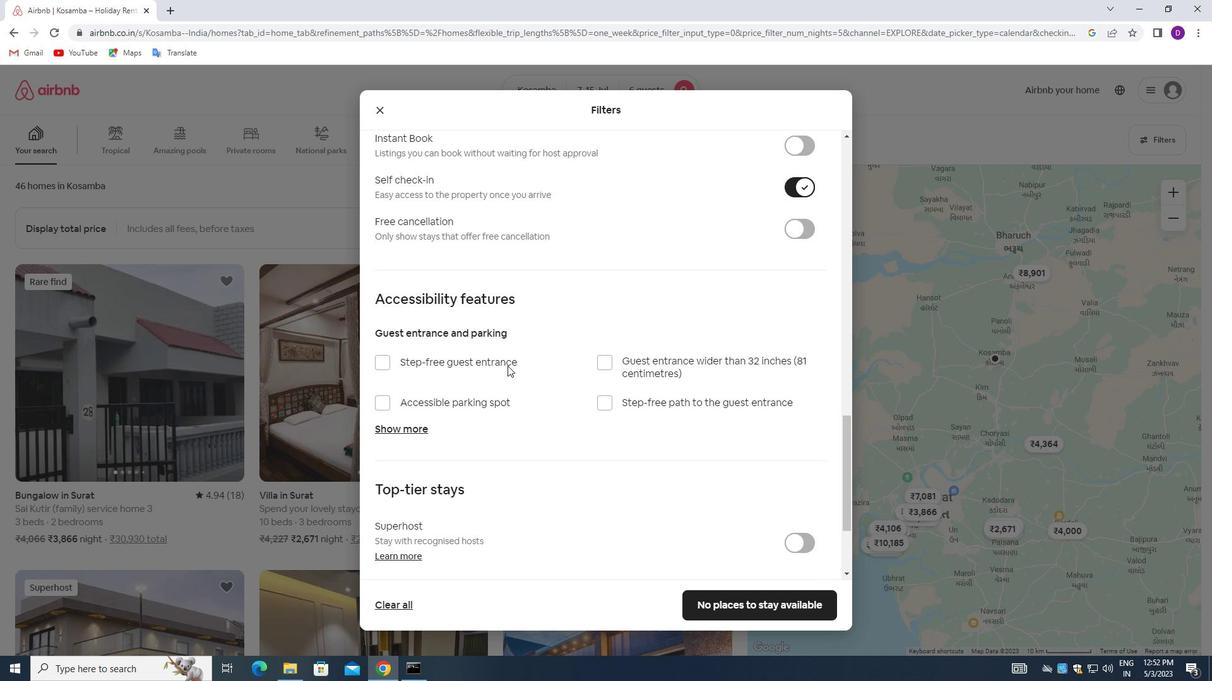 
Action: Mouse moved to (512, 387)
Screenshot: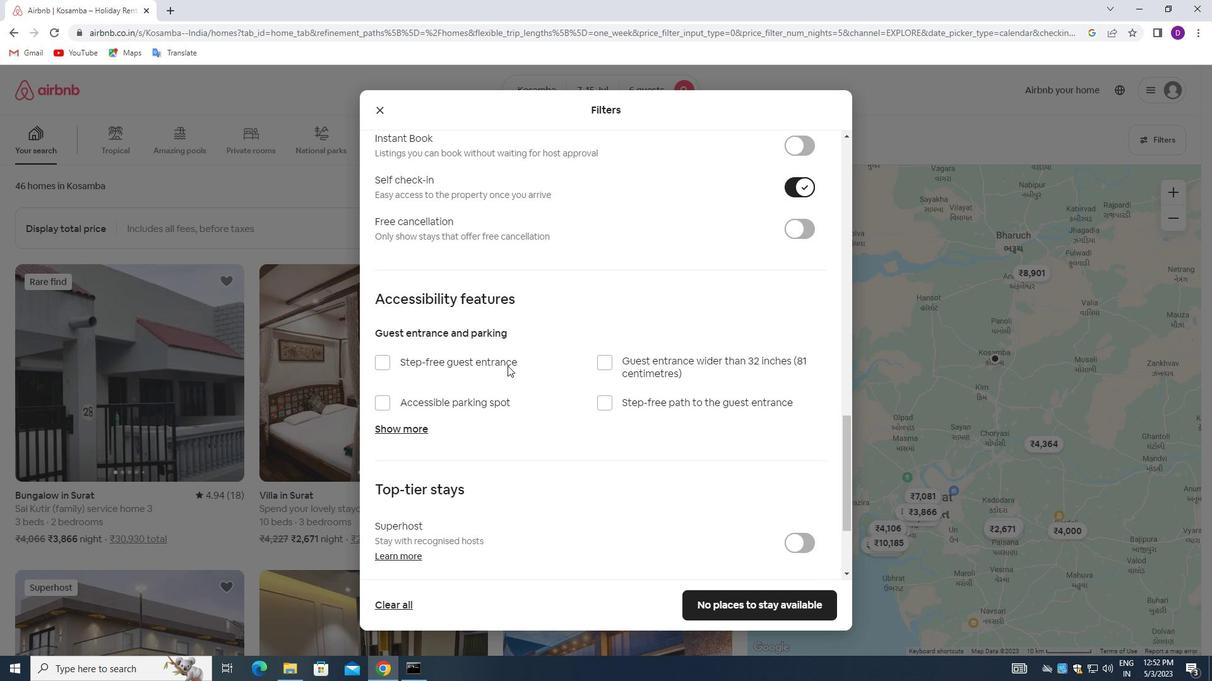 
Action: Mouse scrolled (512, 387) with delta (0, 0)
Screenshot: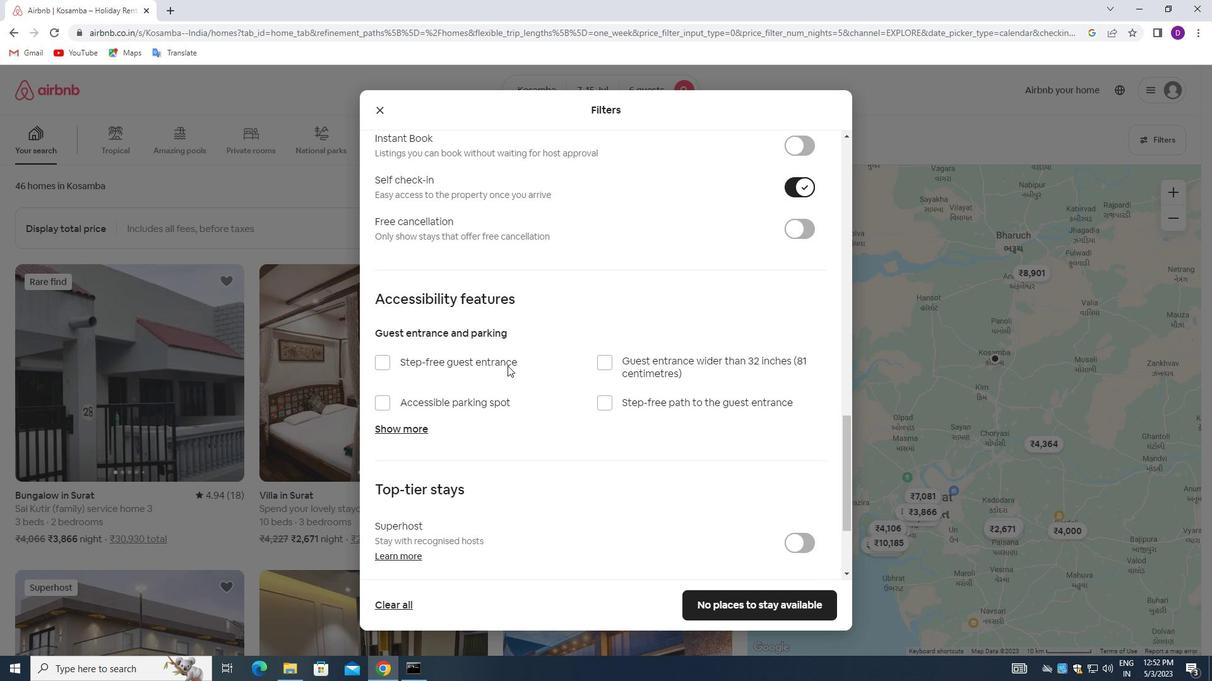 
Action: Mouse moved to (513, 392)
Screenshot: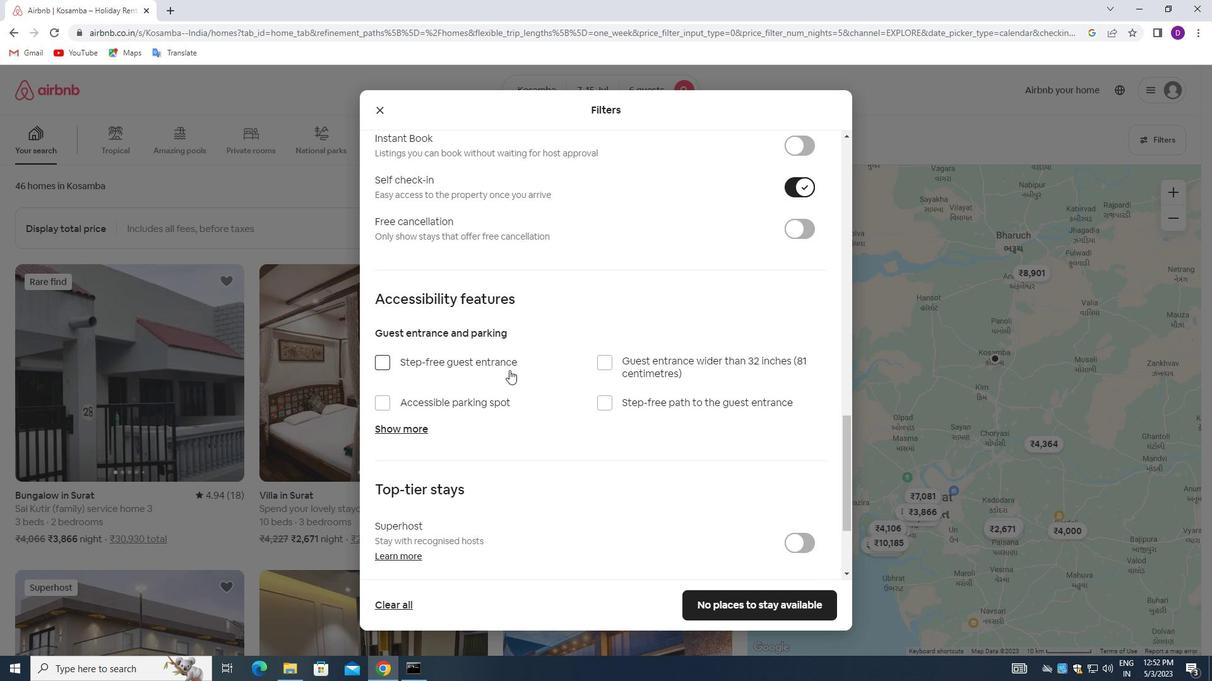 
Action: Mouse scrolled (513, 392) with delta (0, 0)
Screenshot: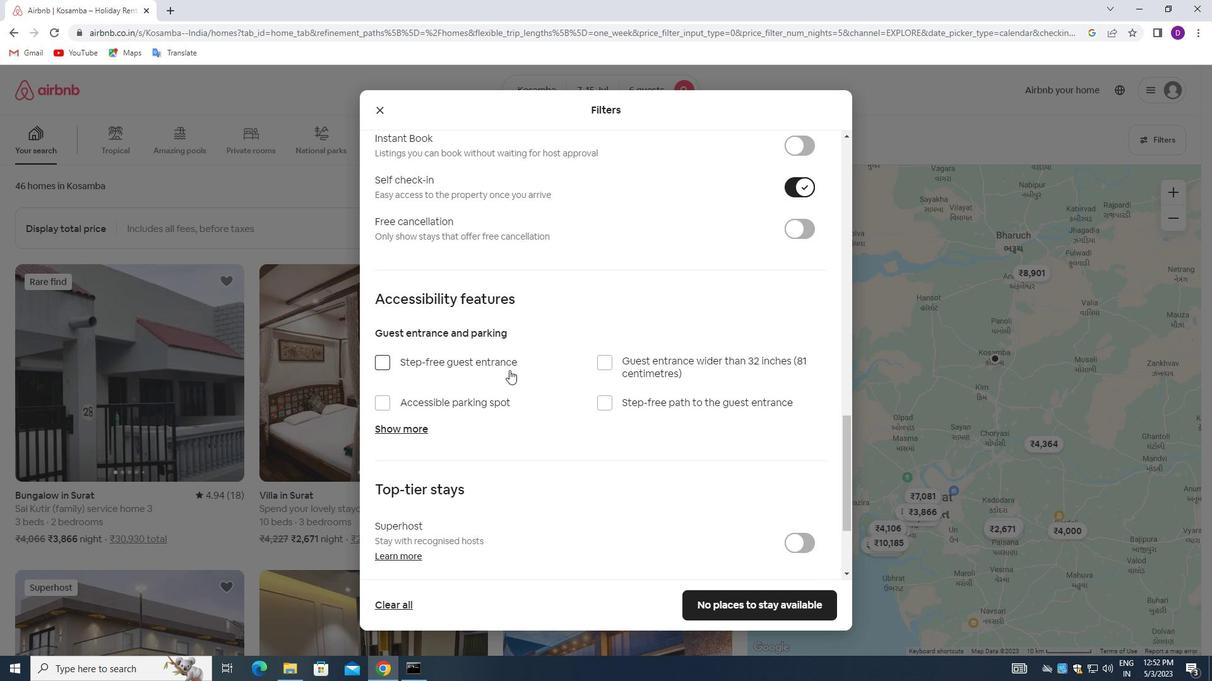 
Action: Mouse moved to (513, 394)
Screenshot: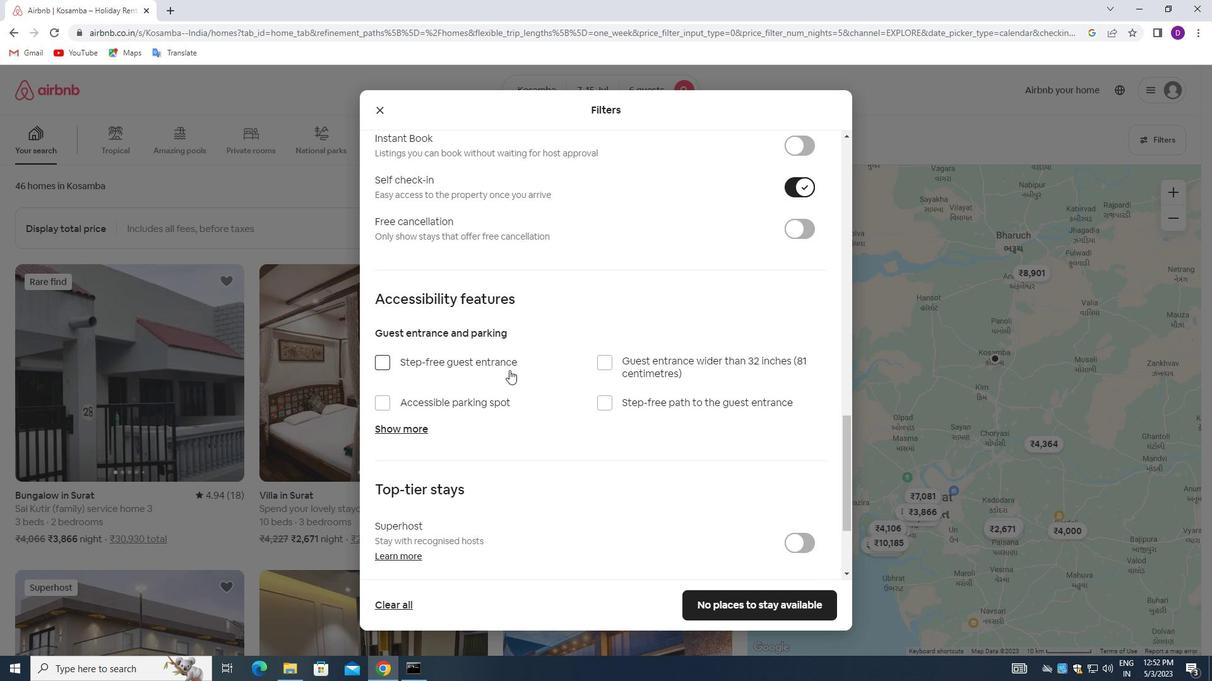 
Action: Mouse scrolled (513, 393) with delta (0, 0)
Screenshot: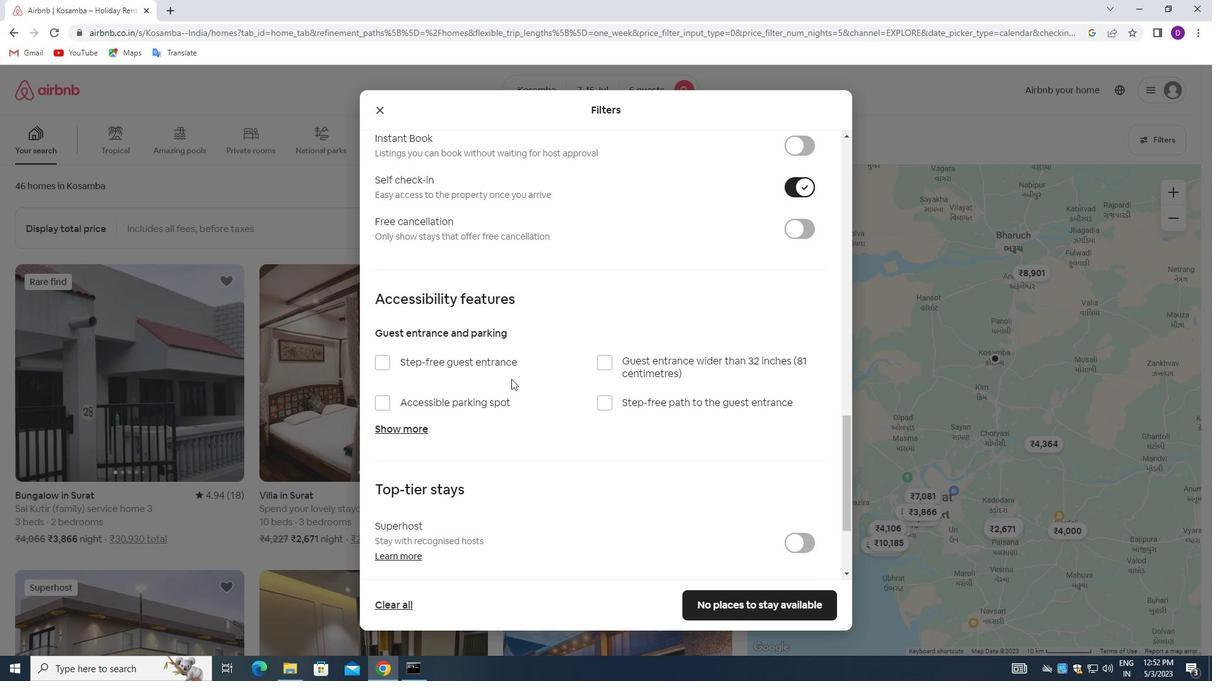 
Action: Mouse moved to (514, 403)
Screenshot: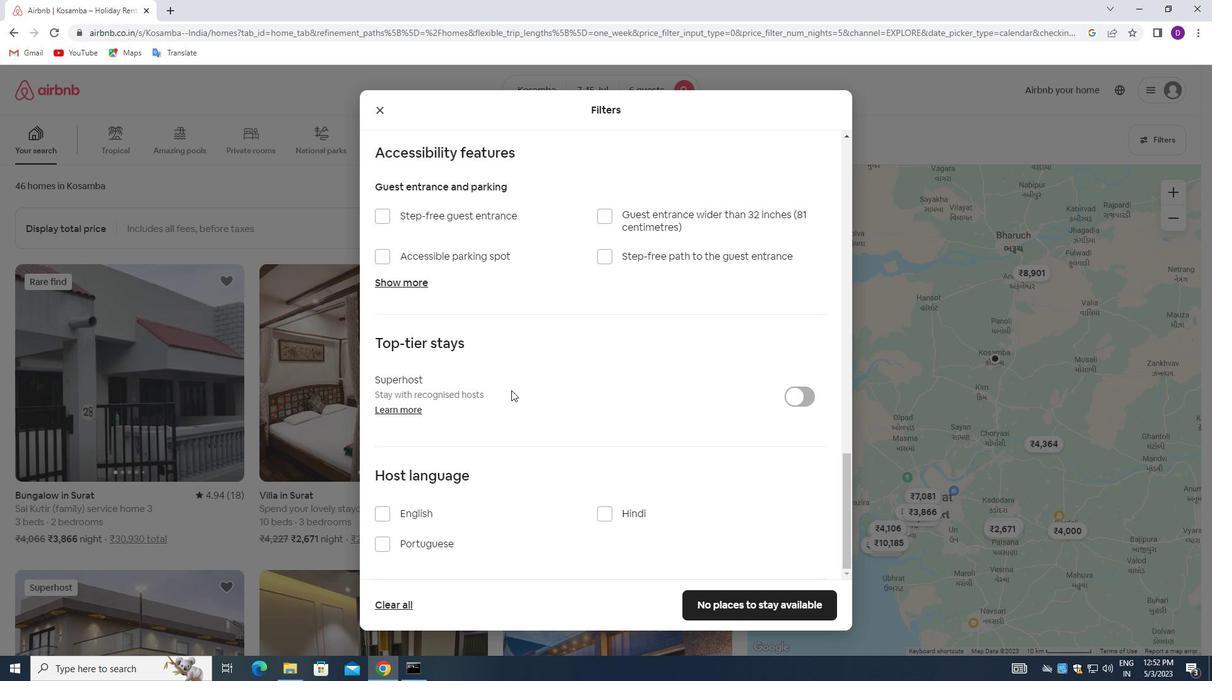 
Action: Mouse scrolled (514, 402) with delta (0, 0)
Screenshot: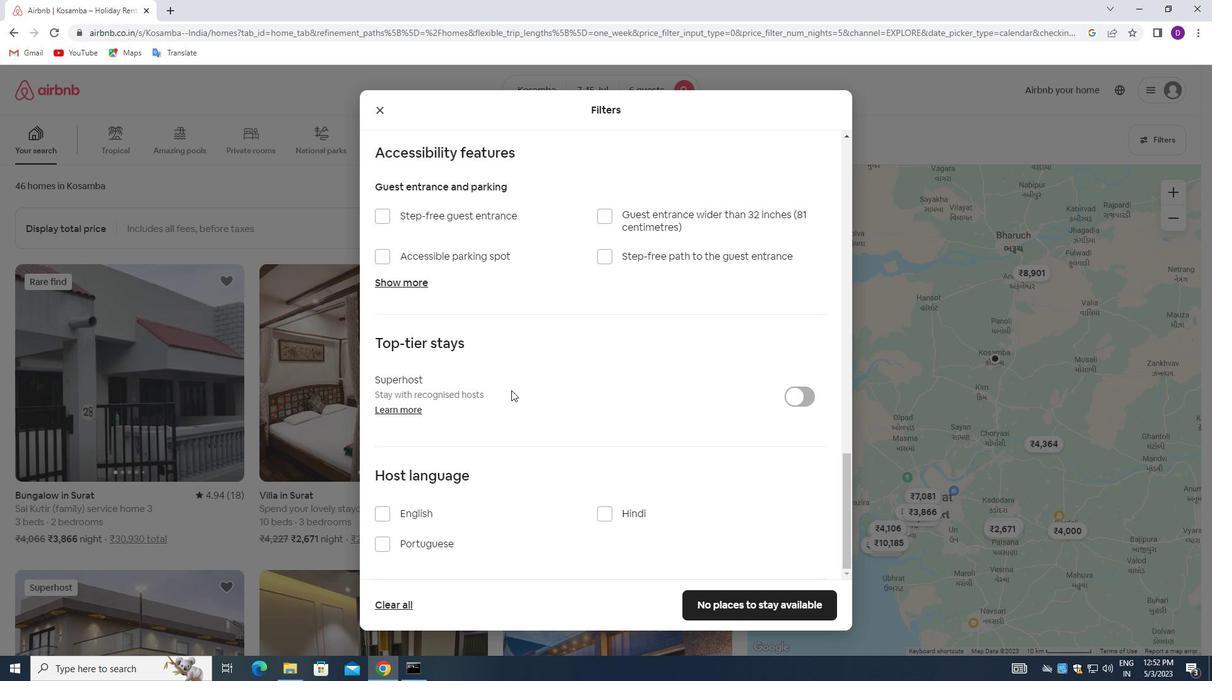 
Action: Mouse moved to (514, 410)
Screenshot: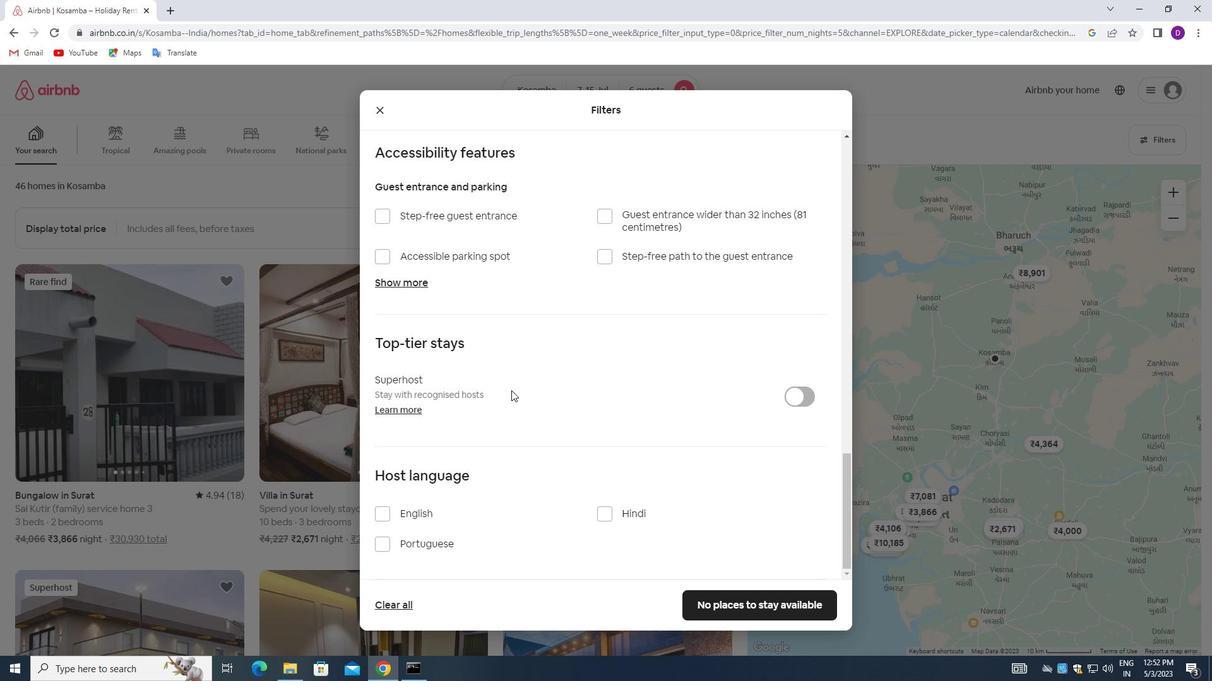 
Action: Mouse scrolled (514, 409) with delta (0, 0)
Screenshot: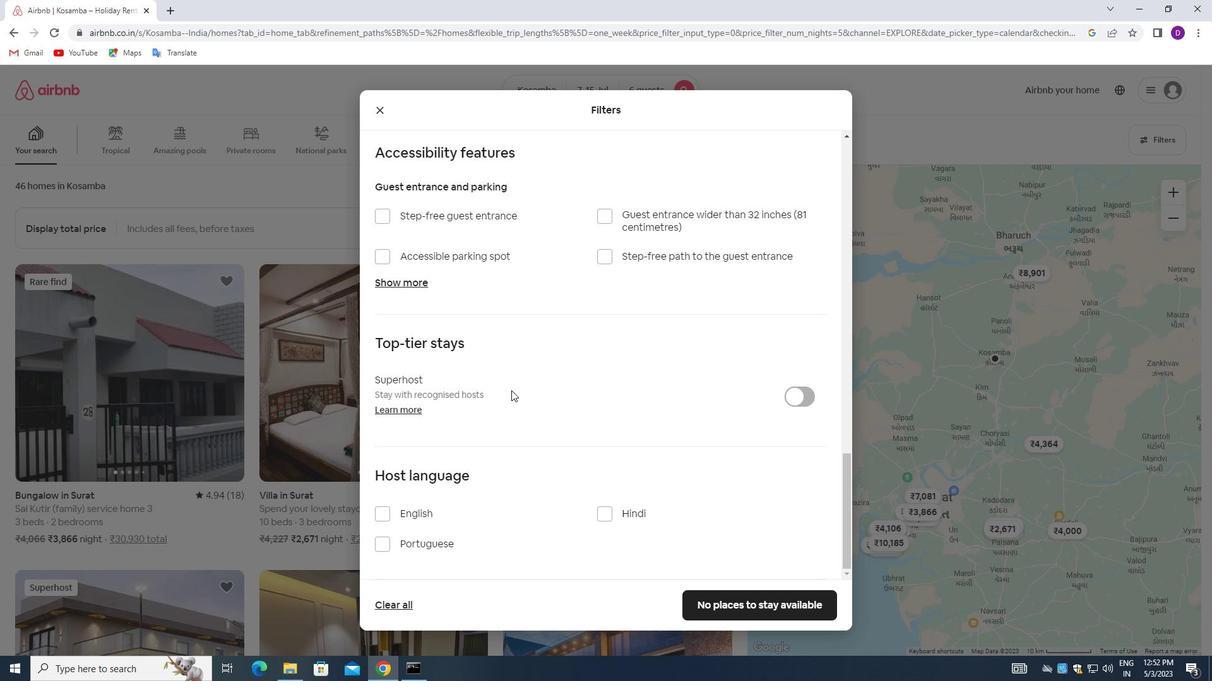 
Action: Mouse moved to (514, 412)
Screenshot: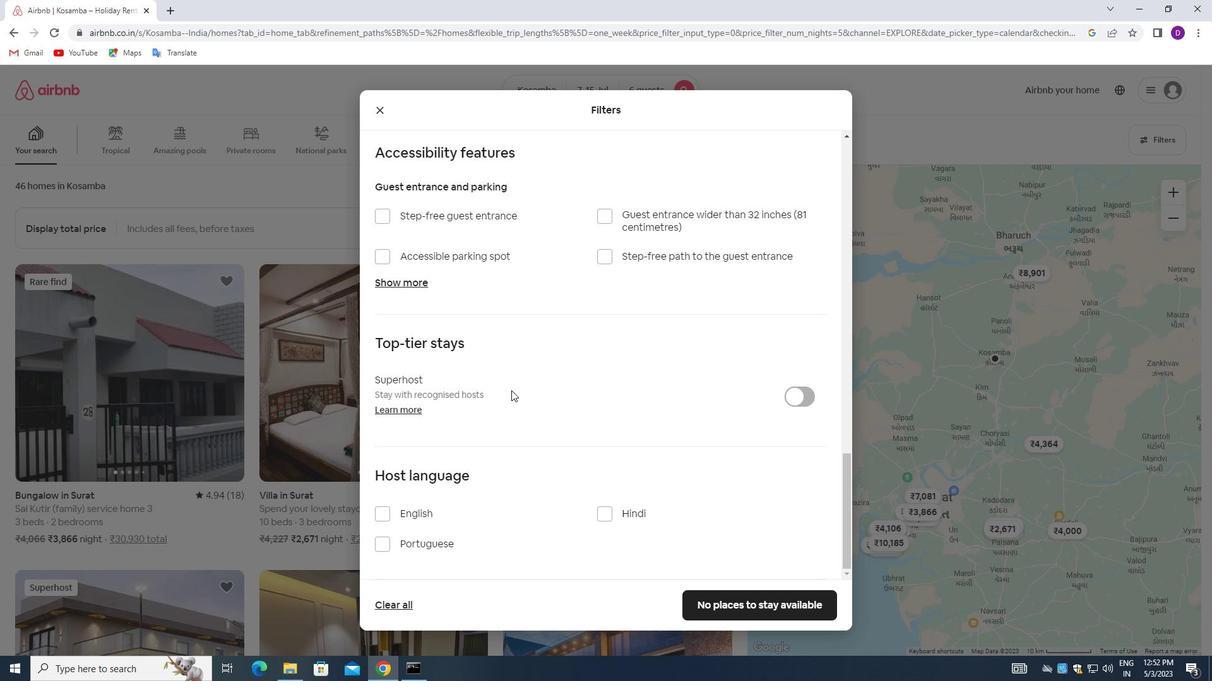
Action: Mouse scrolled (514, 412) with delta (0, 0)
Screenshot: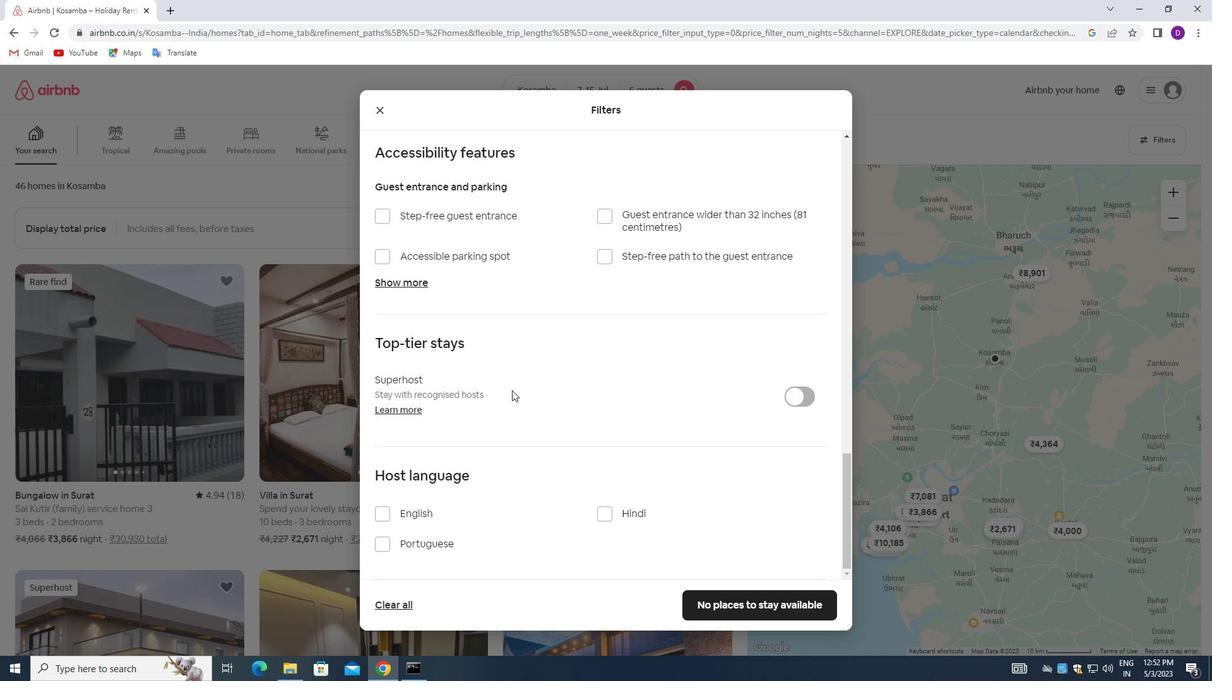 
Action: Mouse moved to (385, 515)
Screenshot: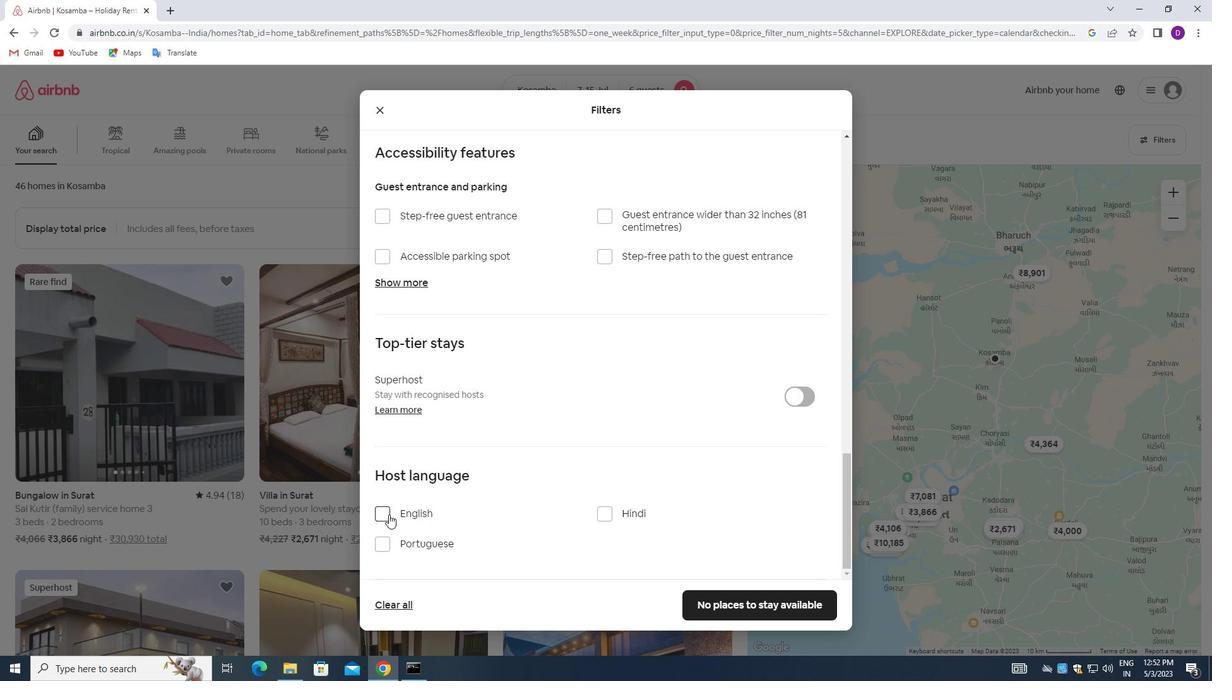 
Action: Mouse pressed left at (385, 515)
Screenshot: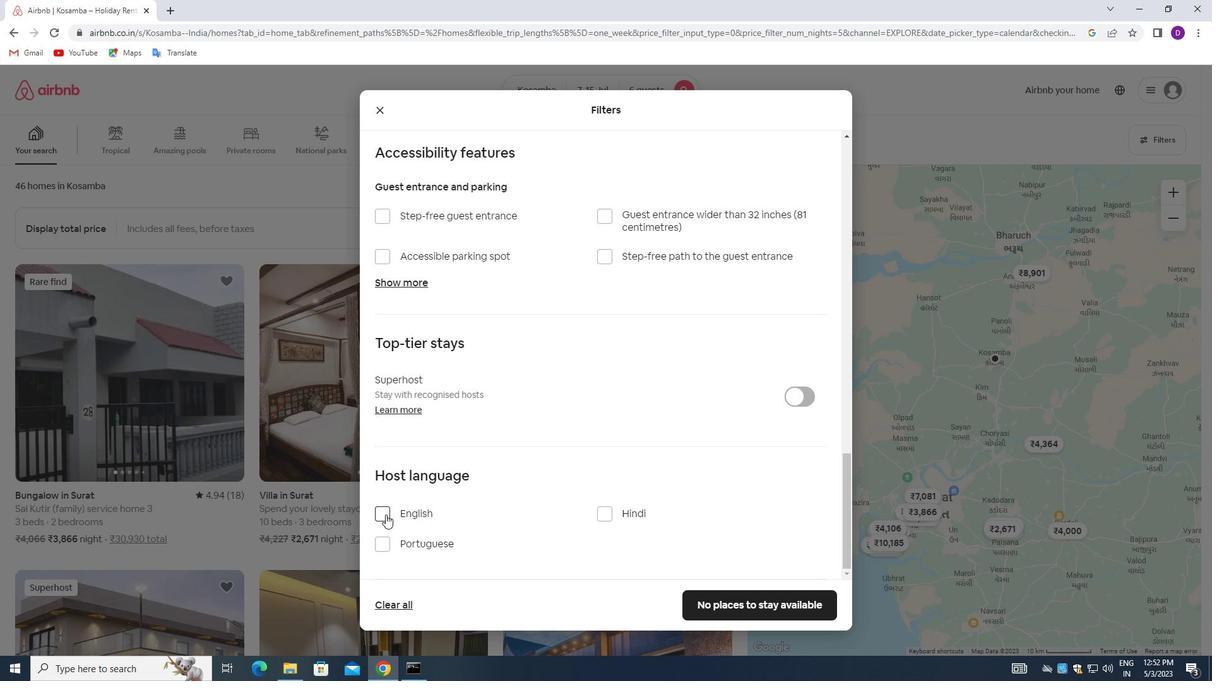 
Action: Mouse moved to (722, 601)
Screenshot: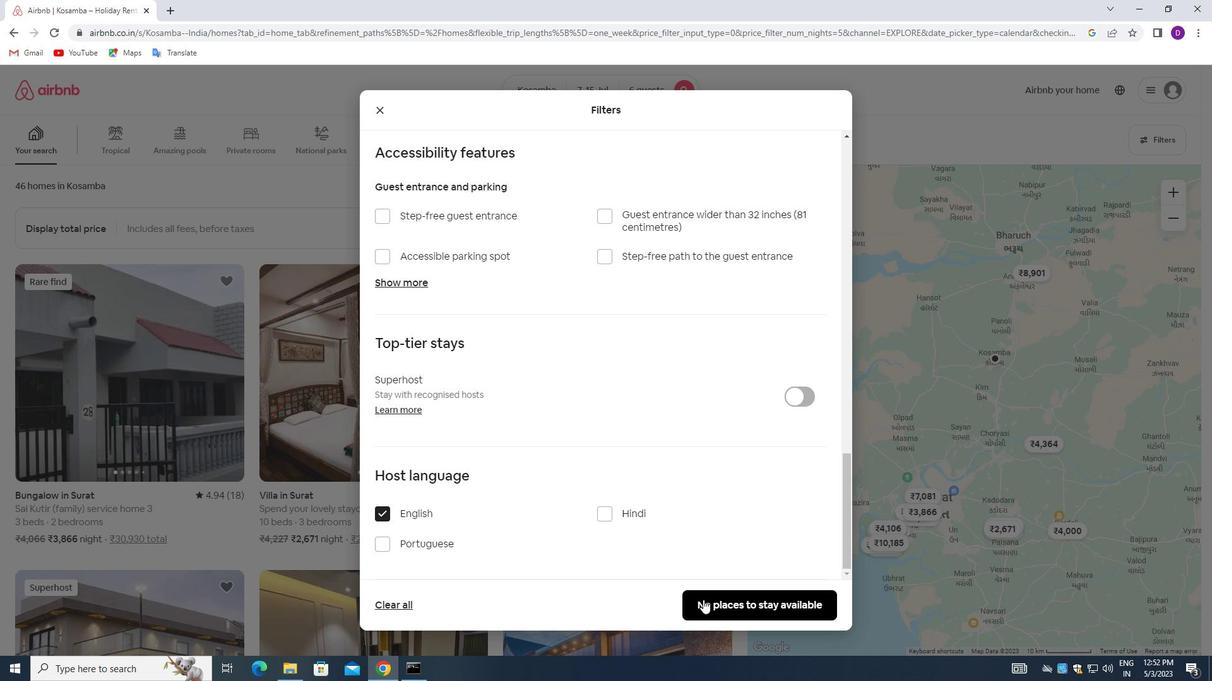 
Action: Mouse pressed left at (722, 601)
Screenshot: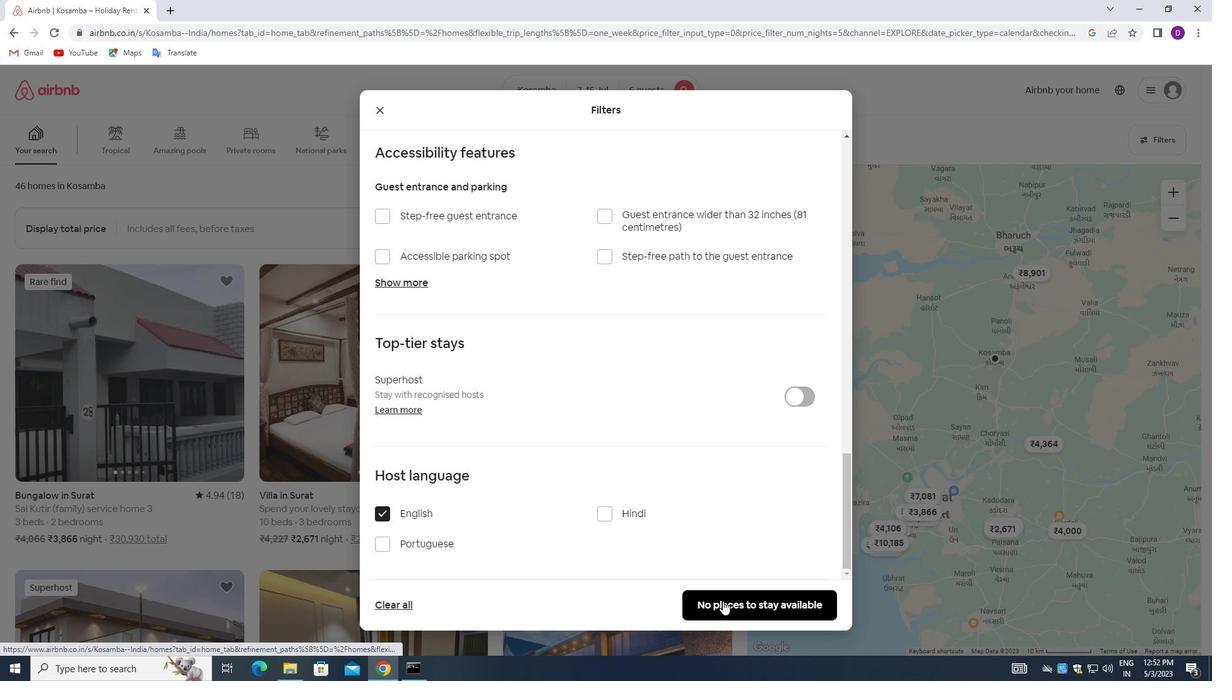 
Action: Mouse moved to (719, 525)
Screenshot: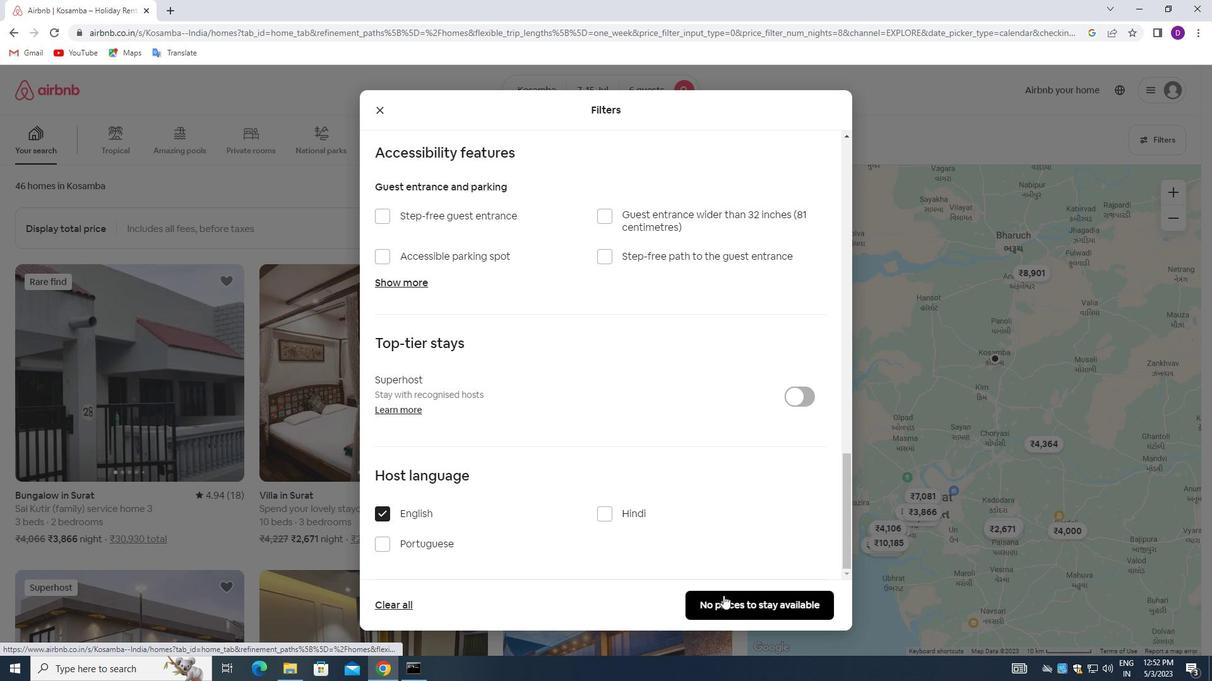 
